 Task: Find connections with filter location Igatpuri with filter topic #socialentrepreneurshipwith filter profile language Spanish with filter current company Bandhan Bank with filter school Ramakrishna Mission Vidyalaya with filter industry Natural Gas Distribution with filter service category Headshot Photography with filter keywords title Film Critic
Action: Mouse moved to (675, 96)
Screenshot: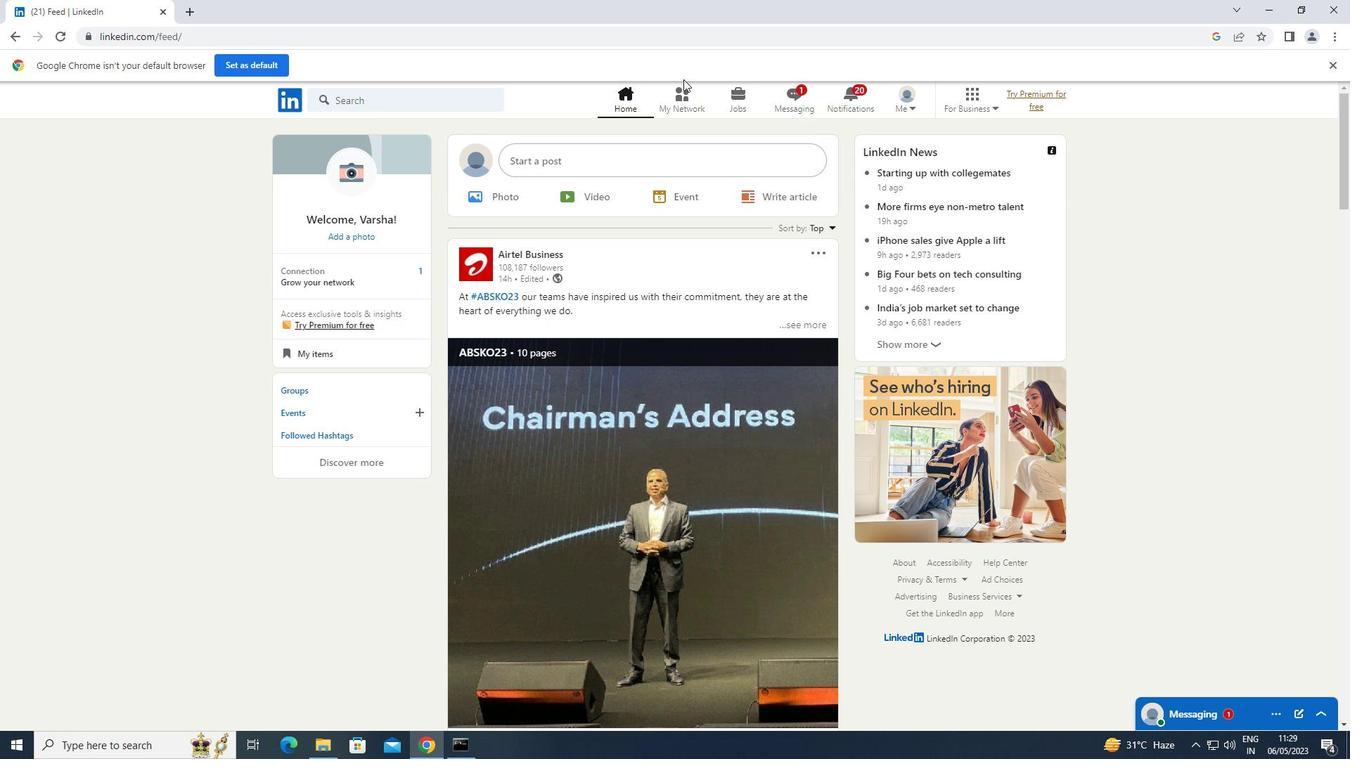 
Action: Mouse pressed left at (675, 96)
Screenshot: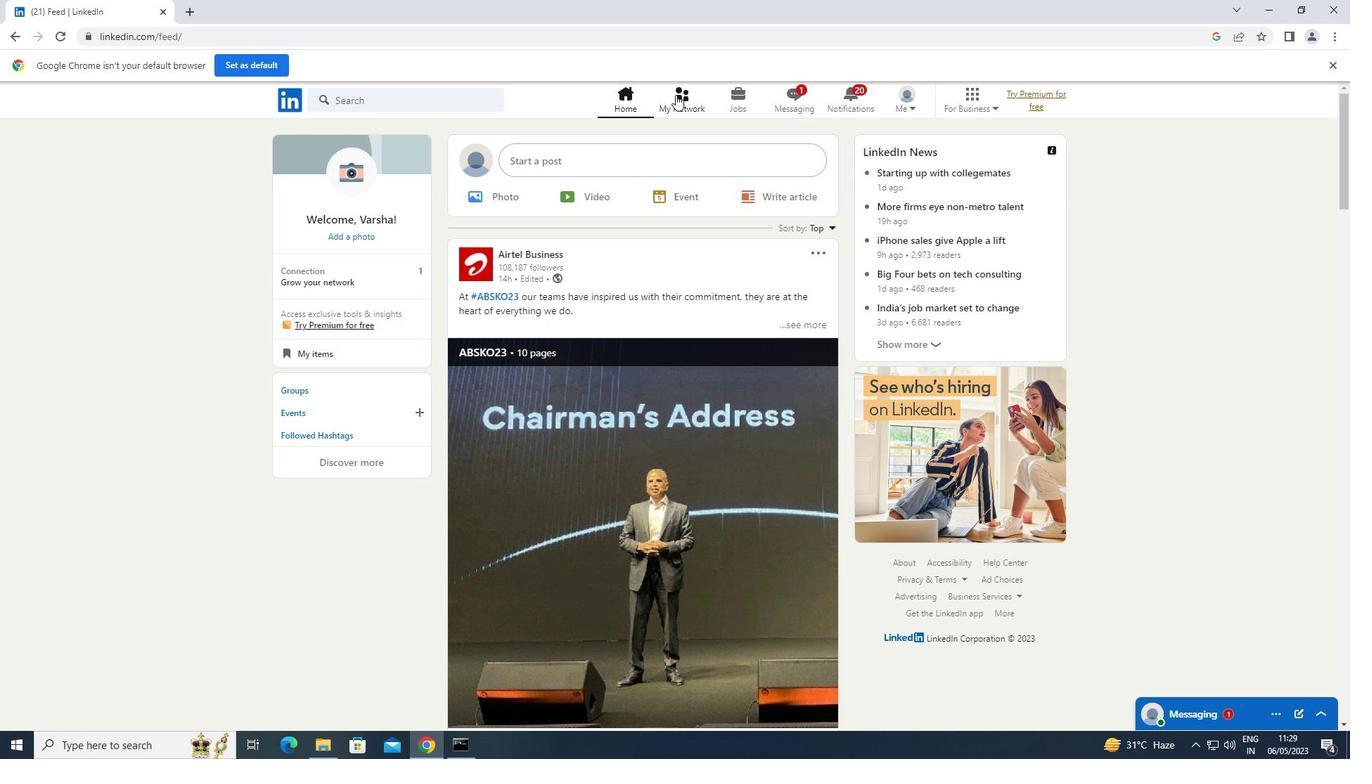 
Action: Mouse moved to (379, 177)
Screenshot: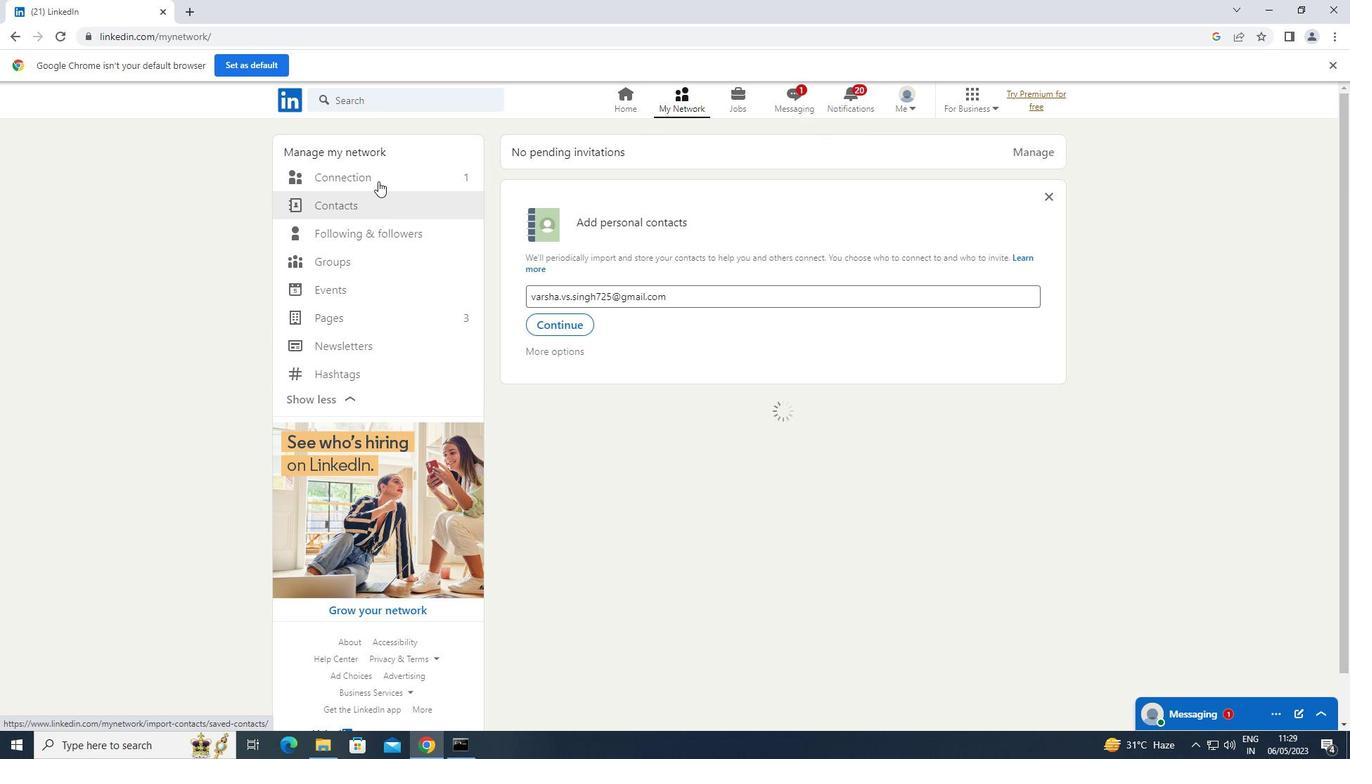
Action: Mouse pressed left at (379, 177)
Screenshot: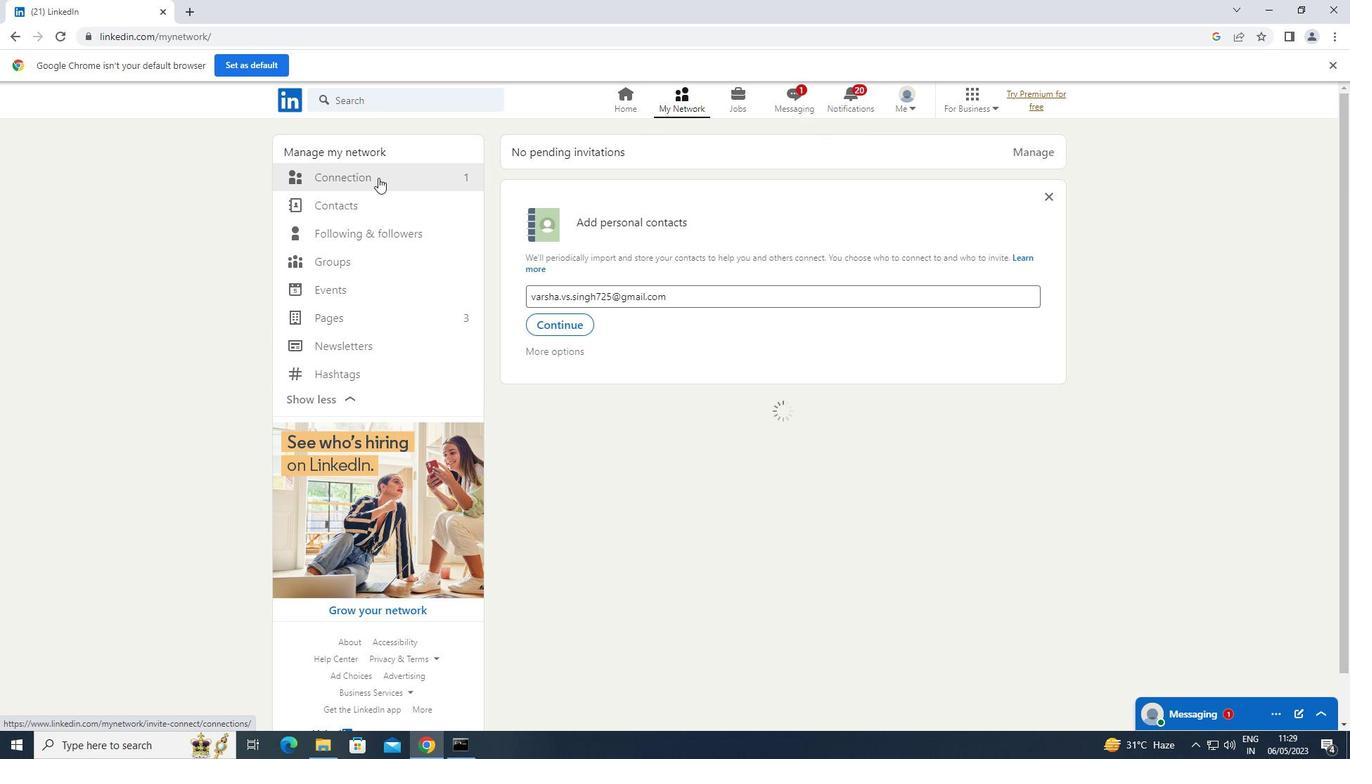 
Action: Mouse moved to (787, 177)
Screenshot: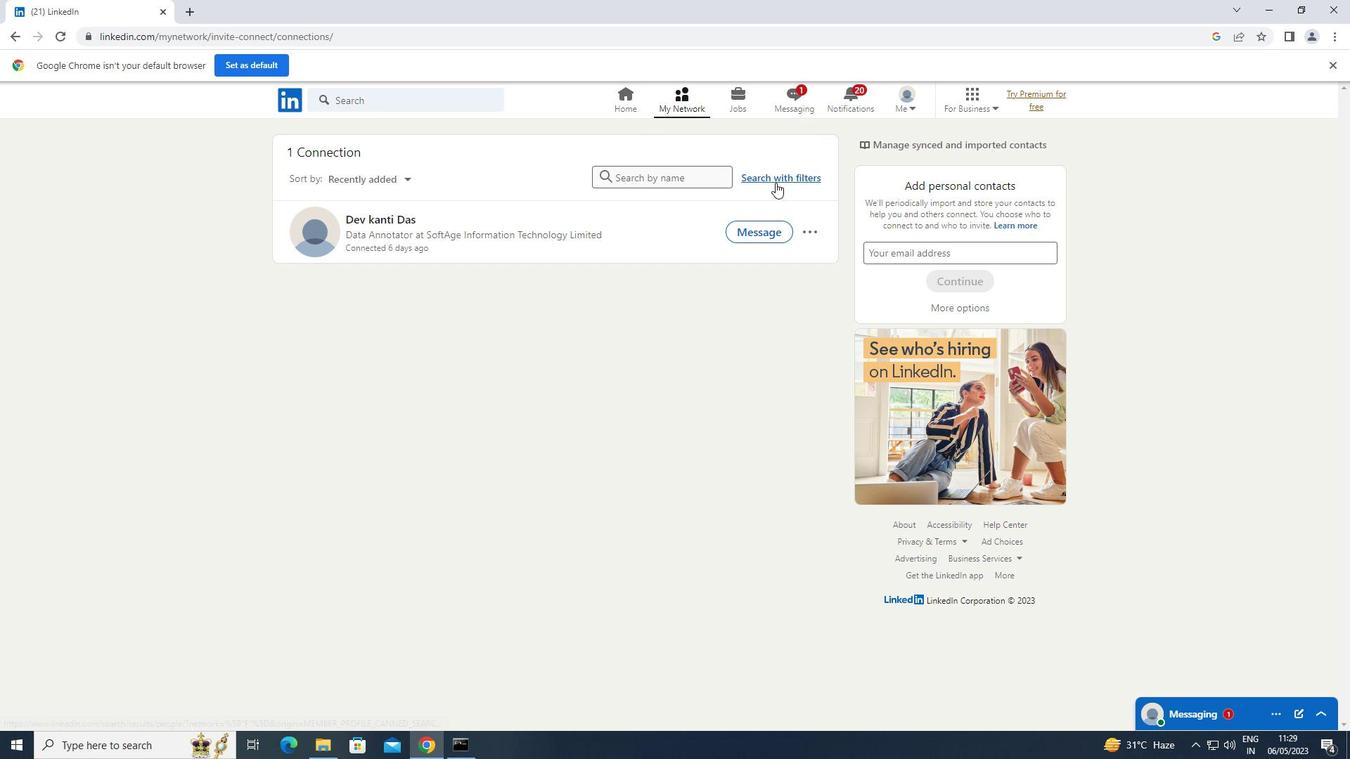 
Action: Mouse pressed left at (787, 177)
Screenshot: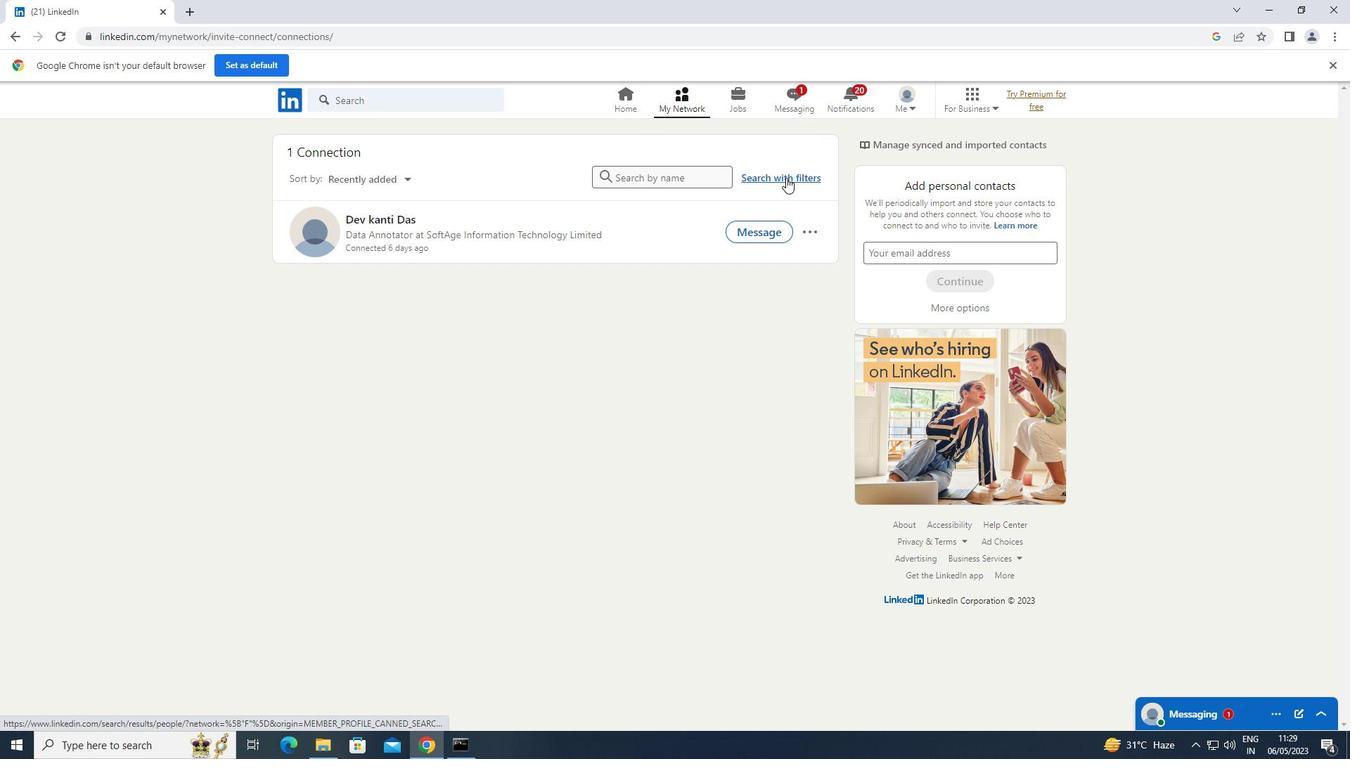 
Action: Mouse moved to (718, 138)
Screenshot: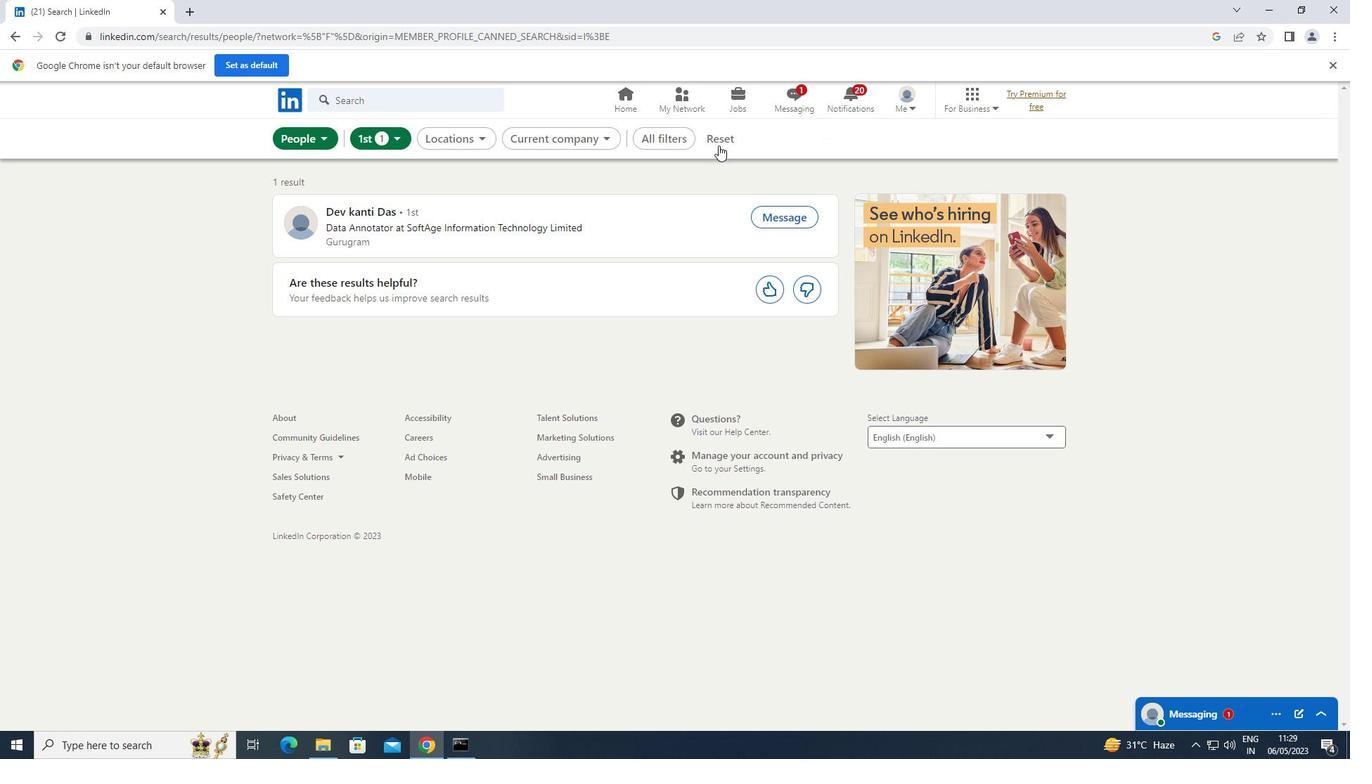 
Action: Mouse pressed left at (718, 138)
Screenshot: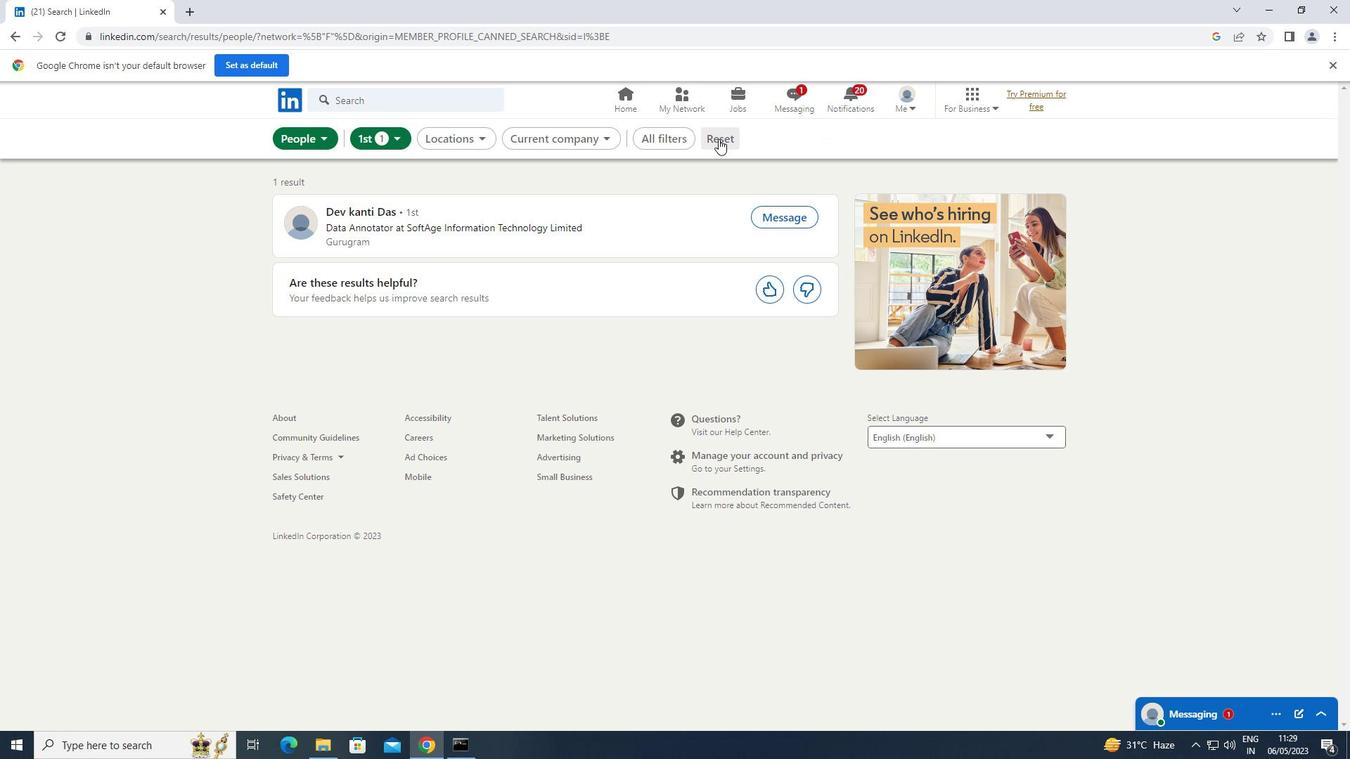 
Action: Mouse moved to (689, 138)
Screenshot: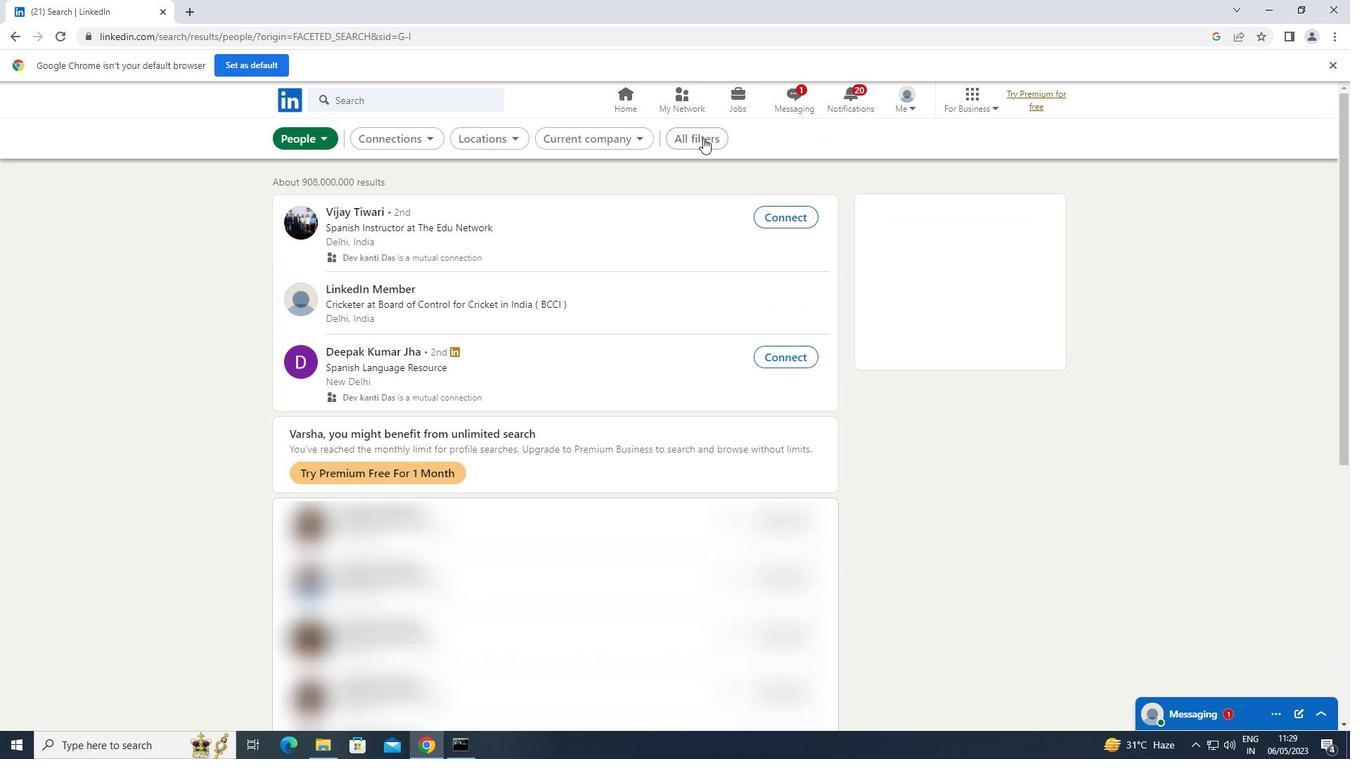
Action: Mouse pressed left at (689, 138)
Screenshot: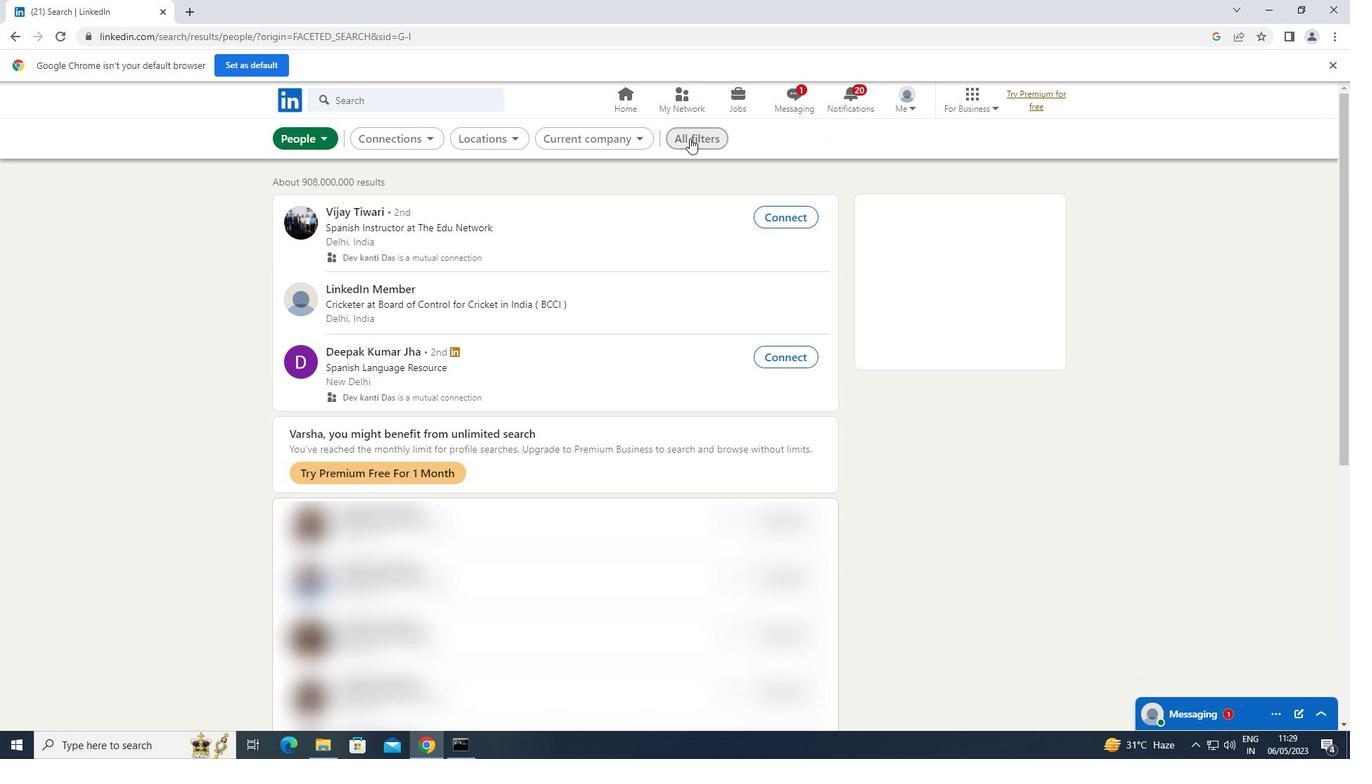 
Action: Mouse moved to (1145, 445)
Screenshot: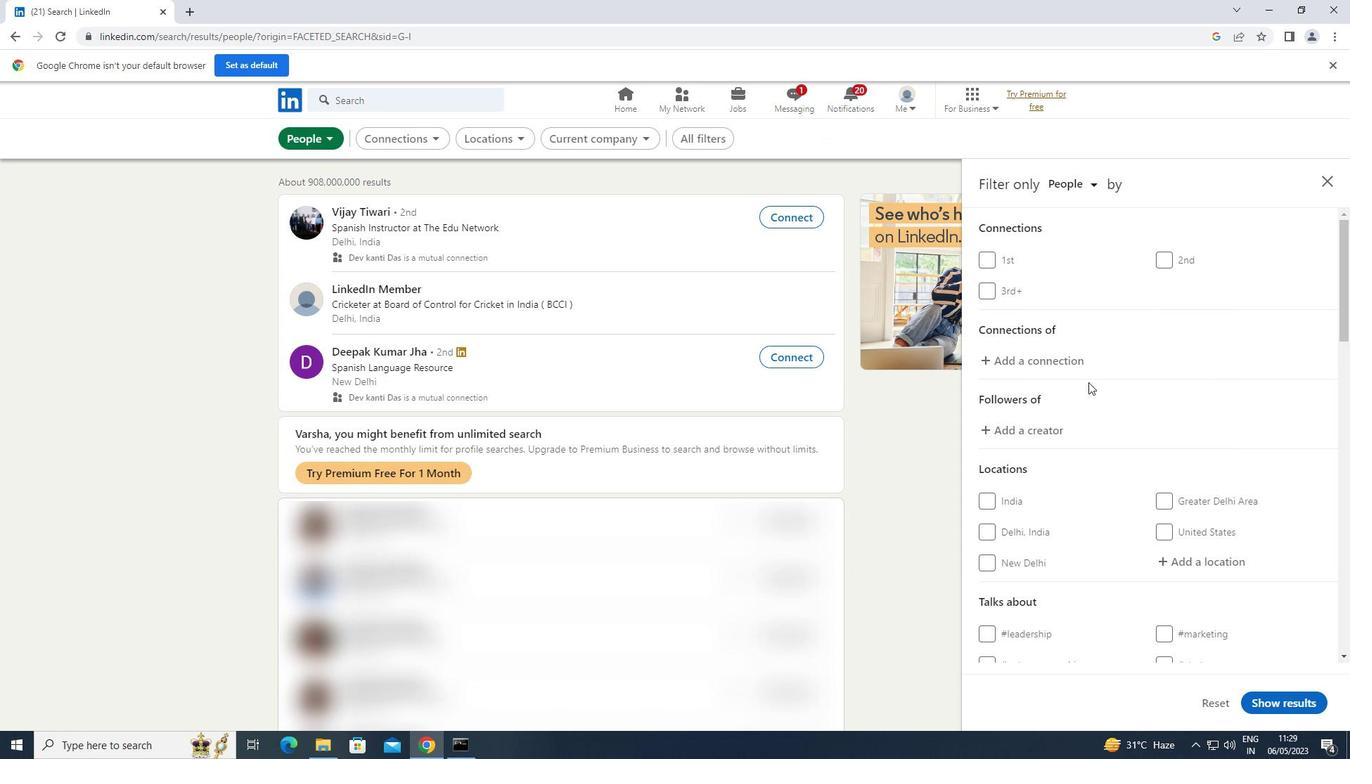 
Action: Mouse scrolled (1145, 445) with delta (0, 0)
Screenshot: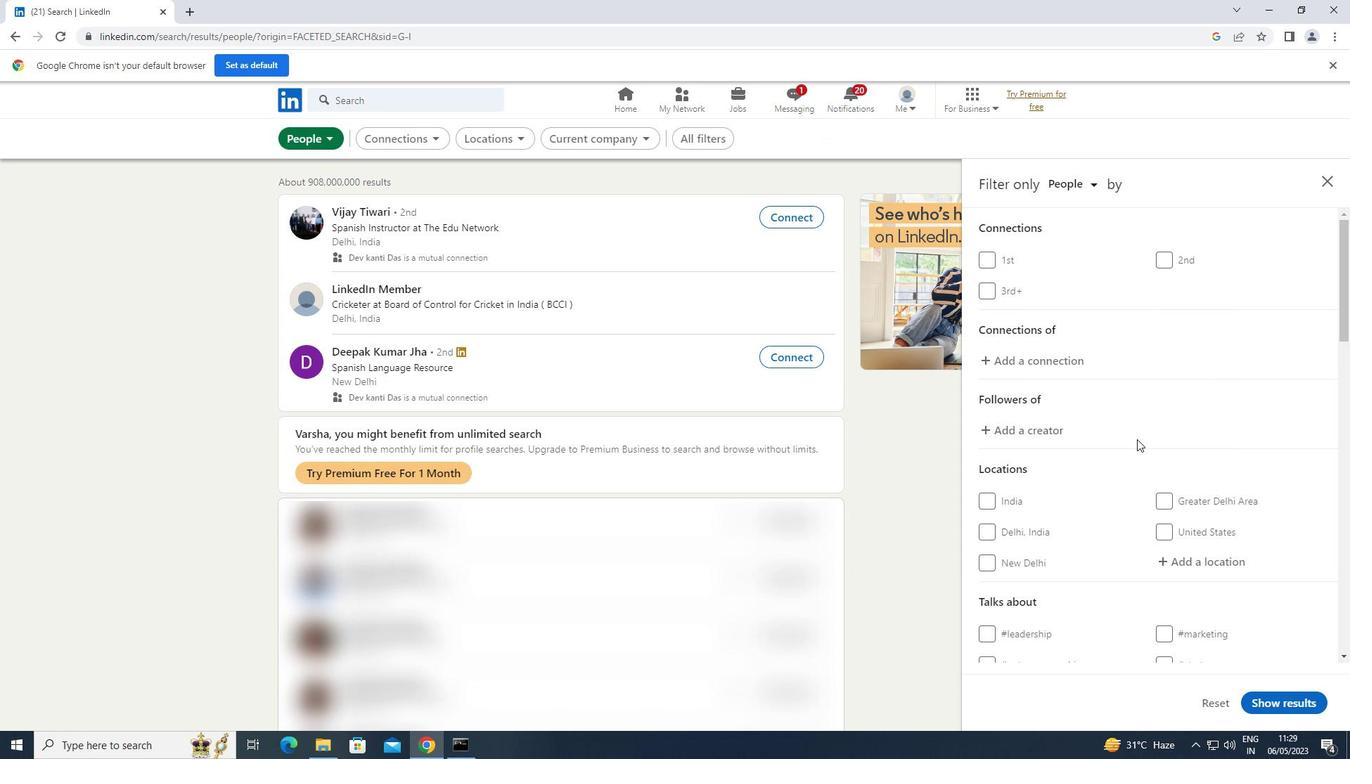 
Action: Mouse scrolled (1145, 445) with delta (0, 0)
Screenshot: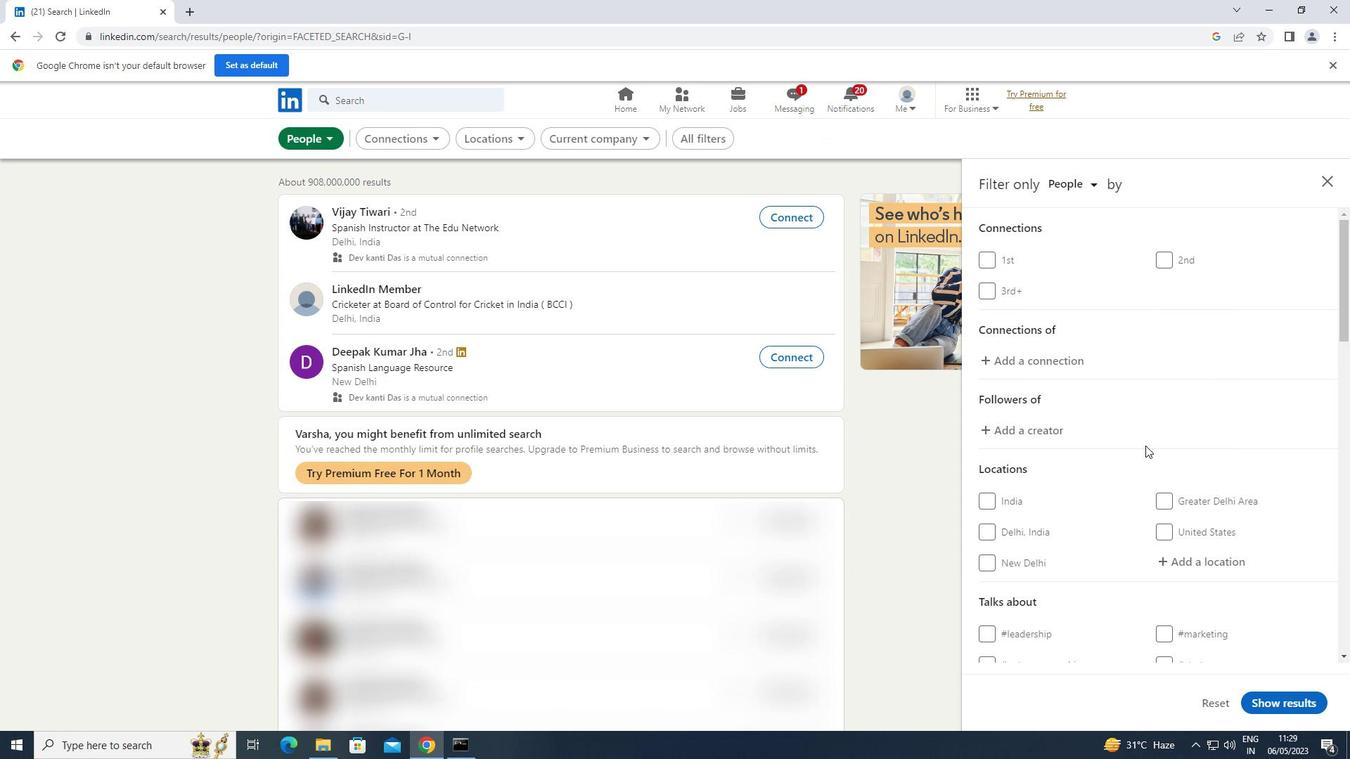 
Action: Mouse scrolled (1145, 445) with delta (0, 0)
Screenshot: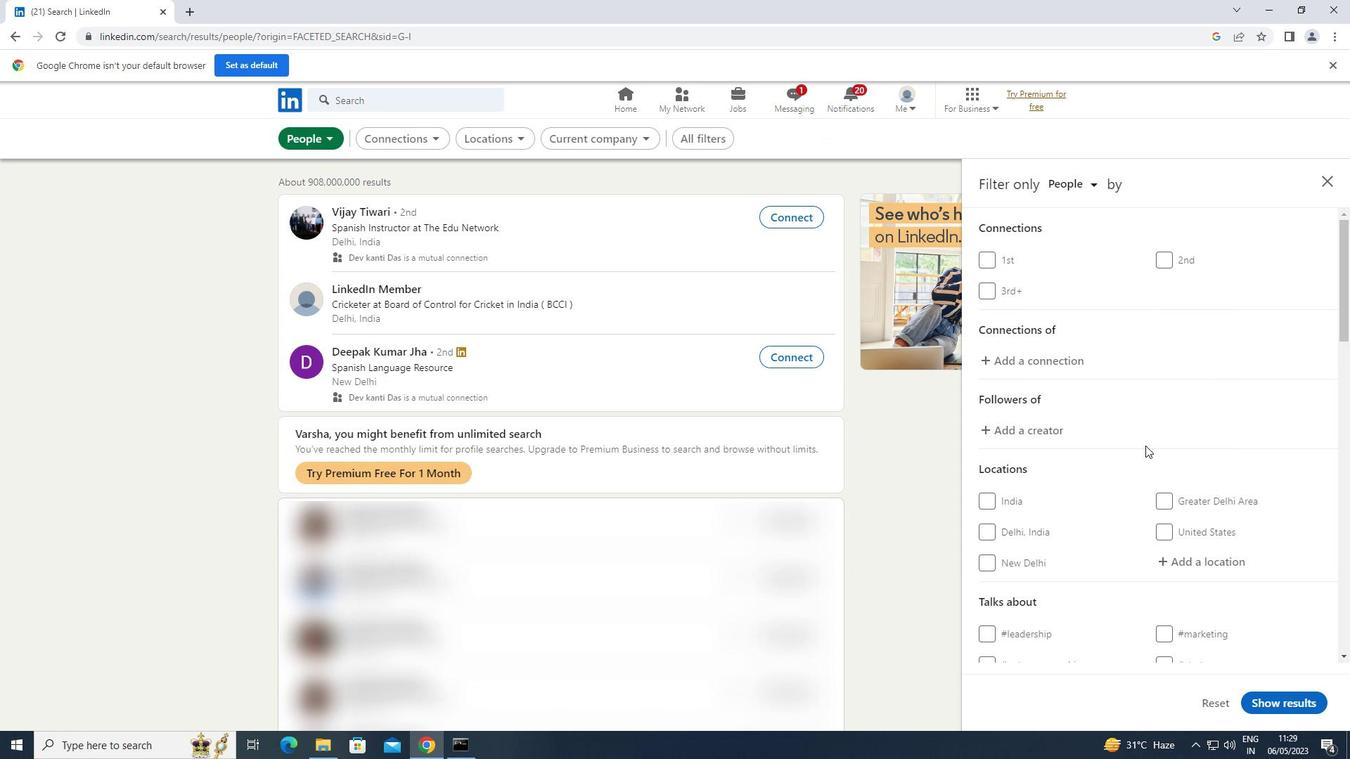 
Action: Mouse moved to (1209, 351)
Screenshot: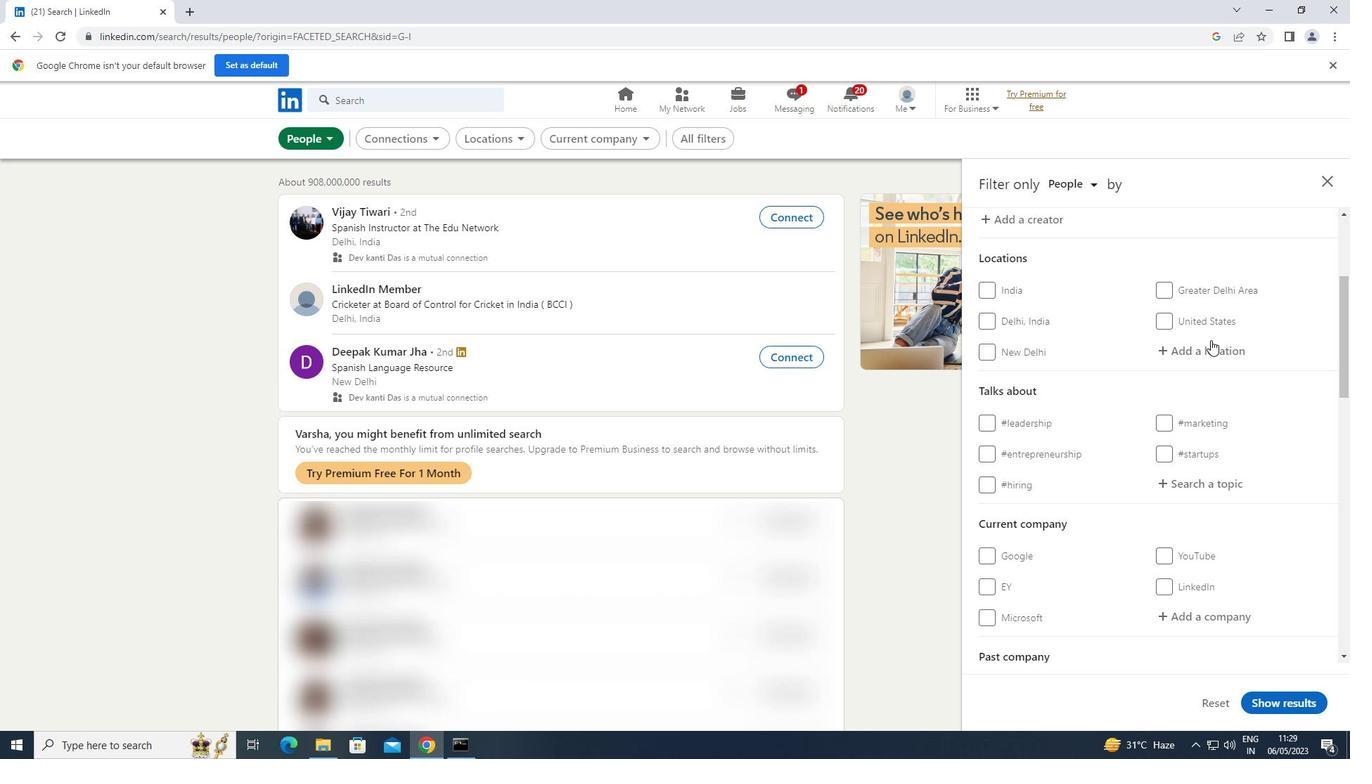 
Action: Mouse pressed left at (1209, 351)
Screenshot: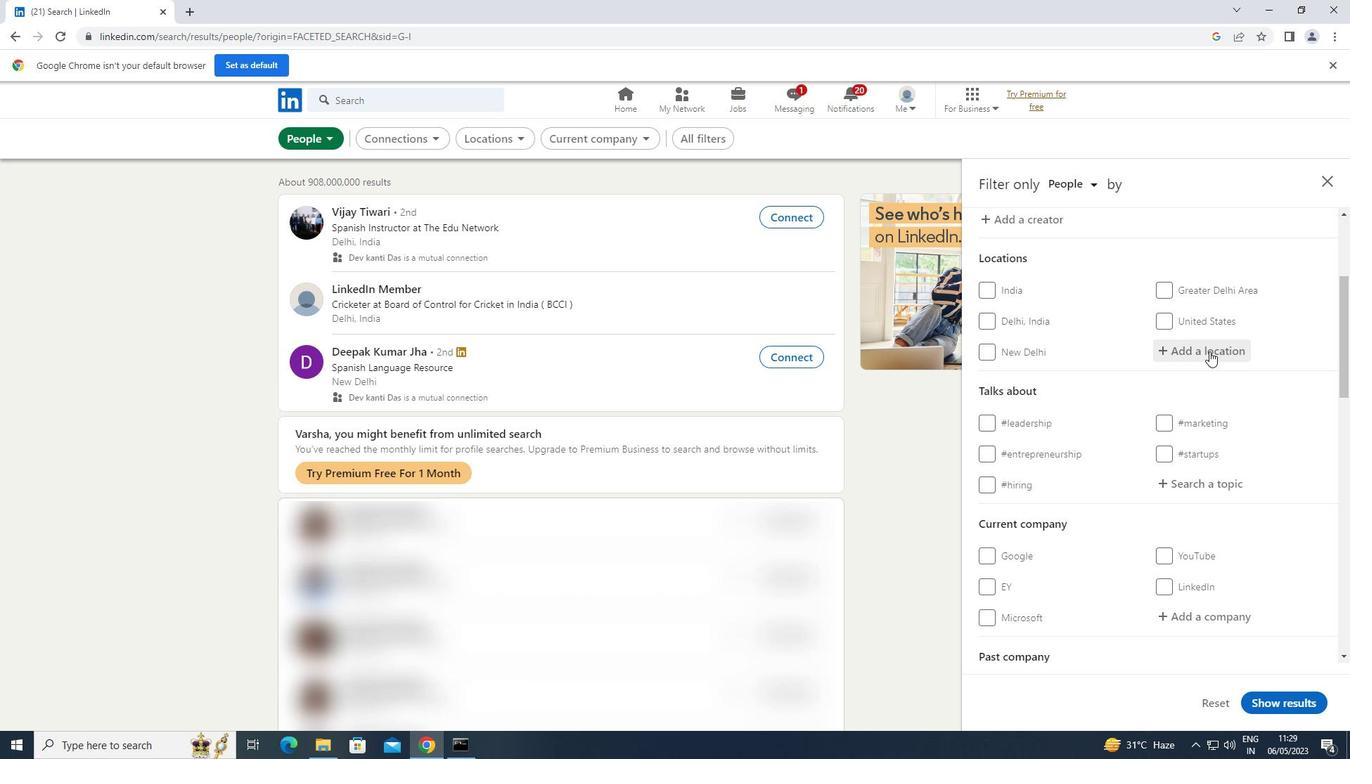 
Action: Key pressed <Key.shift>IGATPURI
Screenshot: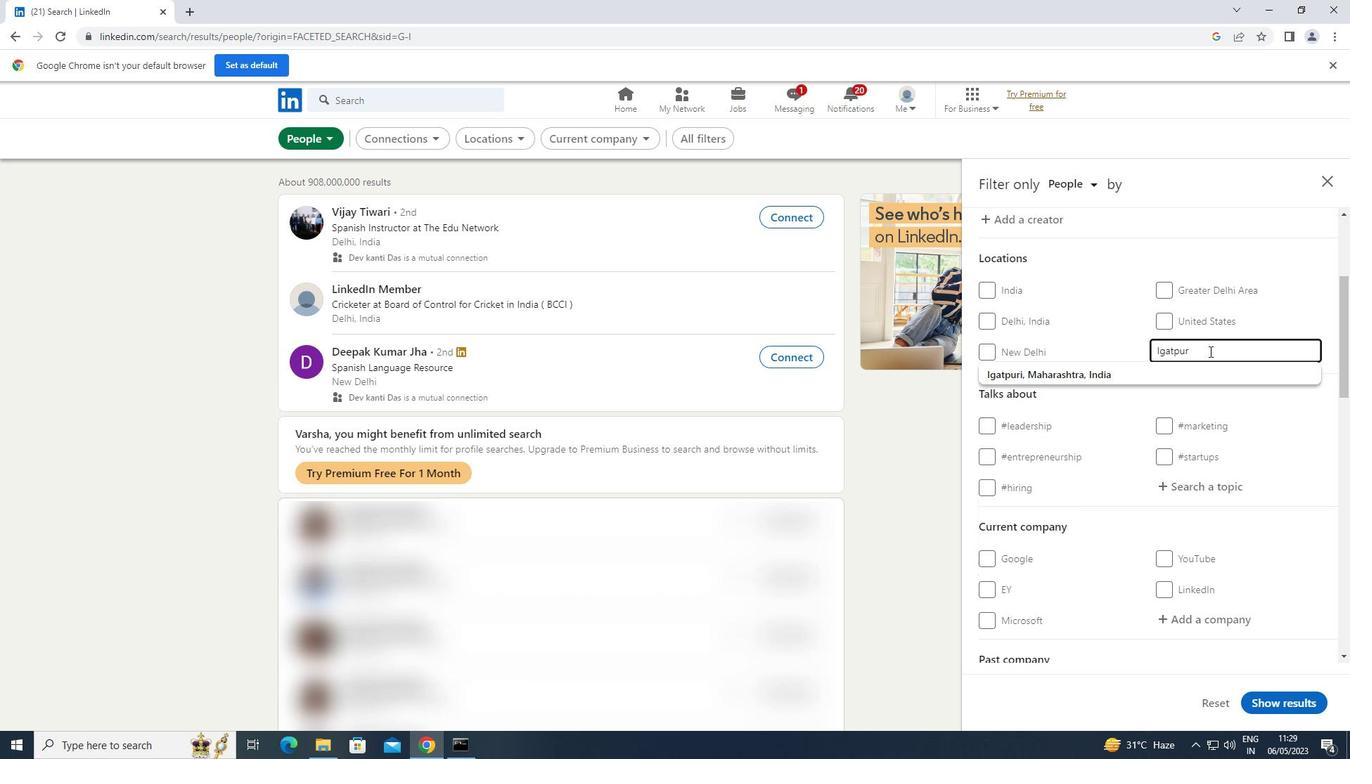 
Action: Mouse moved to (1186, 483)
Screenshot: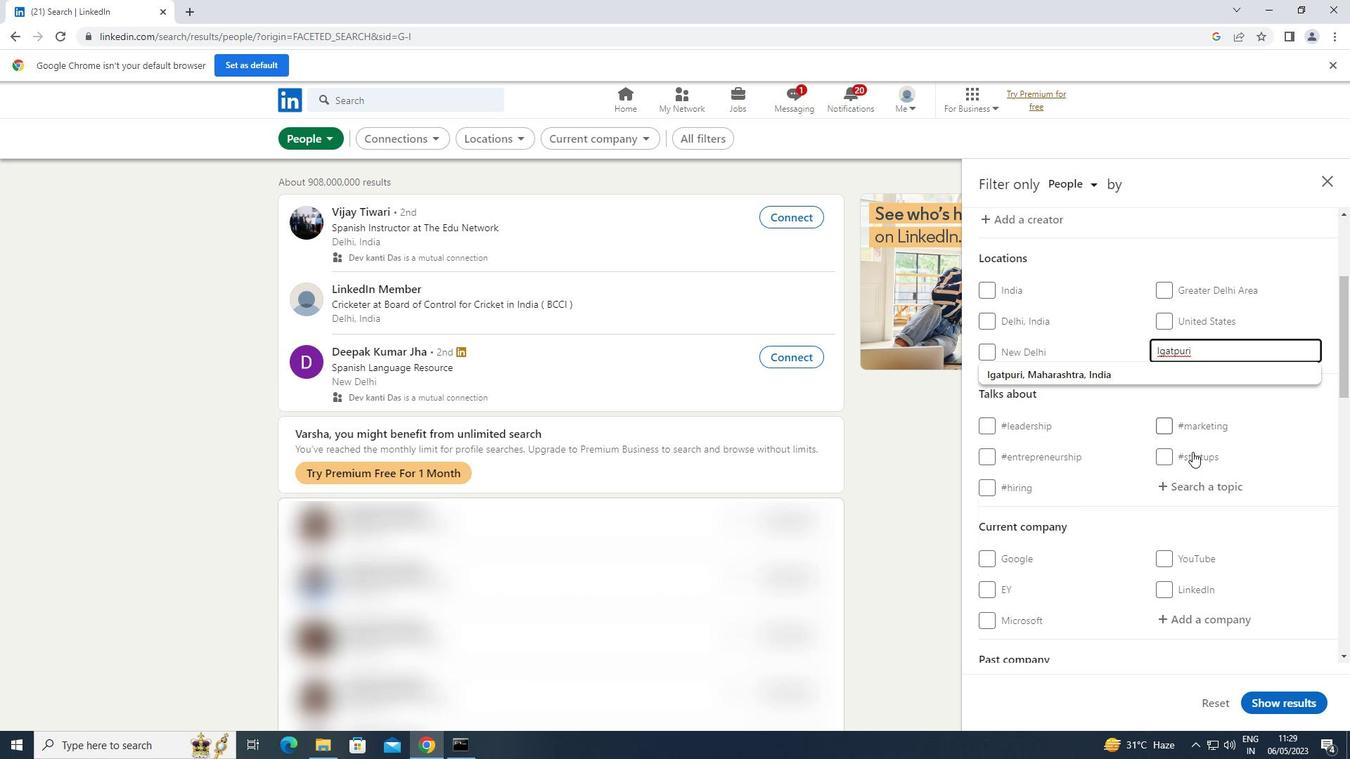 
Action: Mouse pressed left at (1186, 483)
Screenshot: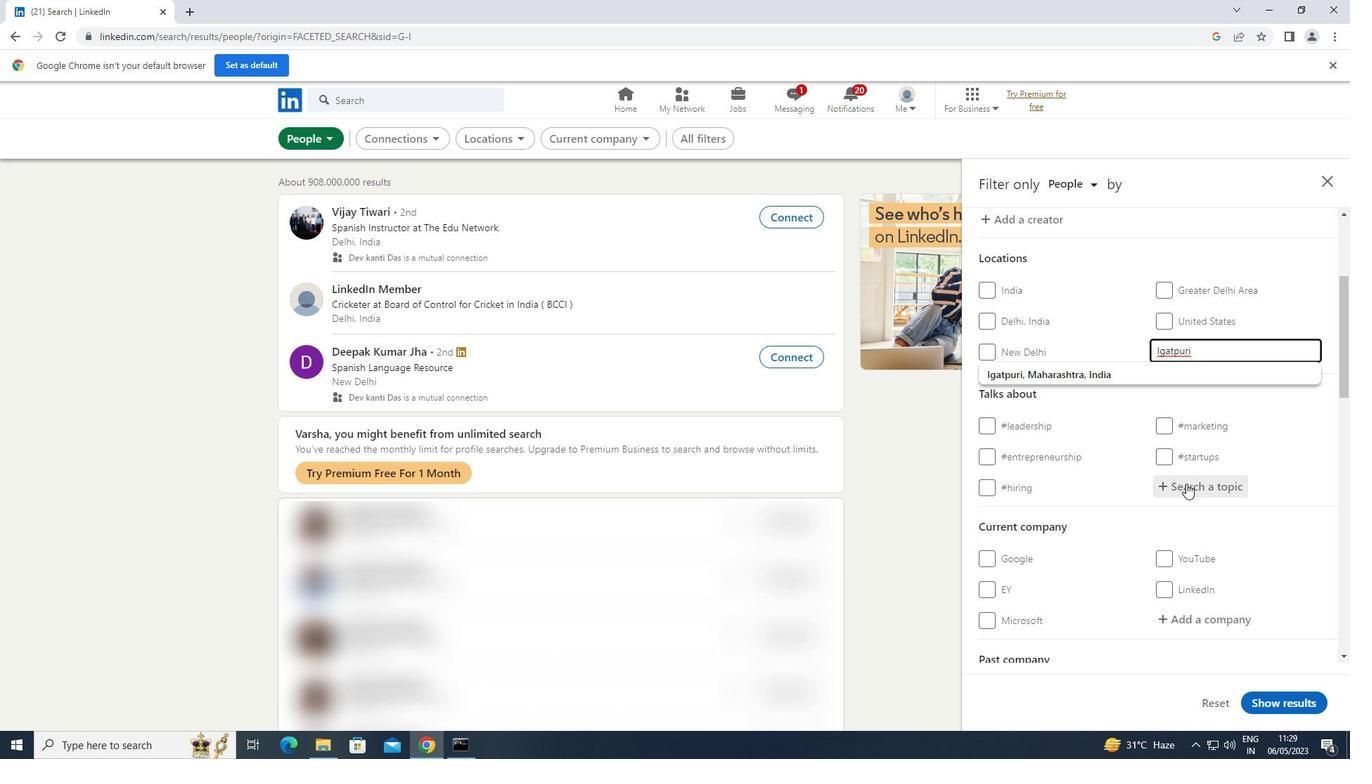 
Action: Key pressed SOCIALENTRE
Screenshot: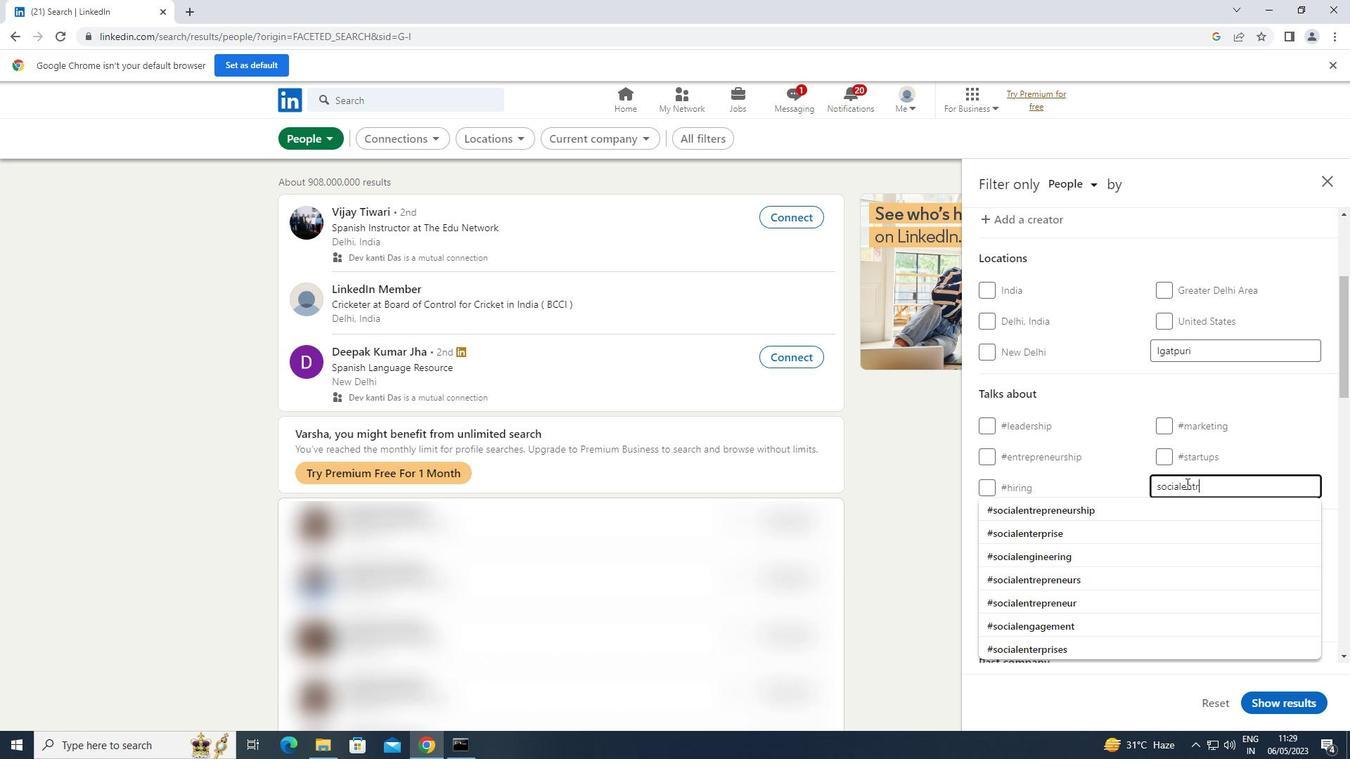 
Action: Mouse moved to (1117, 500)
Screenshot: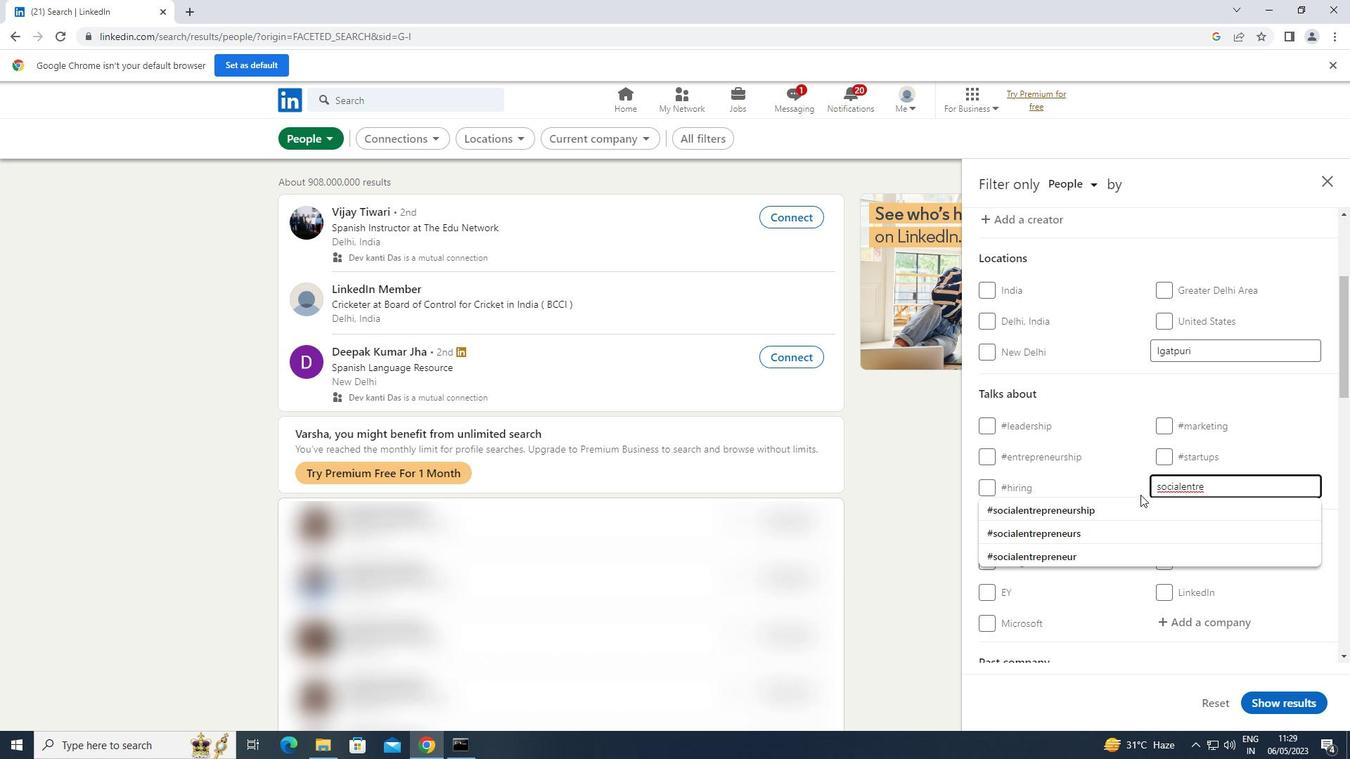 
Action: Mouse pressed left at (1117, 500)
Screenshot: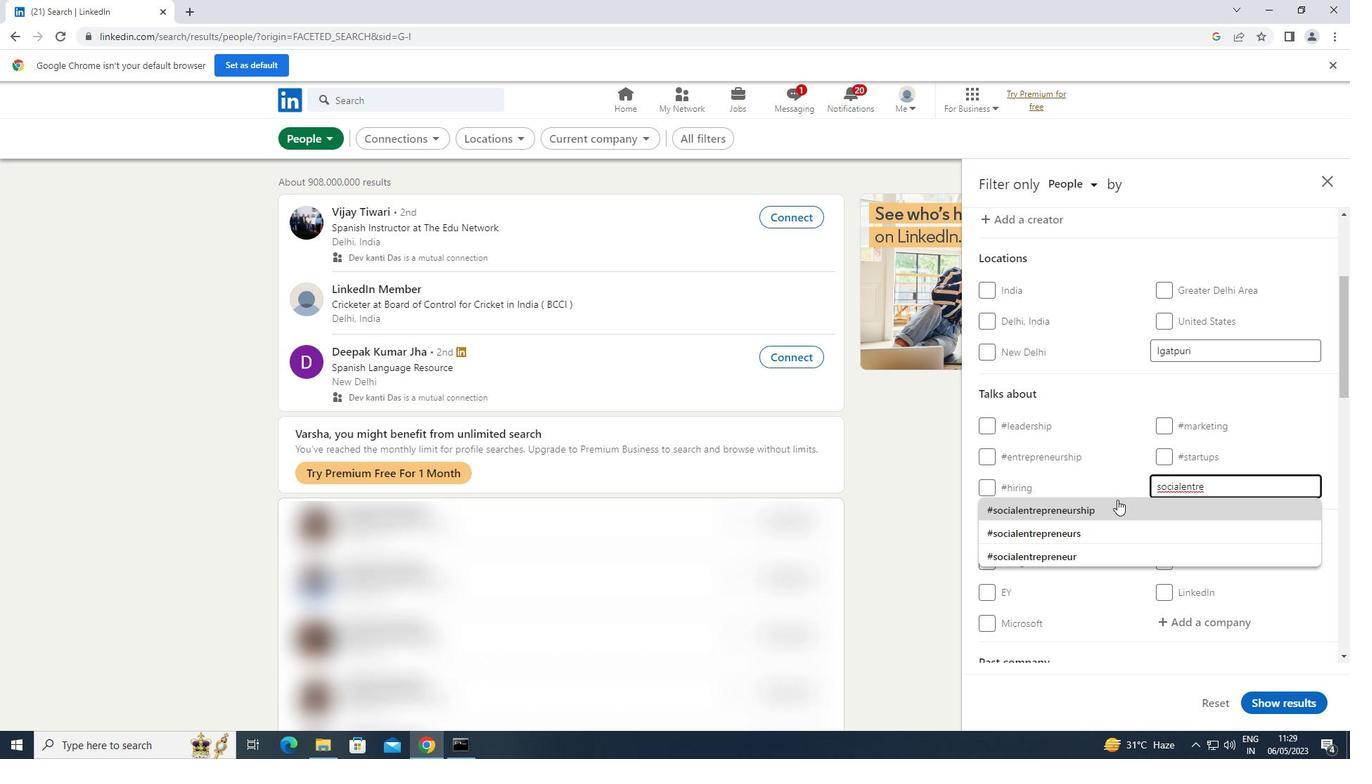 
Action: Mouse moved to (1117, 500)
Screenshot: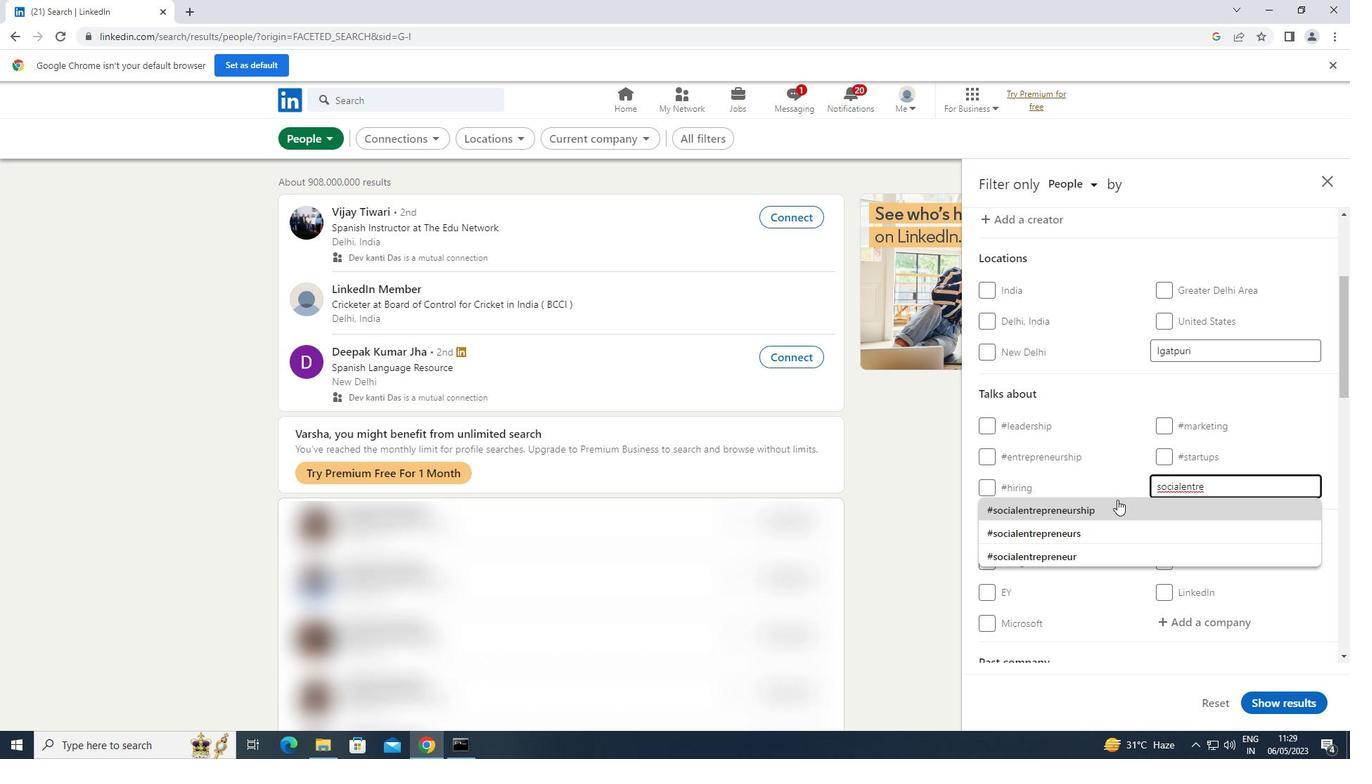
Action: Mouse scrolled (1117, 499) with delta (0, 0)
Screenshot: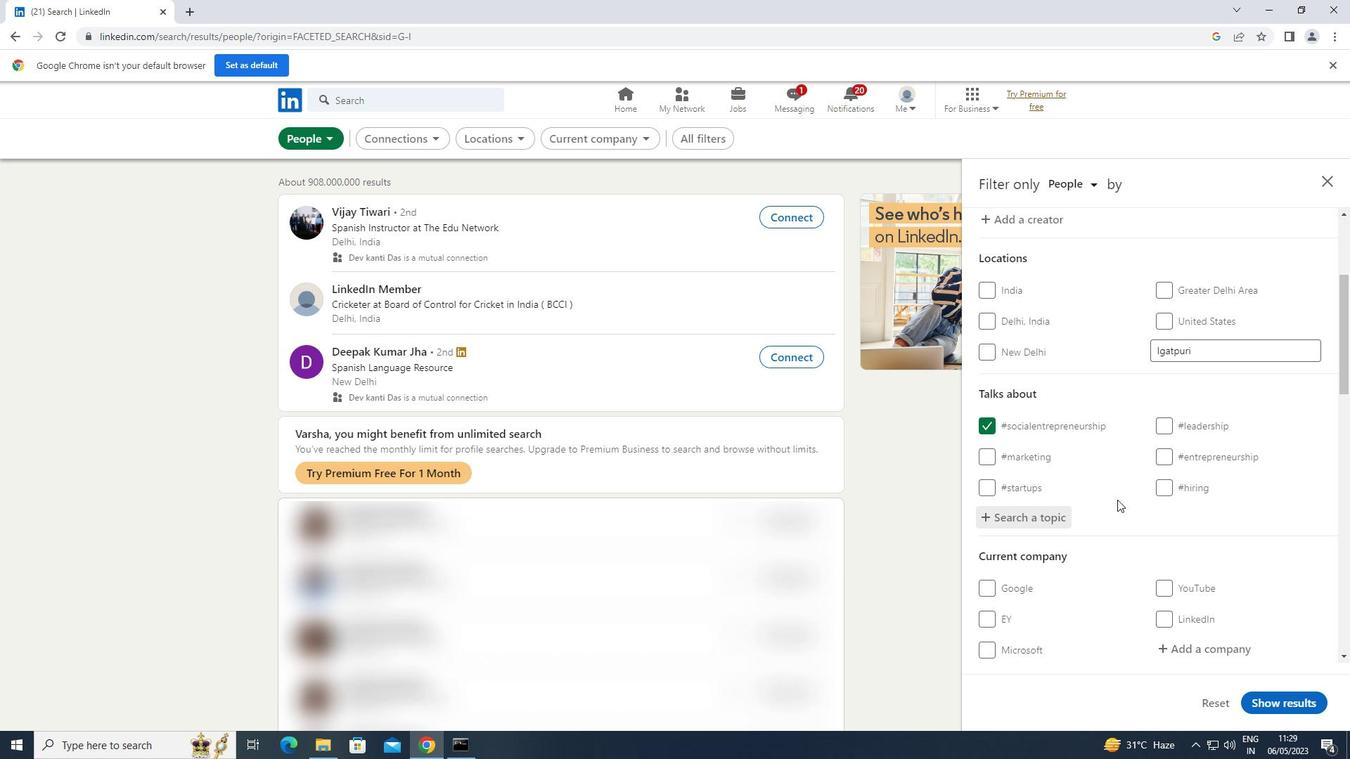 
Action: Mouse scrolled (1117, 499) with delta (0, 0)
Screenshot: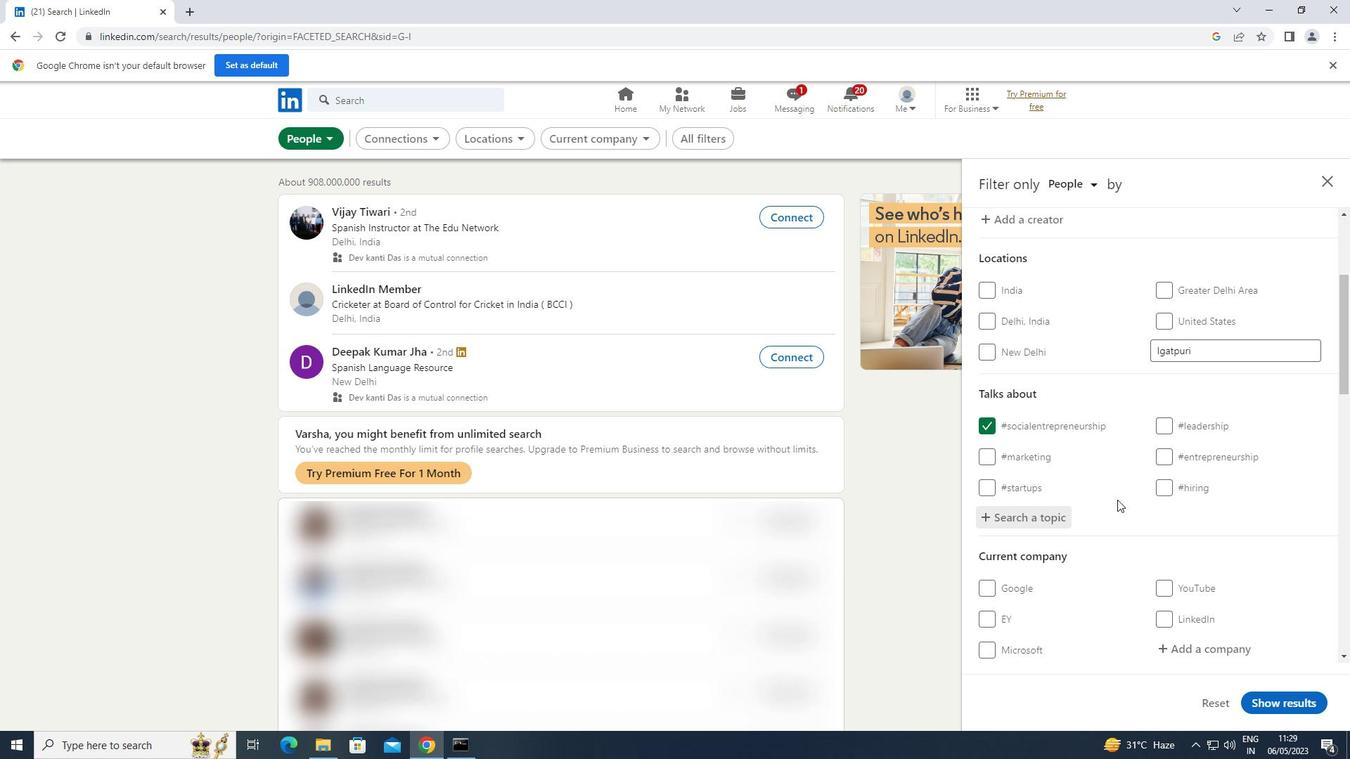 
Action: Mouse scrolled (1117, 499) with delta (0, 0)
Screenshot: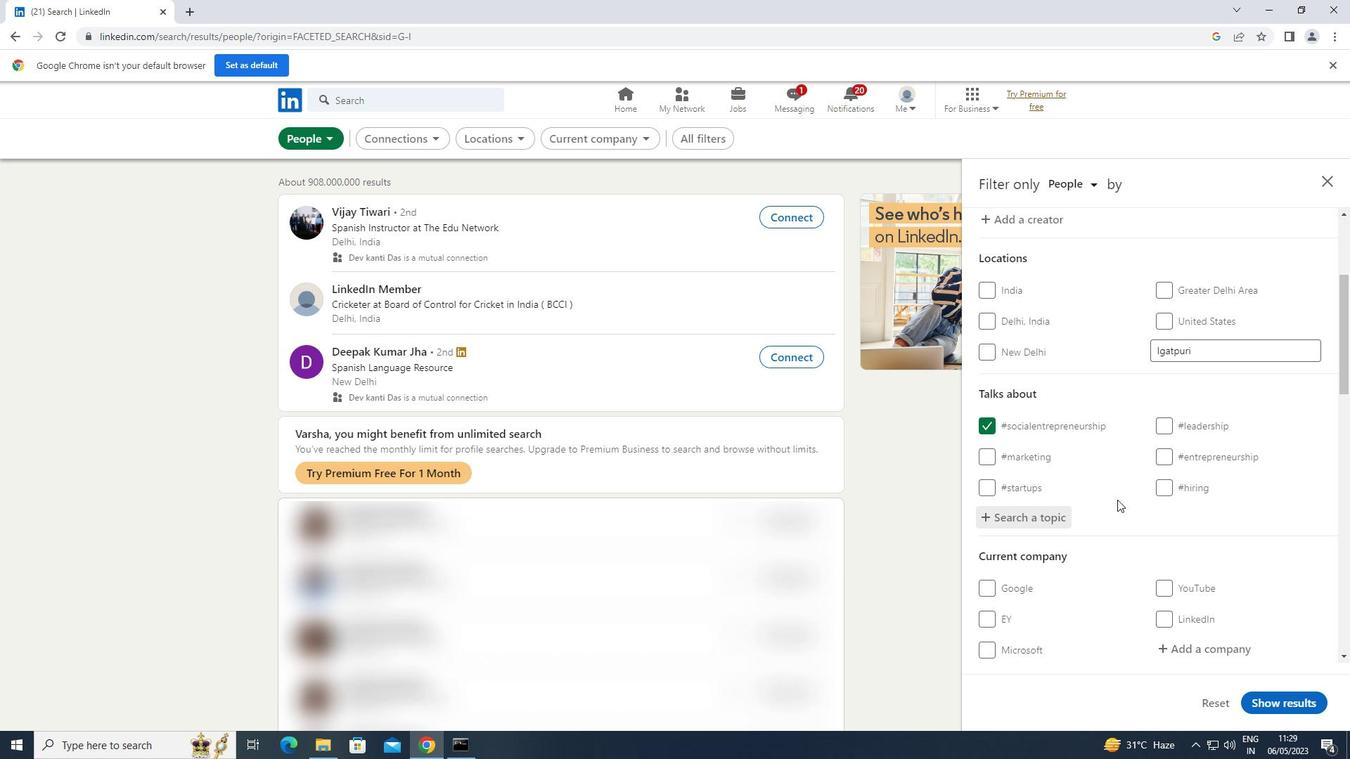 
Action: Mouse scrolled (1117, 499) with delta (0, 0)
Screenshot: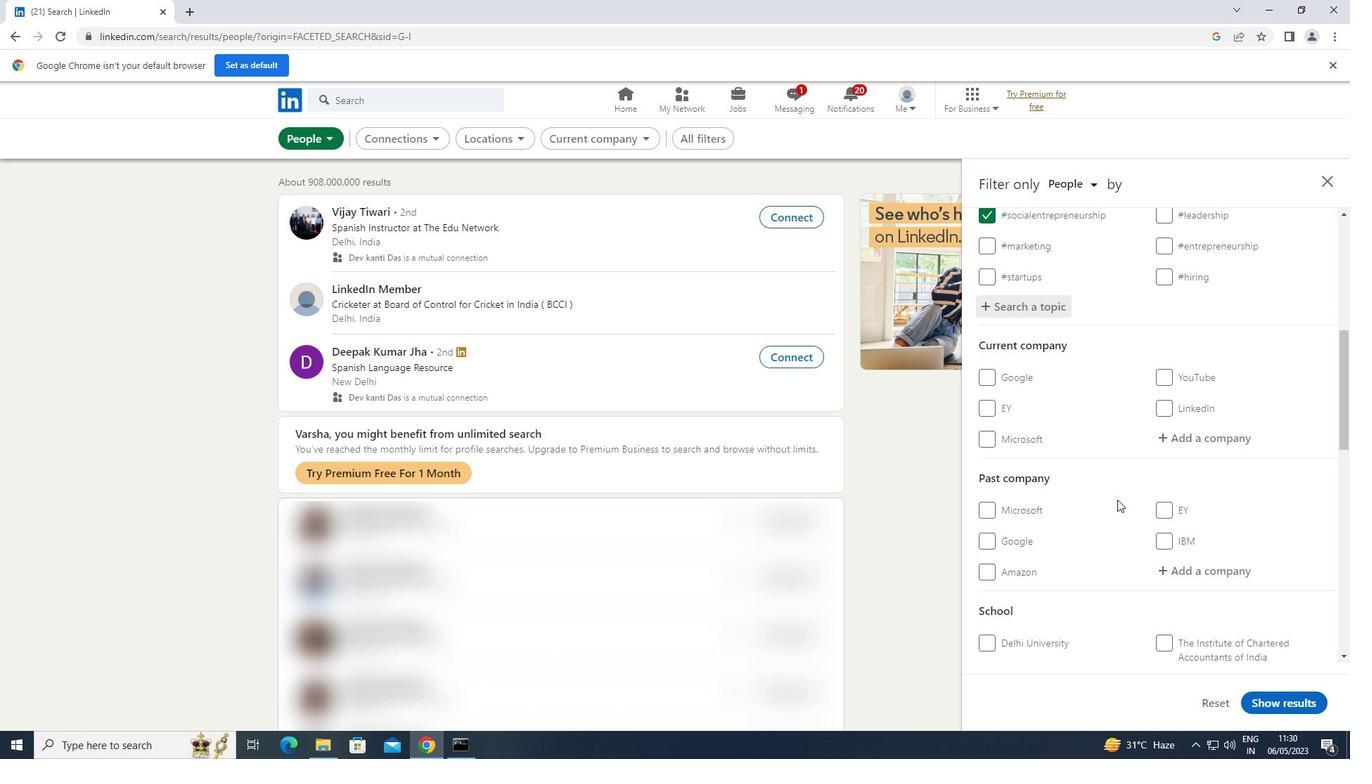 
Action: Mouse scrolled (1117, 499) with delta (0, 0)
Screenshot: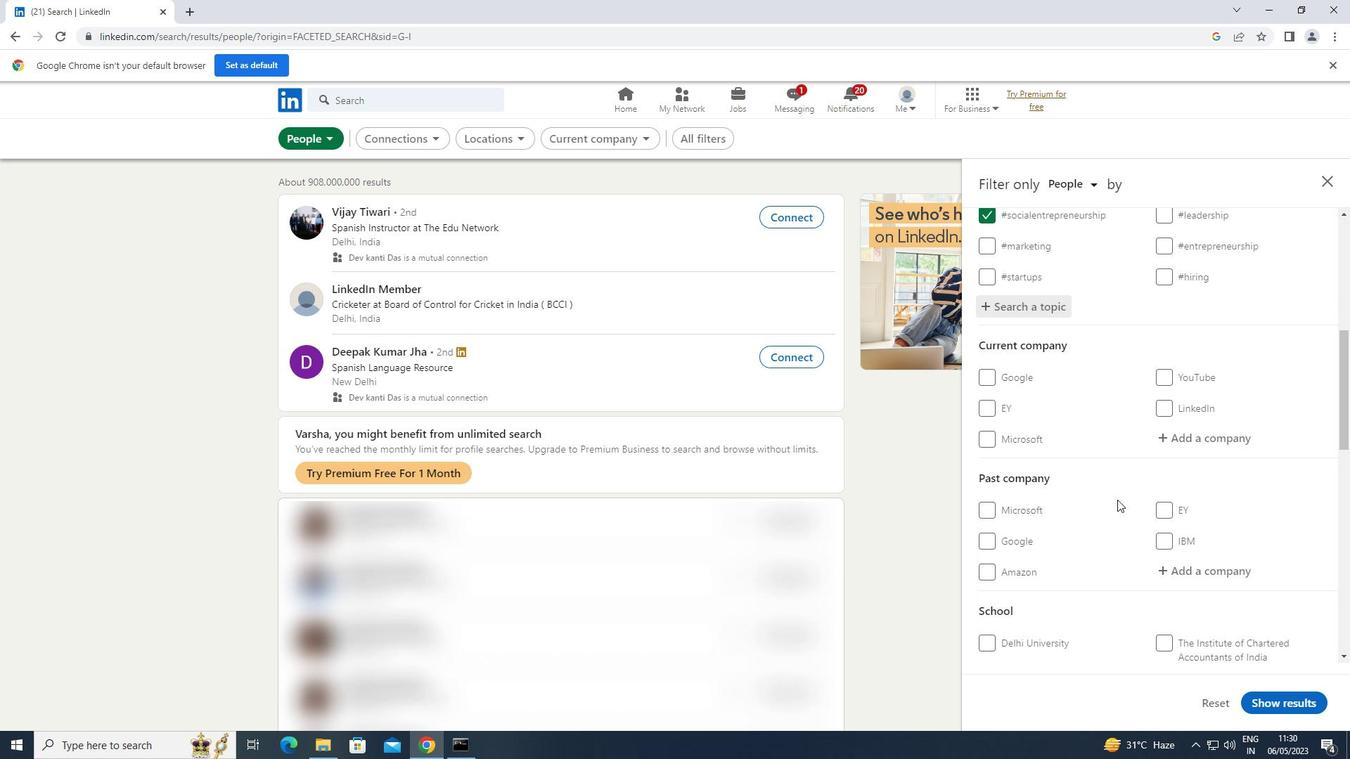 
Action: Mouse scrolled (1117, 499) with delta (0, 0)
Screenshot: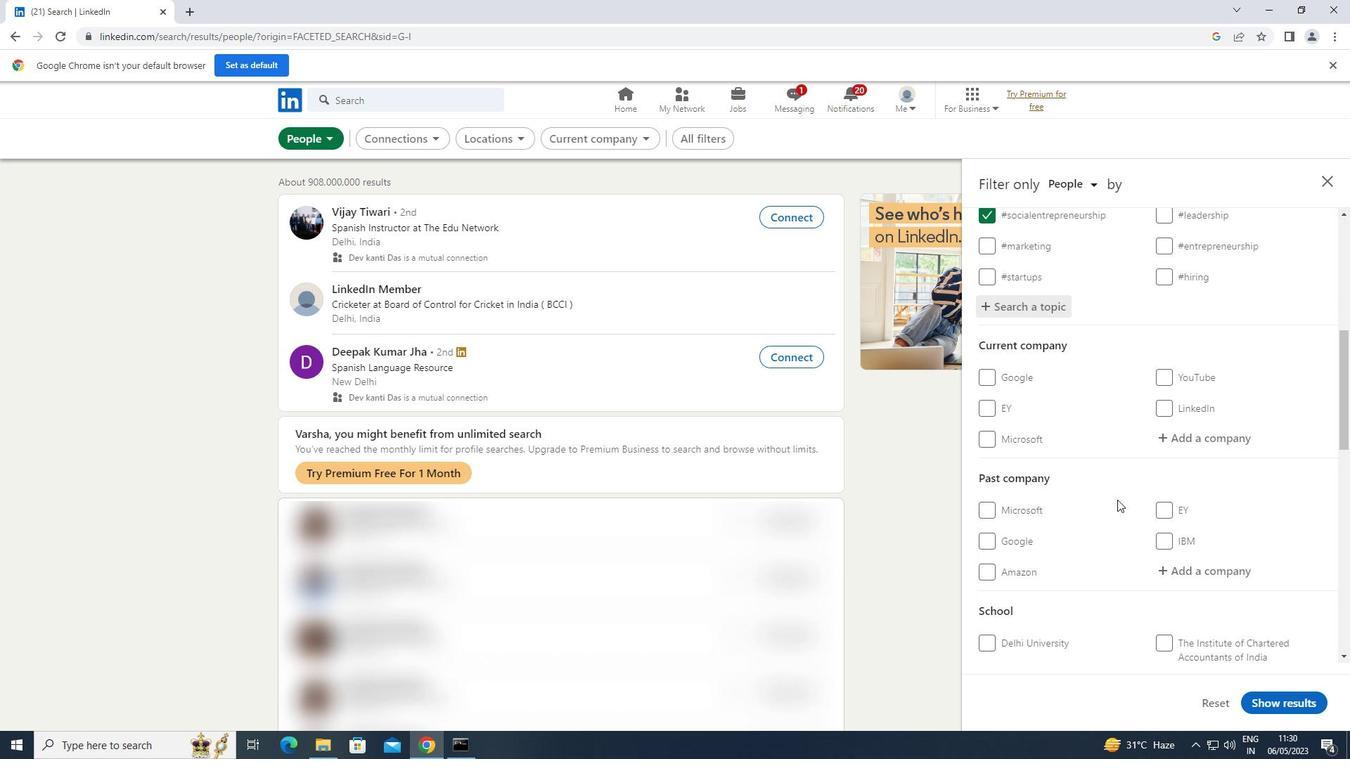 
Action: Mouse scrolled (1117, 499) with delta (0, 0)
Screenshot: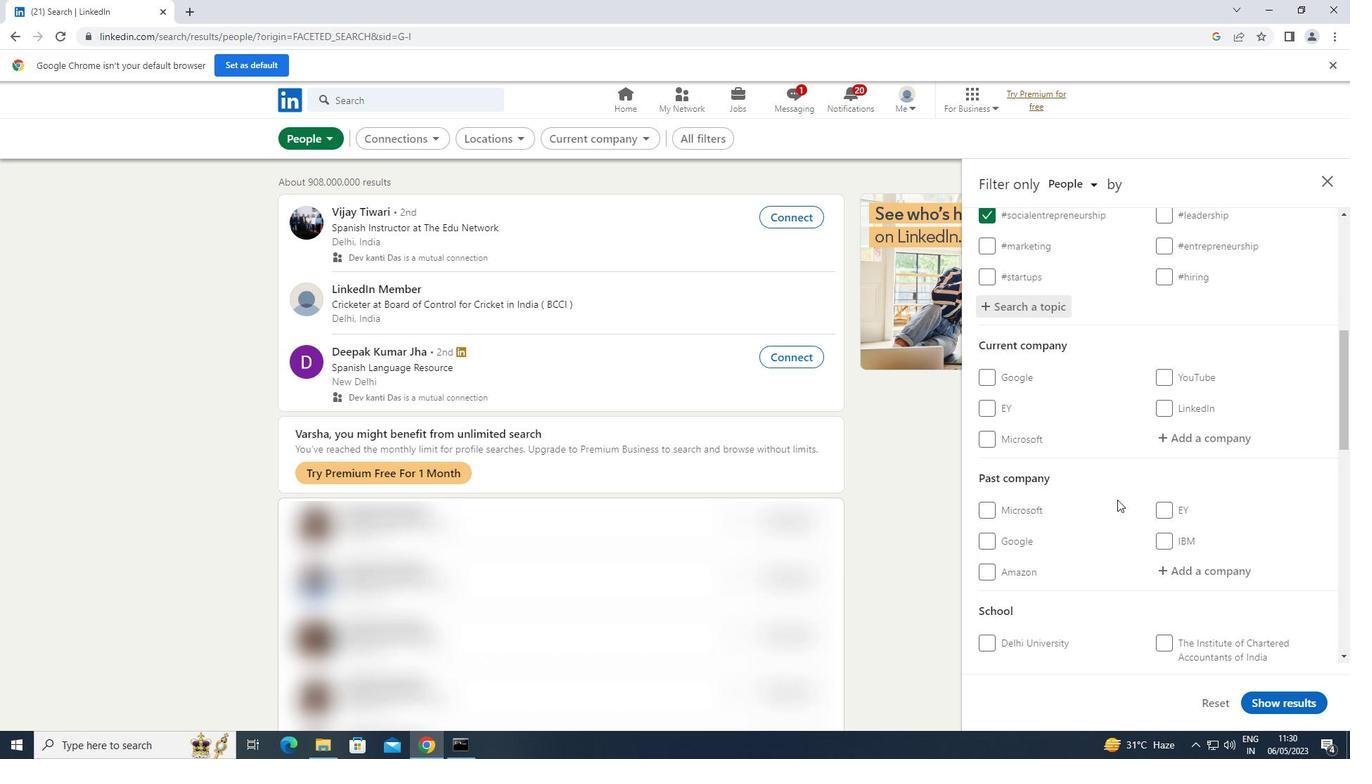 
Action: Mouse scrolled (1117, 499) with delta (0, 0)
Screenshot: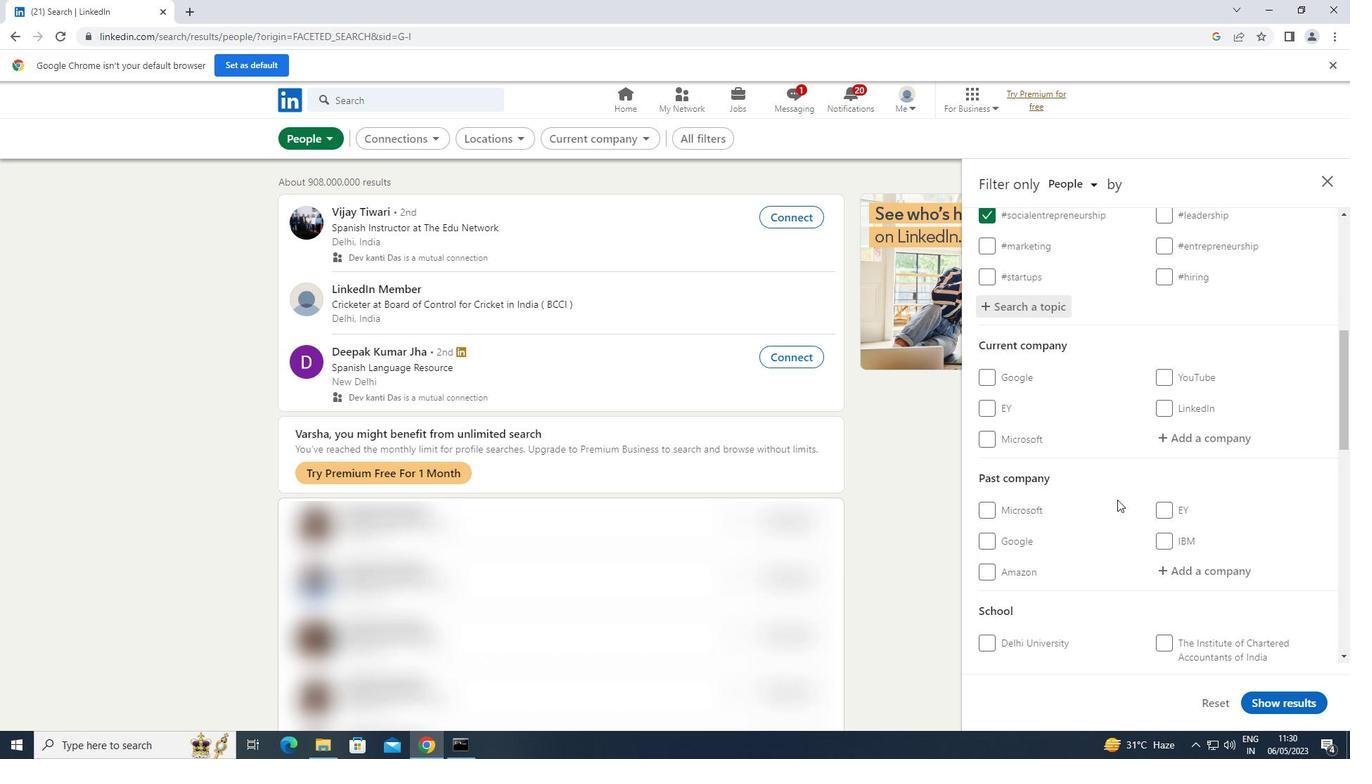 
Action: Mouse scrolled (1117, 499) with delta (0, 0)
Screenshot: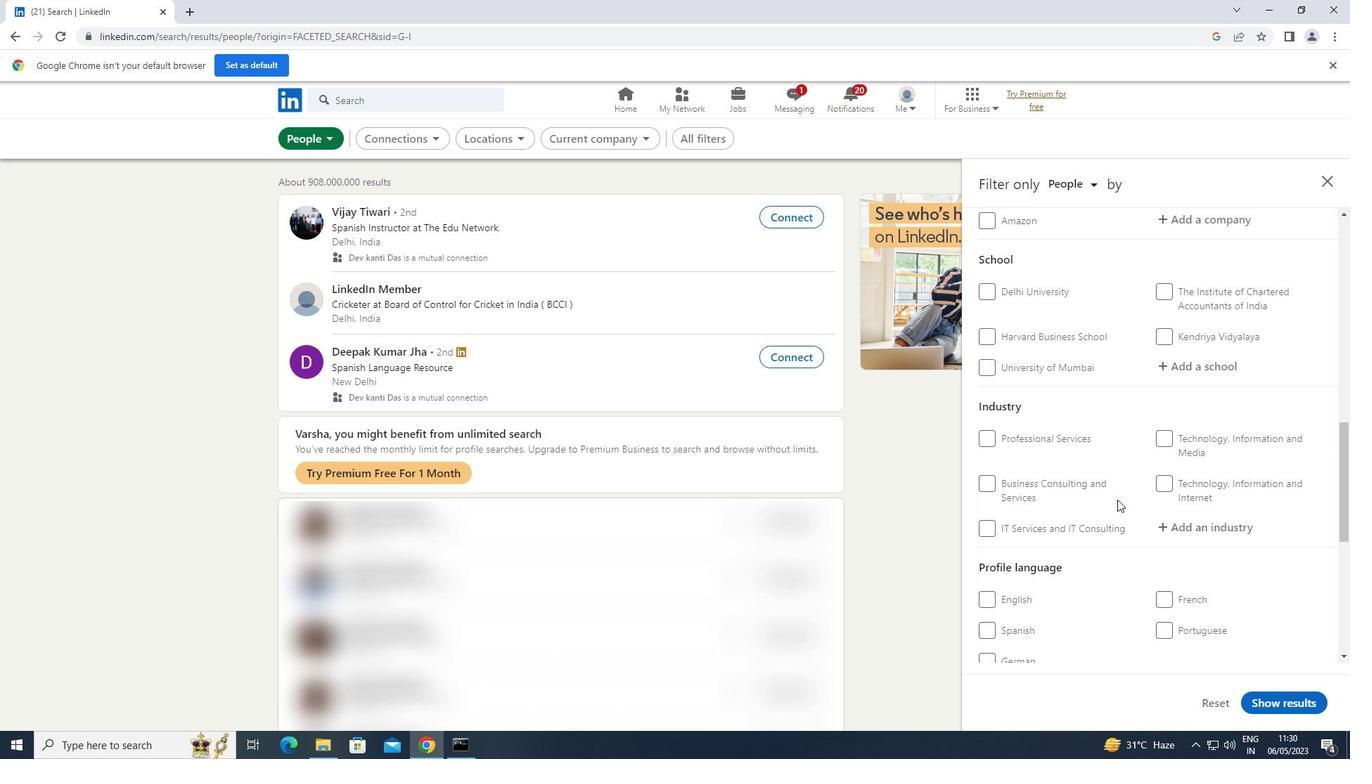 
Action: Mouse scrolled (1117, 499) with delta (0, 0)
Screenshot: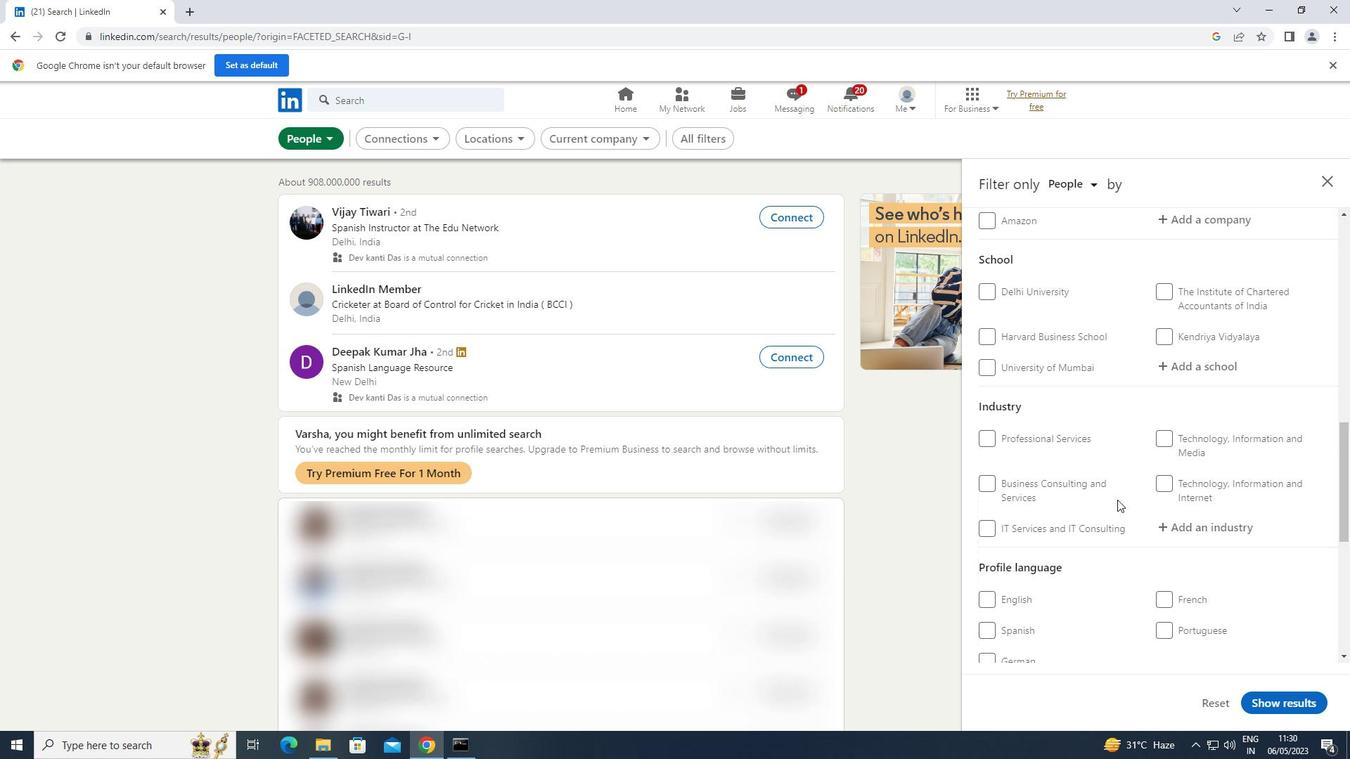 
Action: Mouse scrolled (1117, 499) with delta (0, 0)
Screenshot: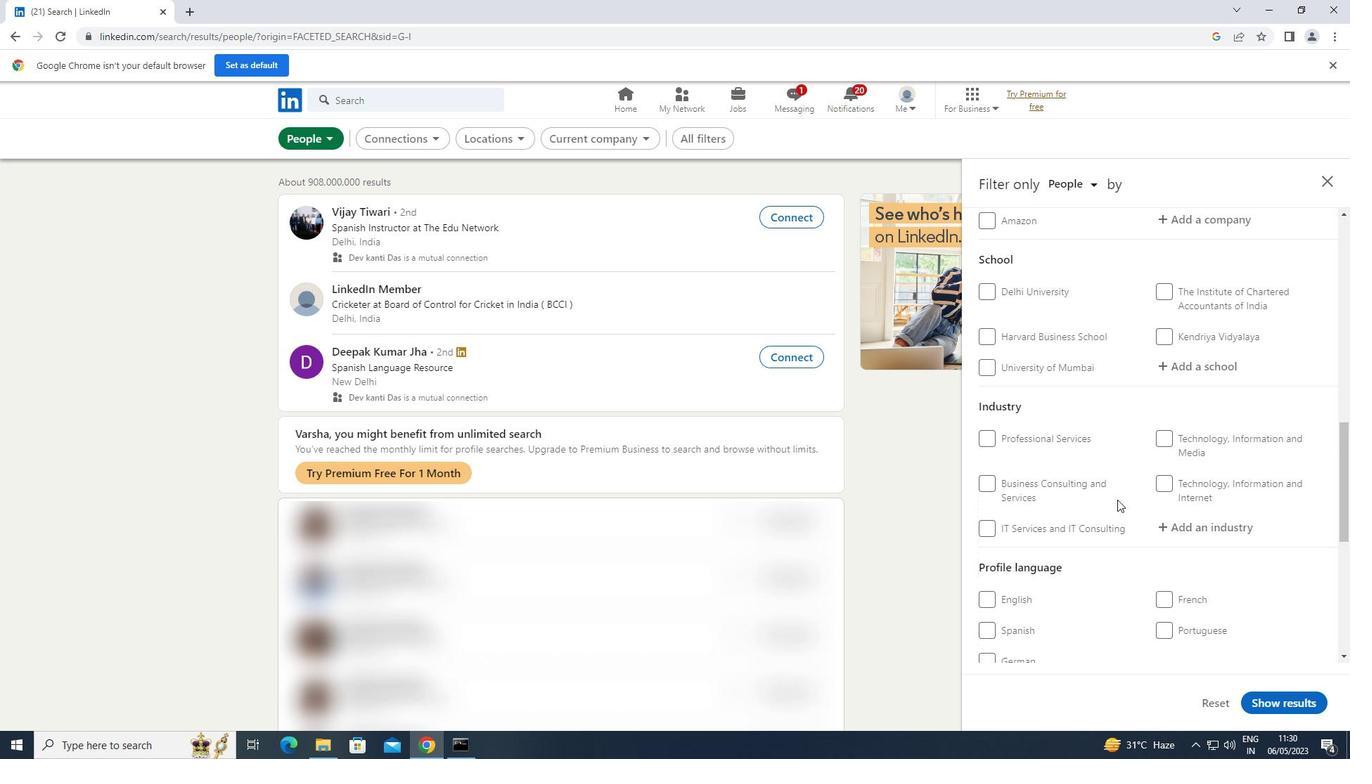 
Action: Mouse moved to (982, 419)
Screenshot: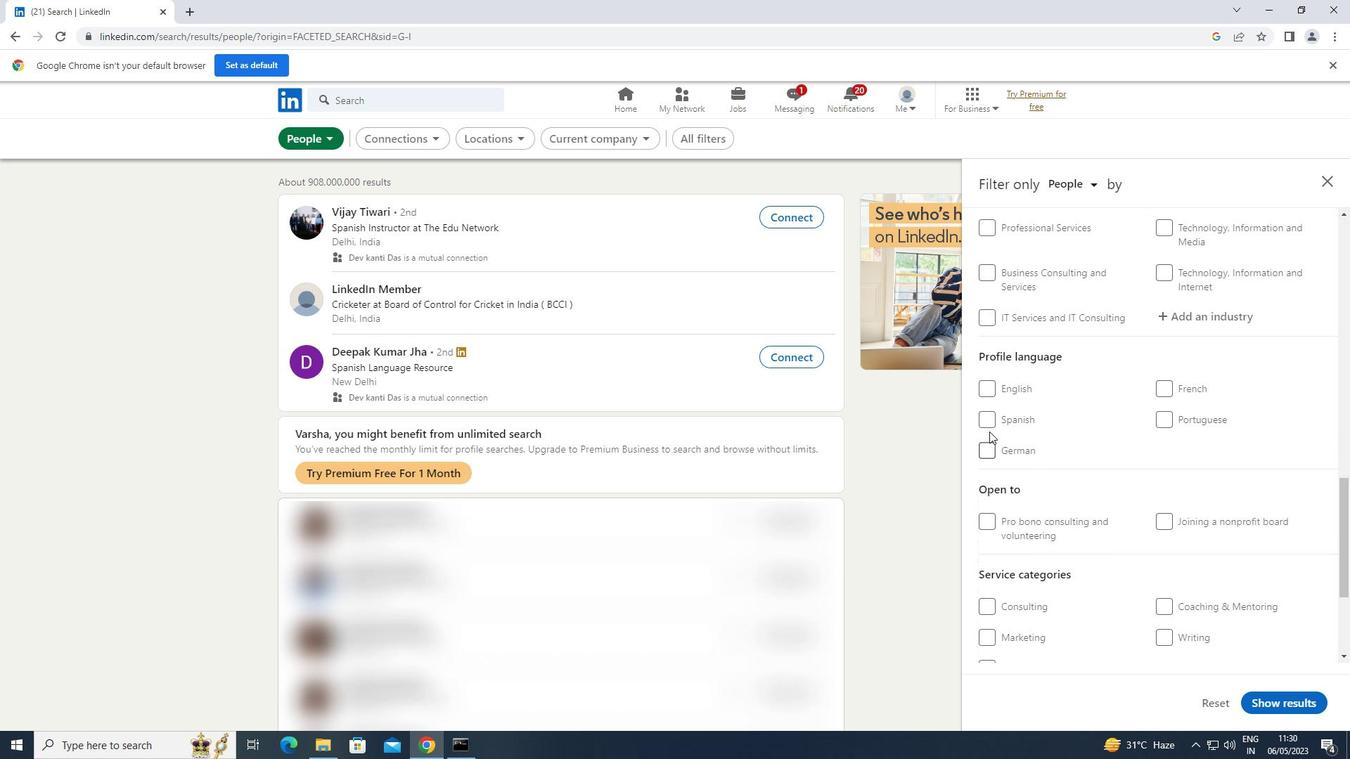 
Action: Mouse pressed left at (982, 419)
Screenshot: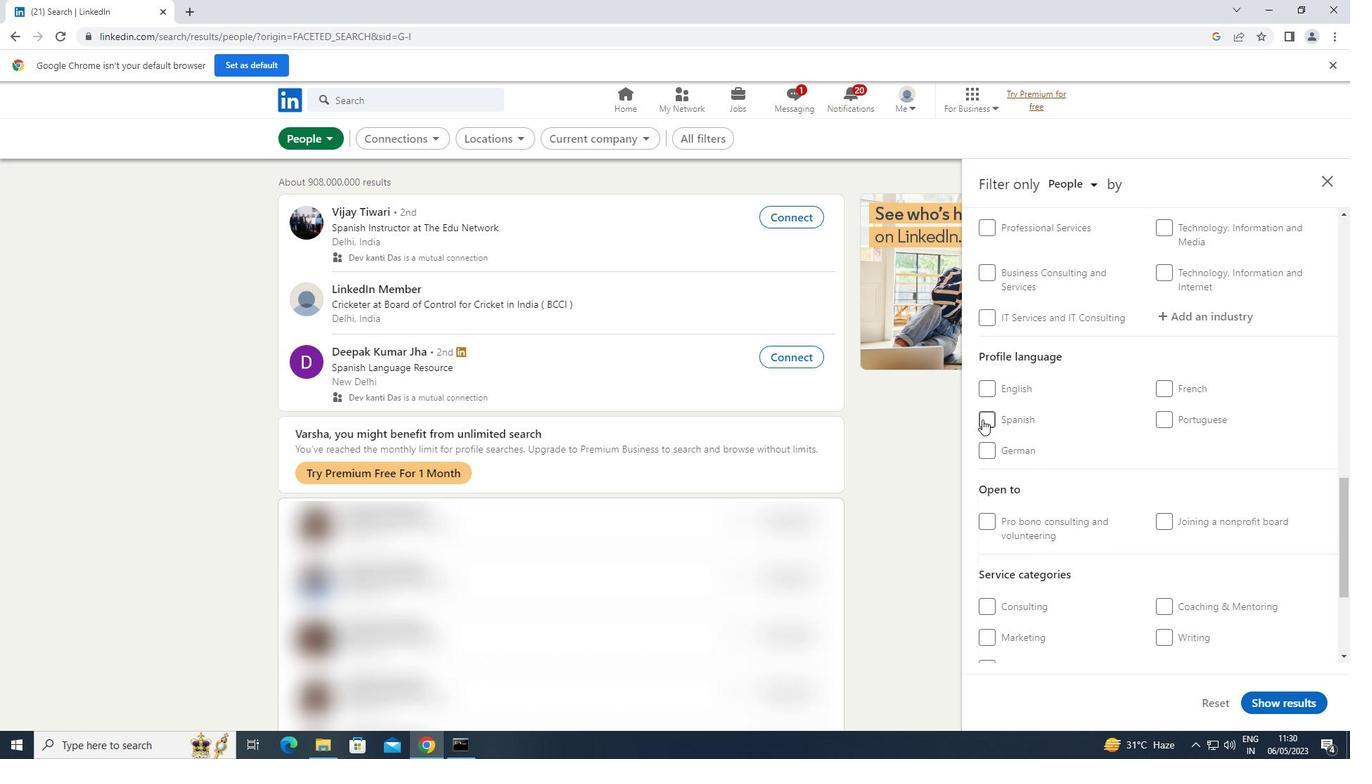 
Action: Mouse moved to (988, 436)
Screenshot: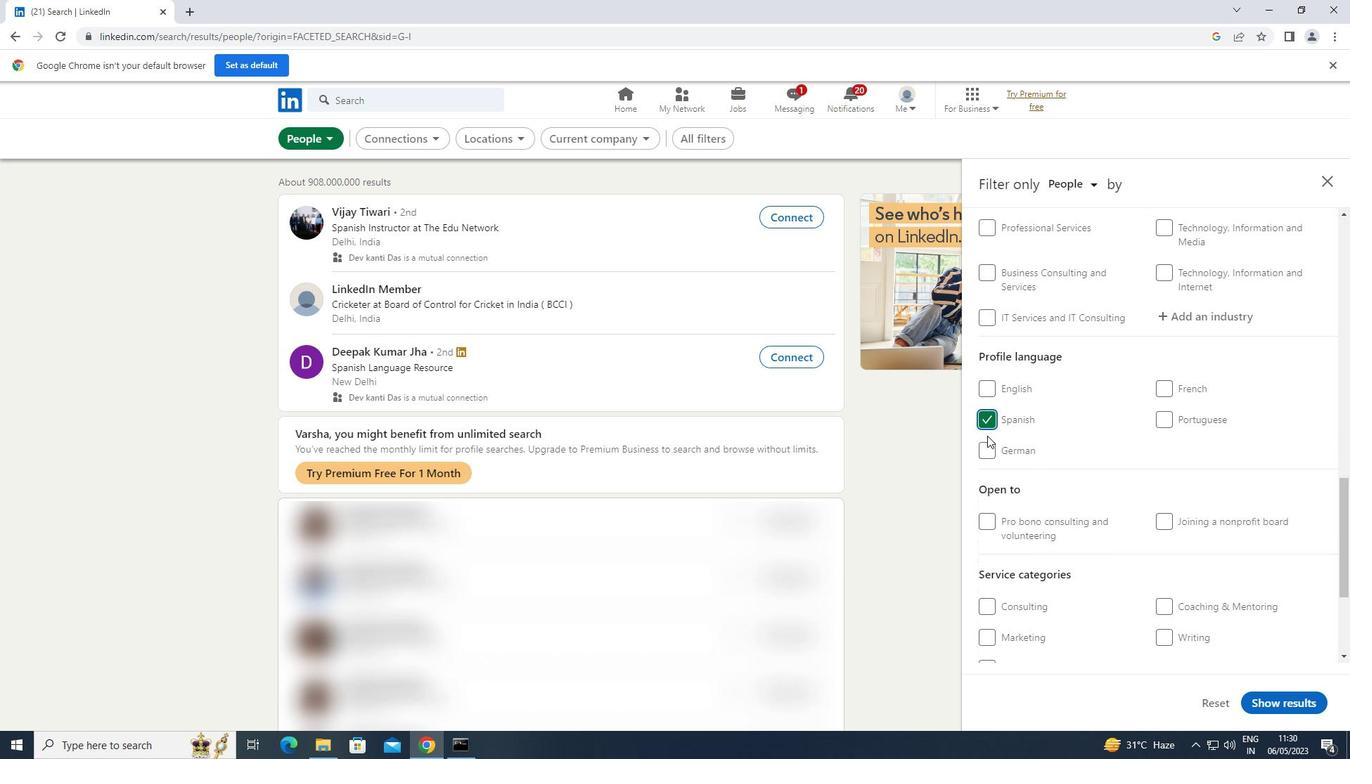 
Action: Mouse scrolled (988, 436) with delta (0, 0)
Screenshot: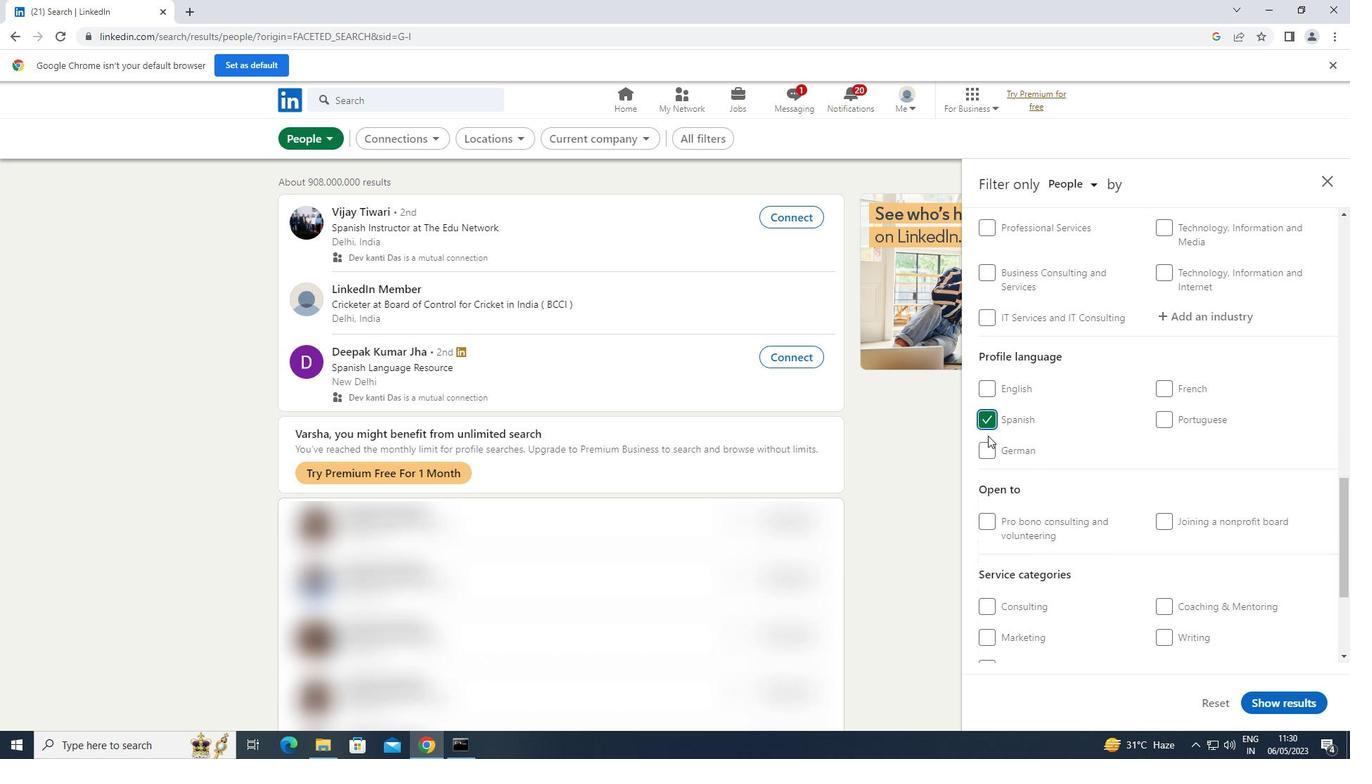
Action: Mouse scrolled (988, 436) with delta (0, 0)
Screenshot: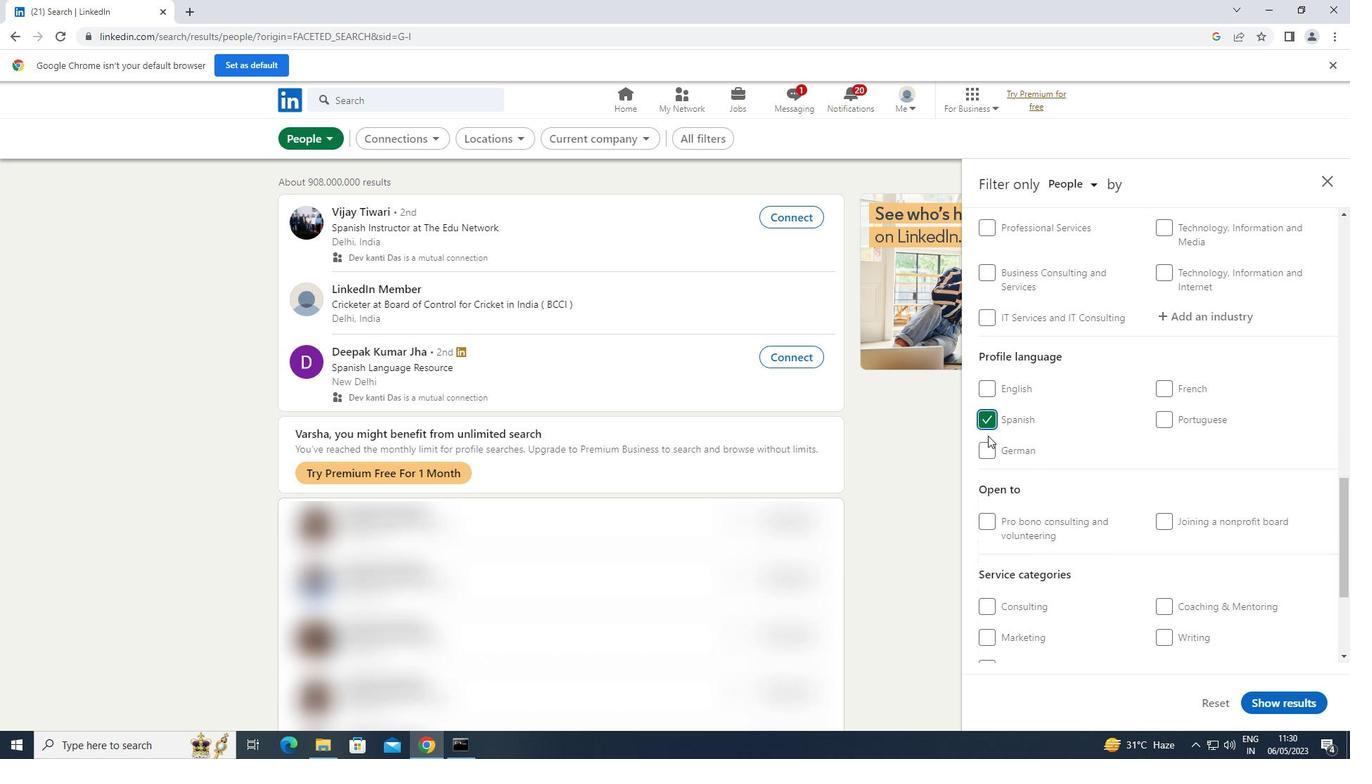 
Action: Mouse scrolled (988, 436) with delta (0, 0)
Screenshot: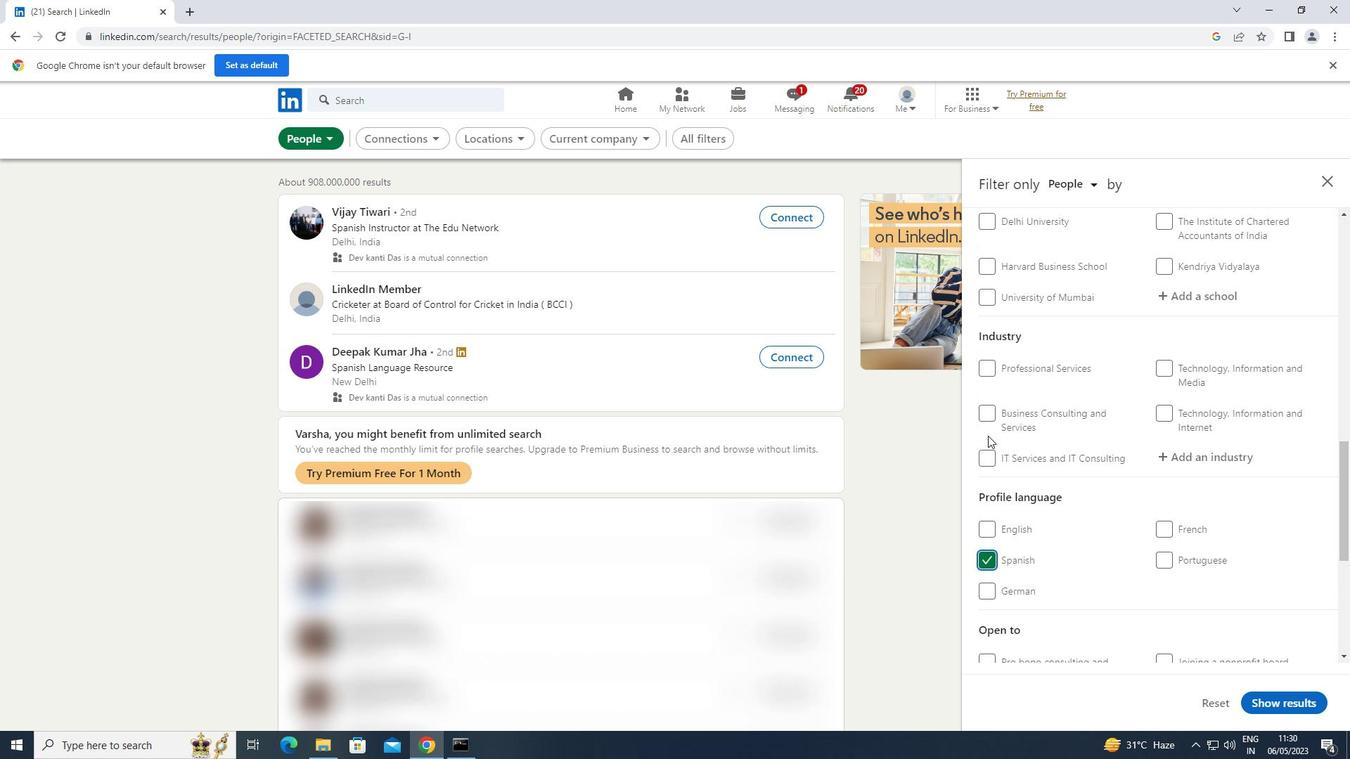 
Action: Mouse scrolled (988, 436) with delta (0, 0)
Screenshot: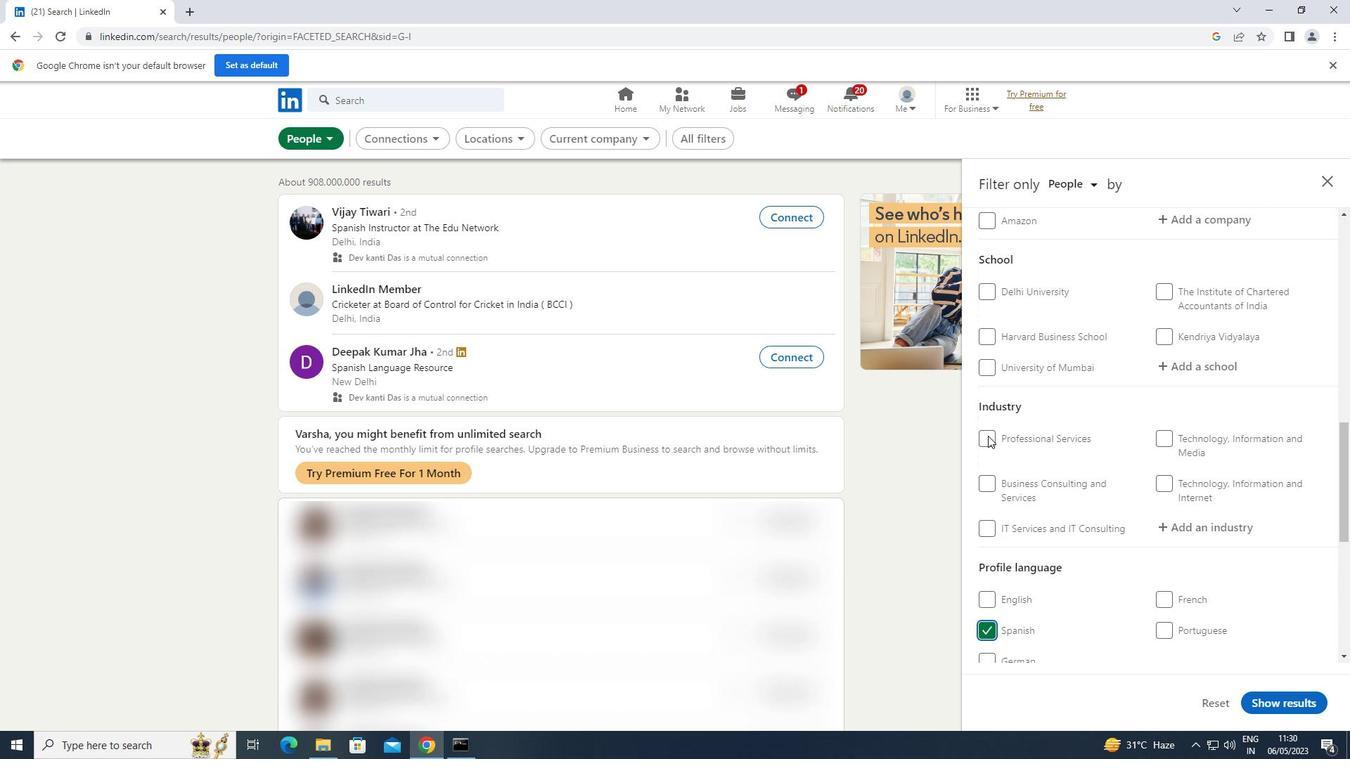 
Action: Mouse scrolled (988, 436) with delta (0, 0)
Screenshot: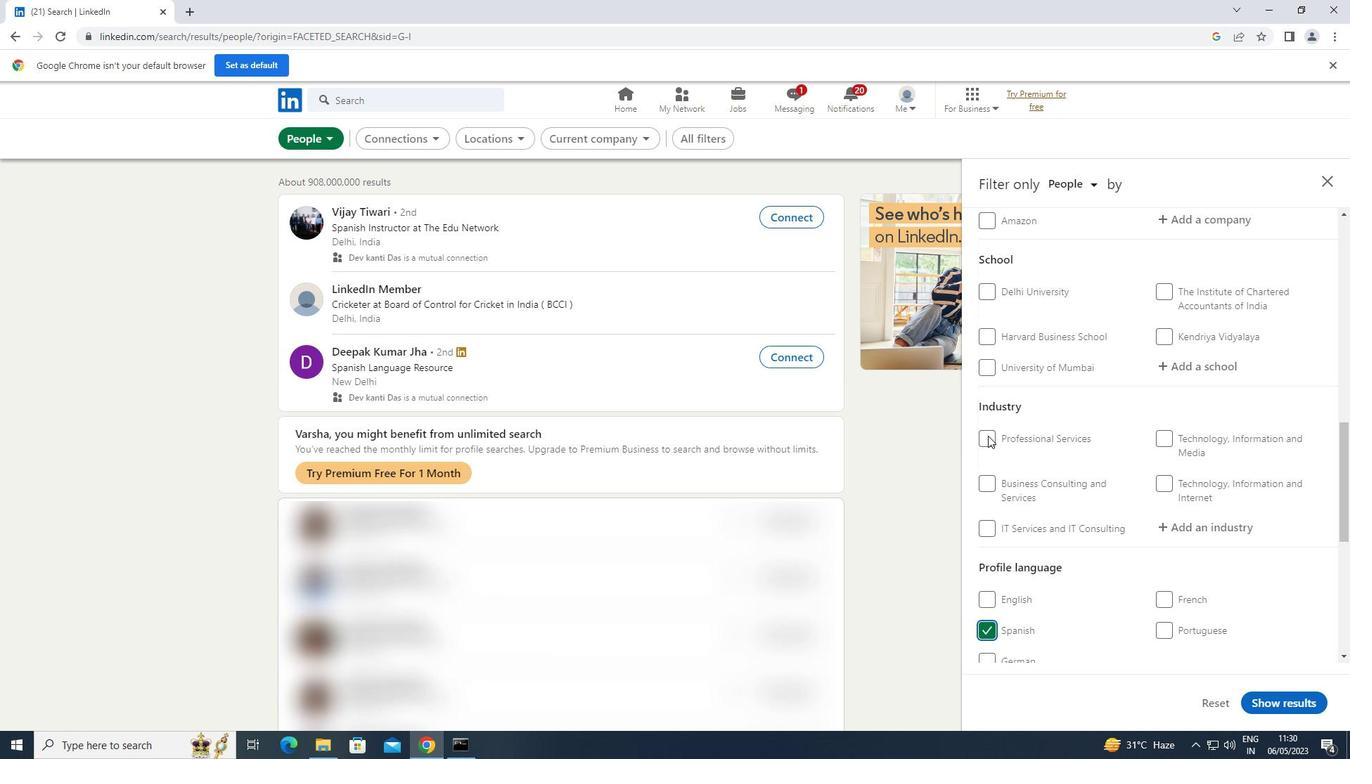 
Action: Mouse scrolled (988, 436) with delta (0, 0)
Screenshot: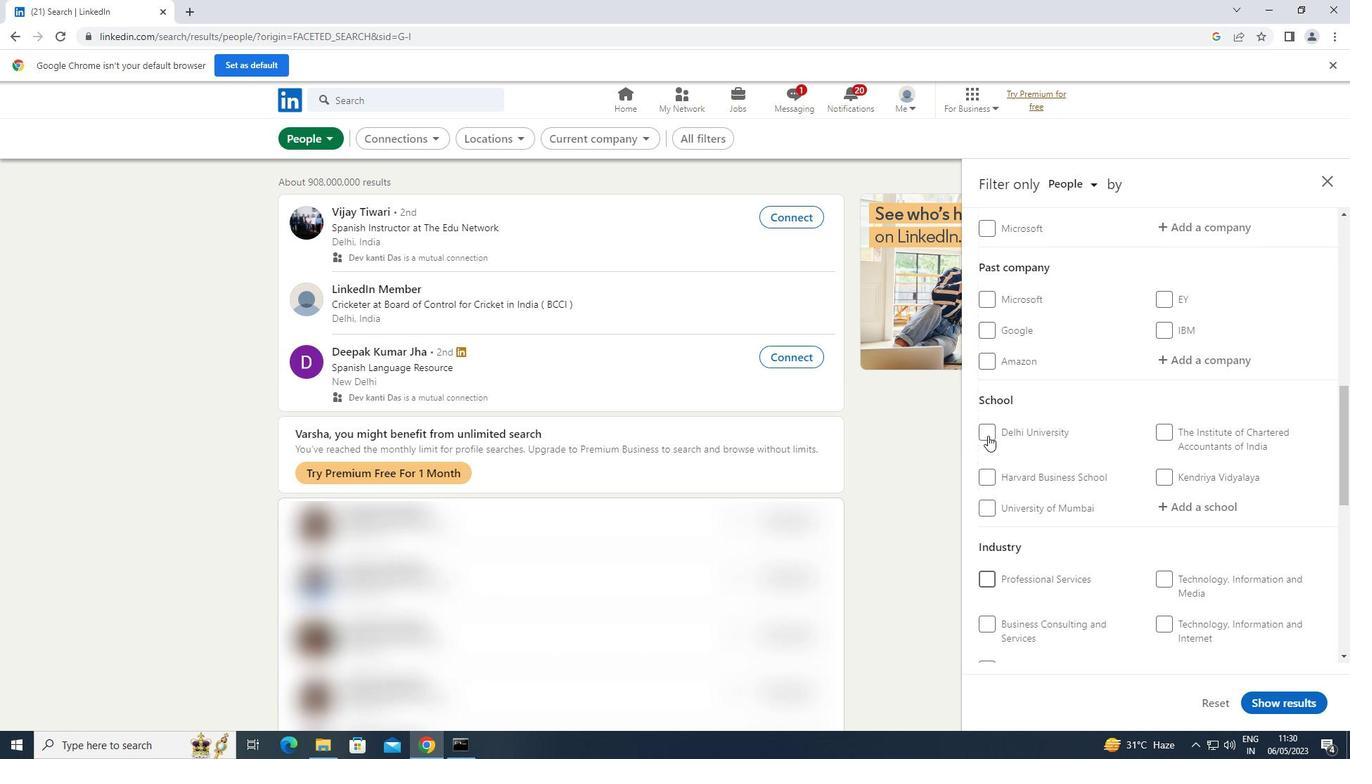 
Action: Mouse scrolled (988, 436) with delta (0, 0)
Screenshot: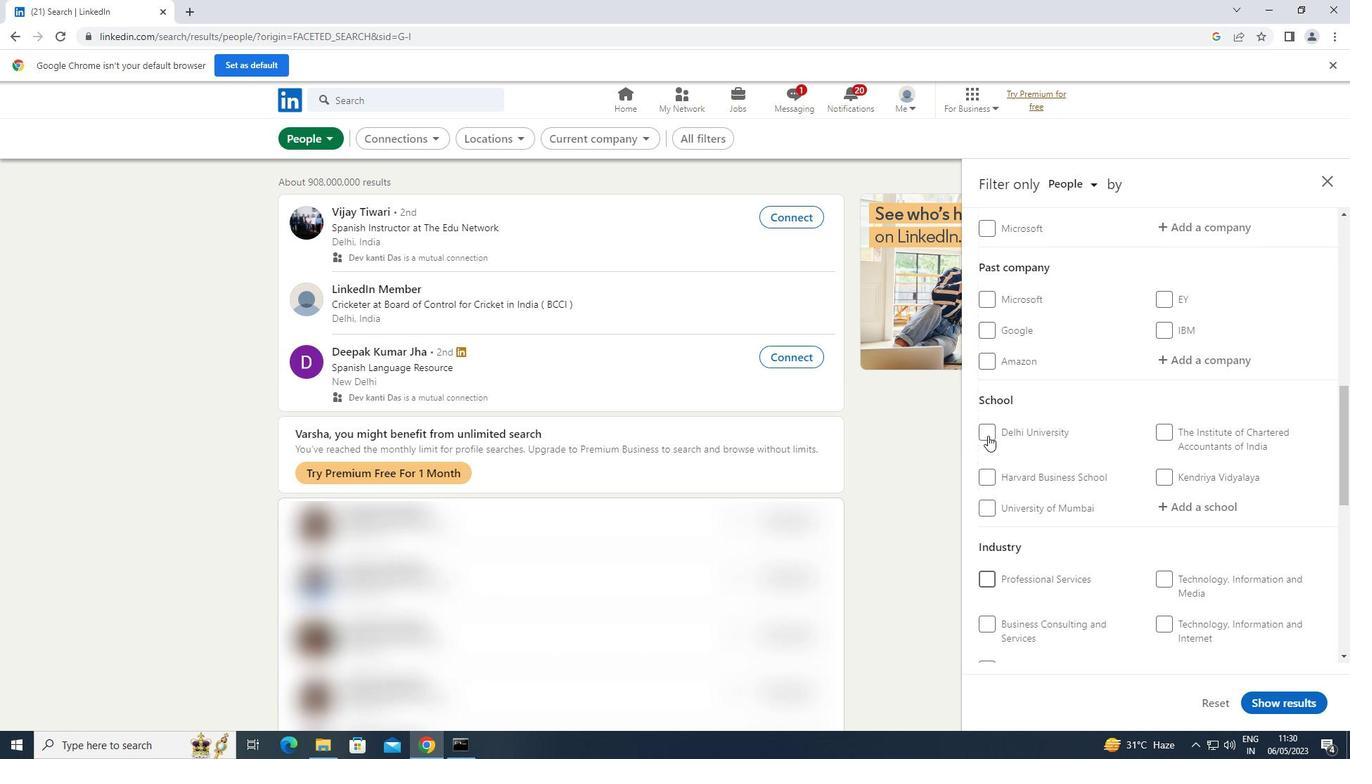 
Action: Mouse moved to (1232, 366)
Screenshot: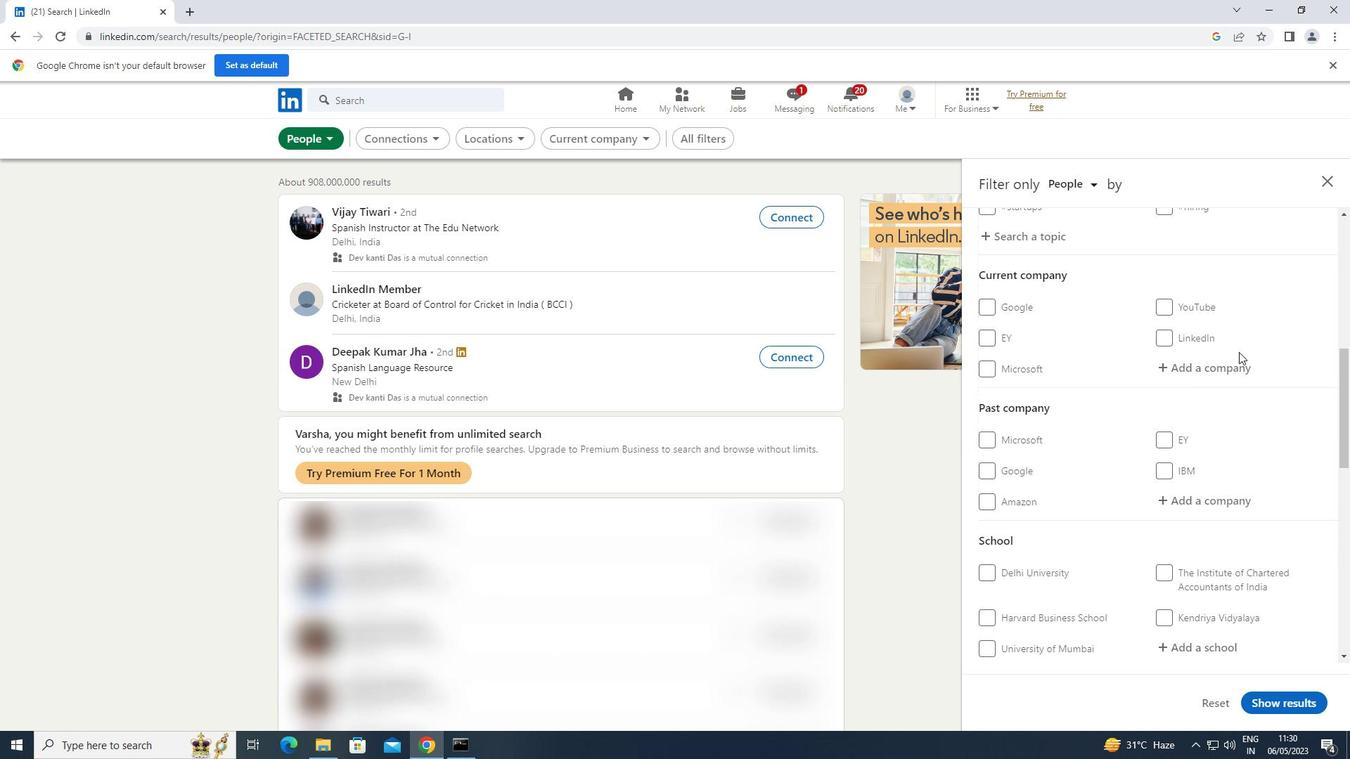 
Action: Mouse pressed left at (1232, 366)
Screenshot: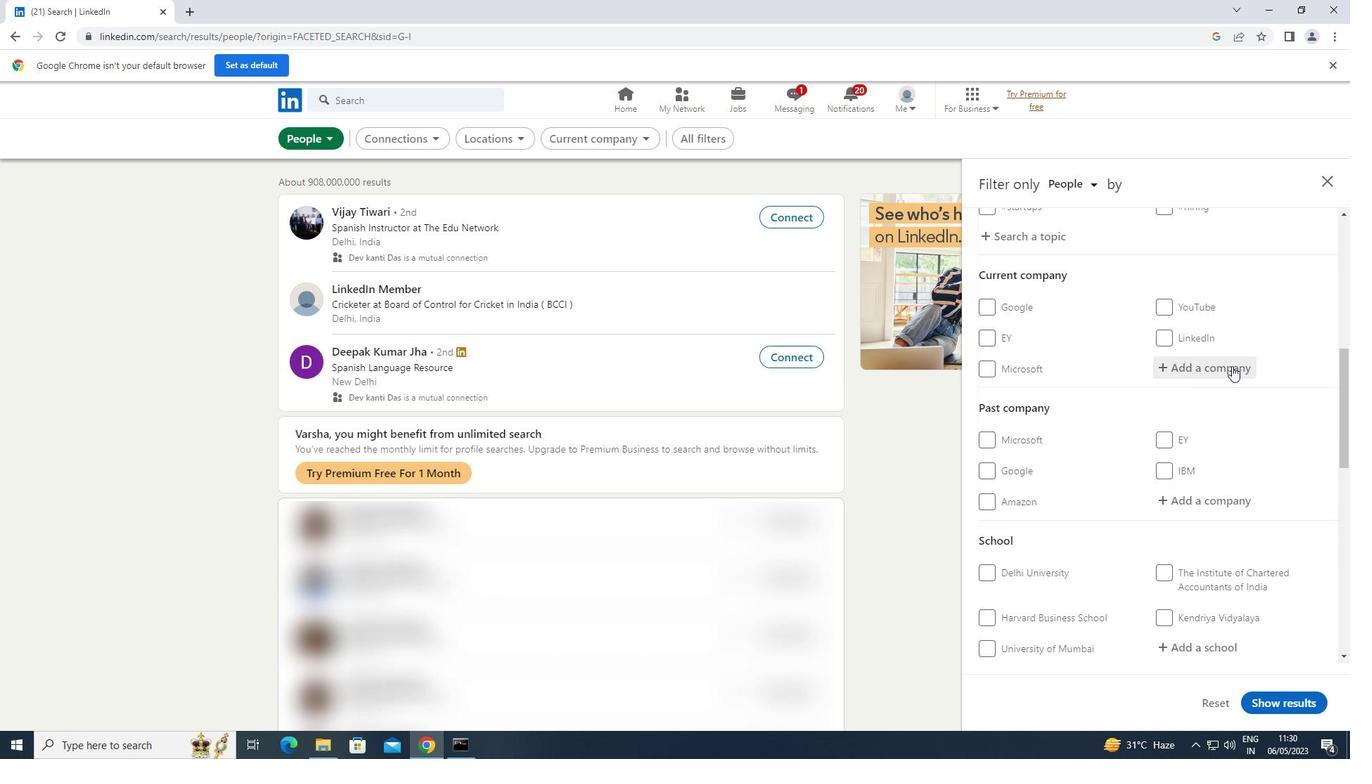 
Action: Key pressed <Key.shift>BANDHAN
Screenshot: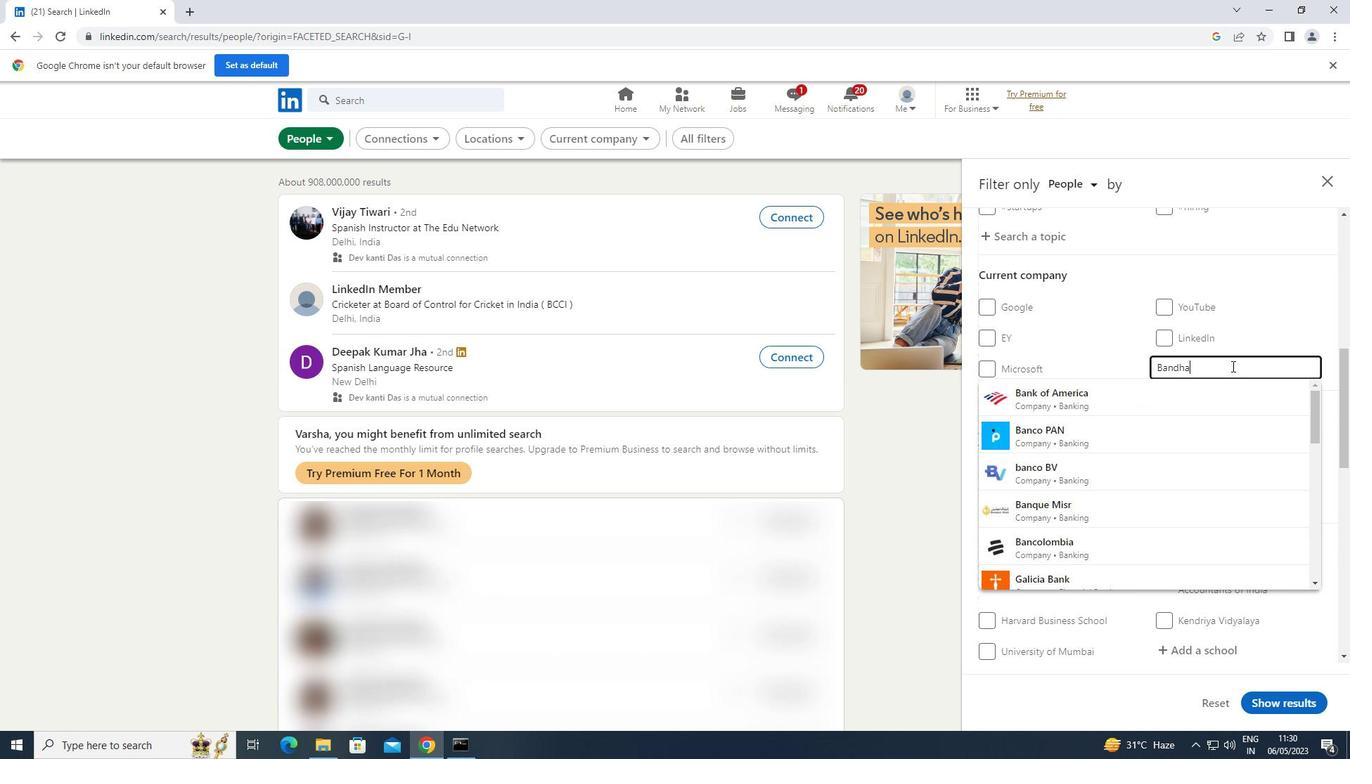 
Action: Mouse moved to (1136, 398)
Screenshot: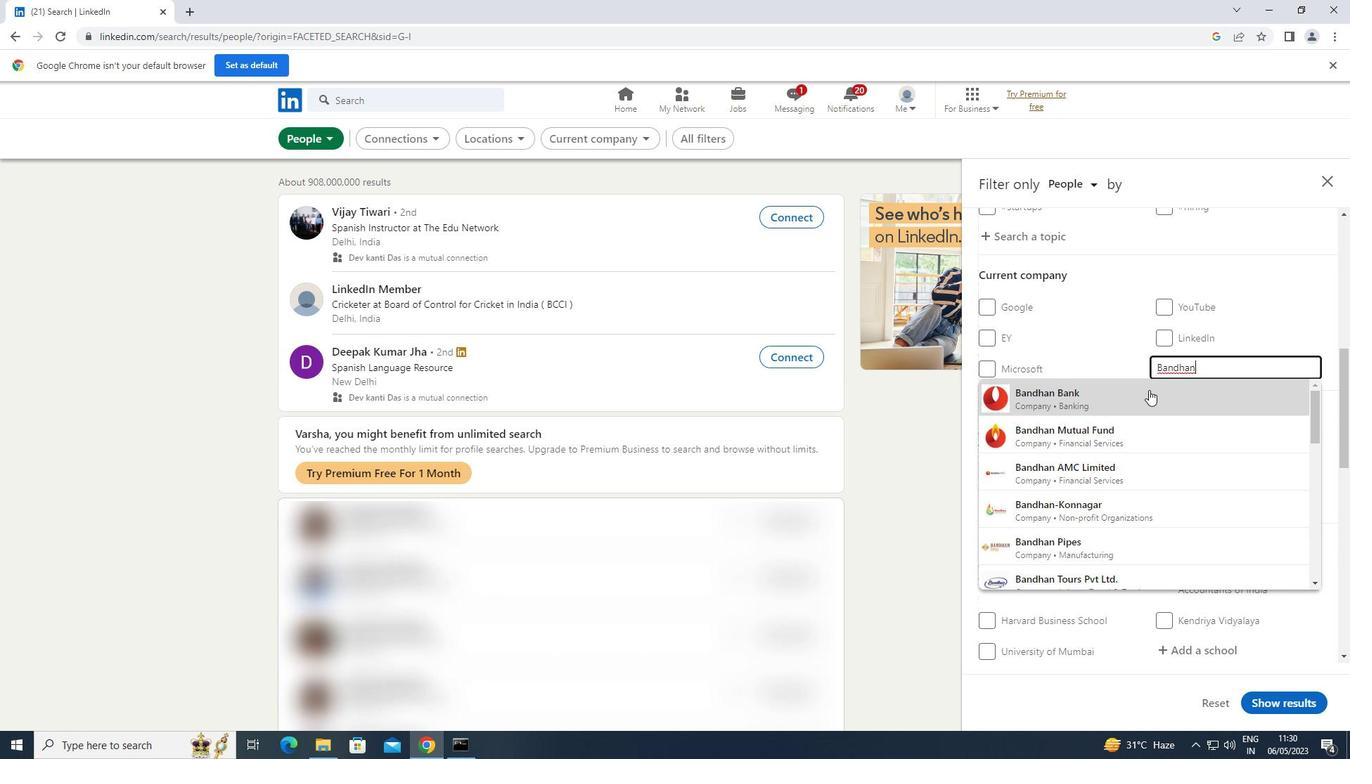 
Action: Mouse pressed left at (1136, 398)
Screenshot: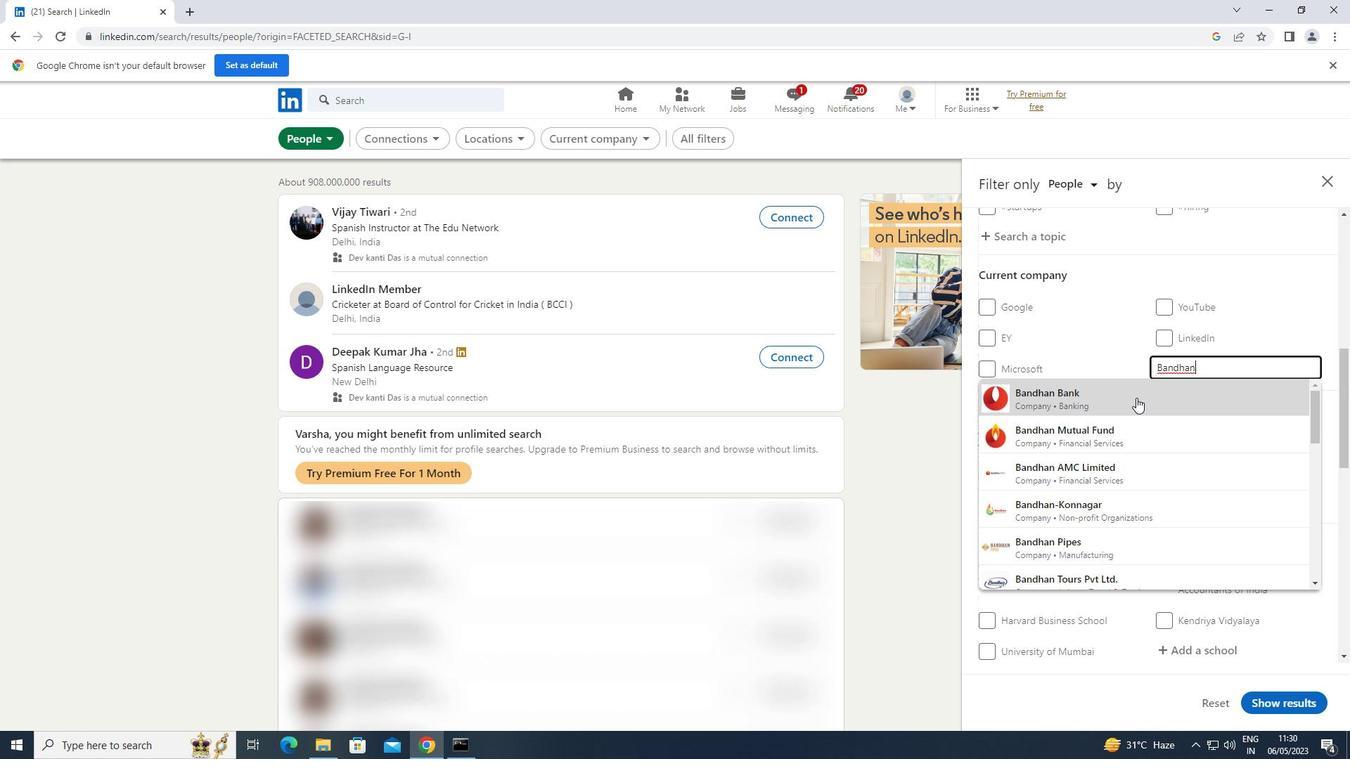 
Action: Mouse scrolled (1136, 397) with delta (0, 0)
Screenshot: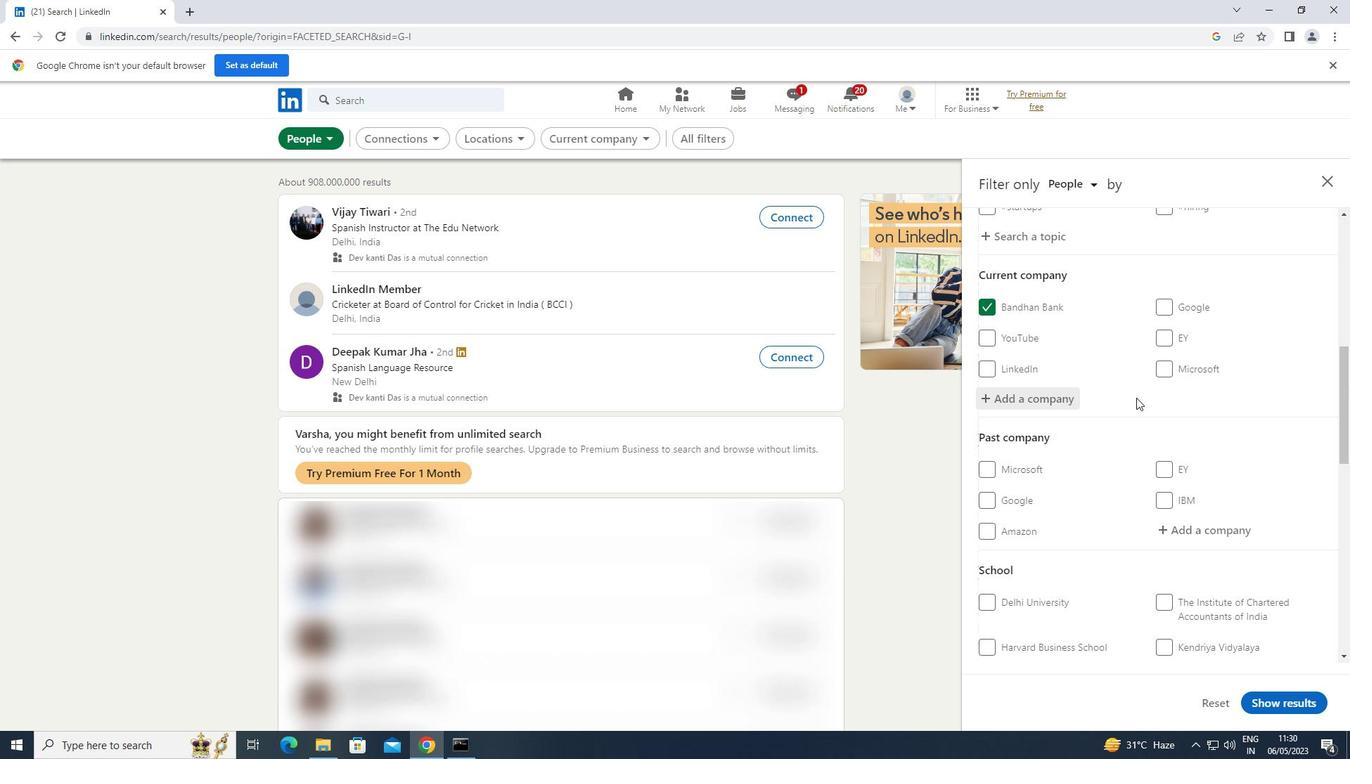 
Action: Mouse scrolled (1136, 397) with delta (0, 0)
Screenshot: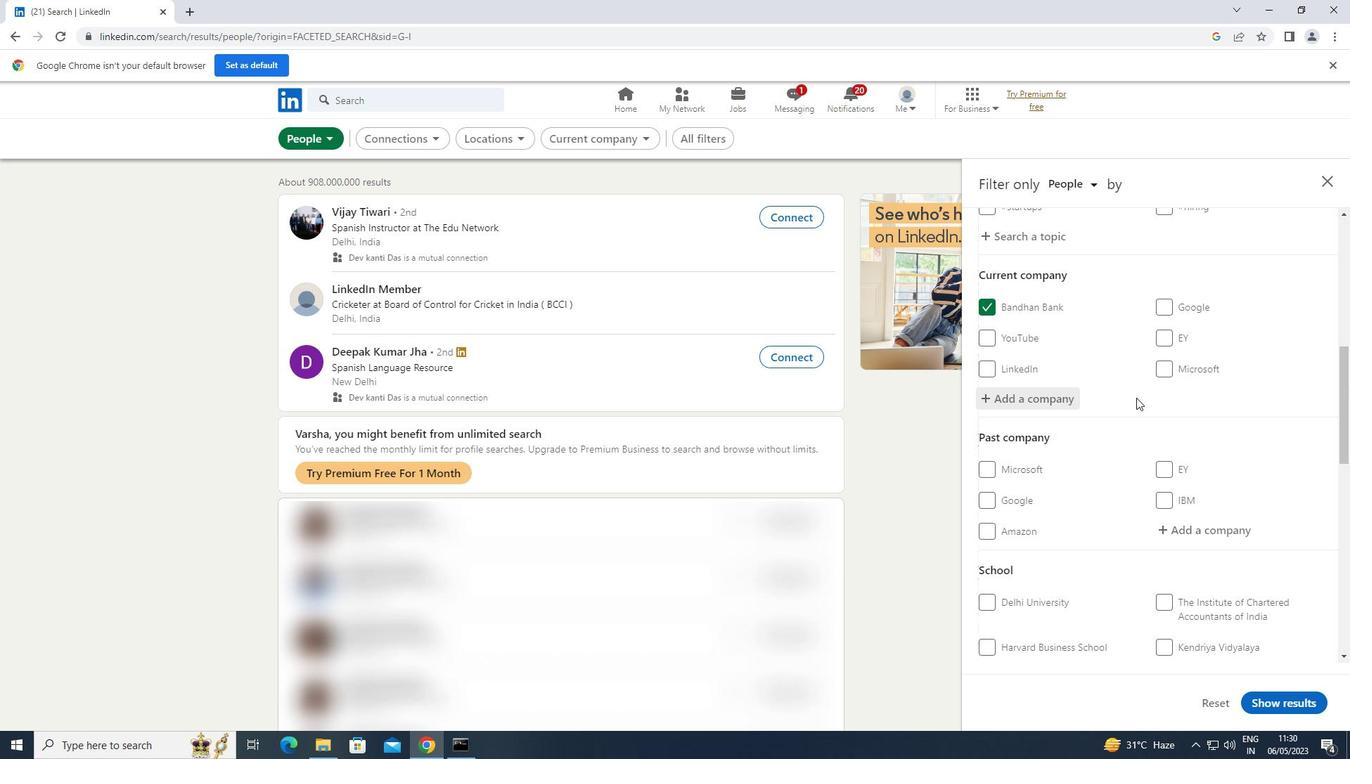 
Action: Mouse scrolled (1136, 397) with delta (0, 0)
Screenshot: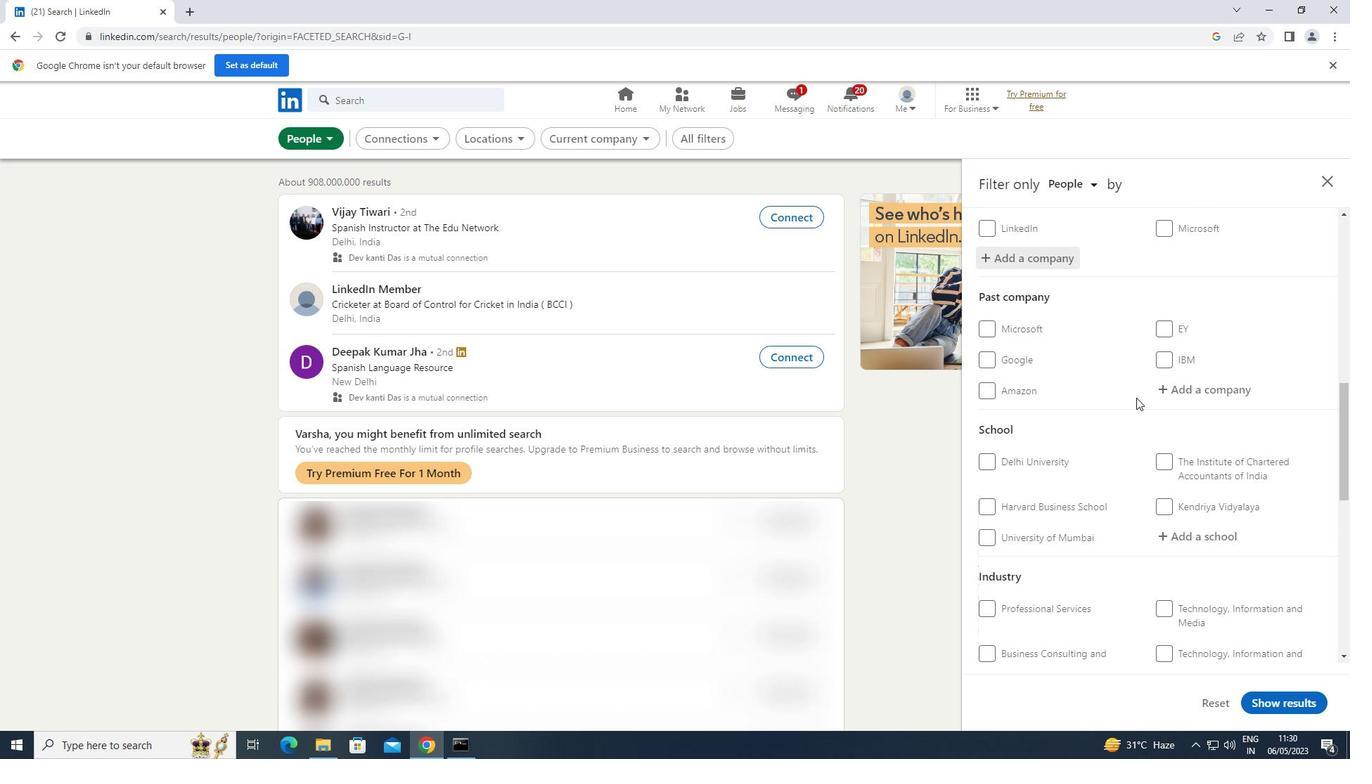 
Action: Mouse moved to (1171, 462)
Screenshot: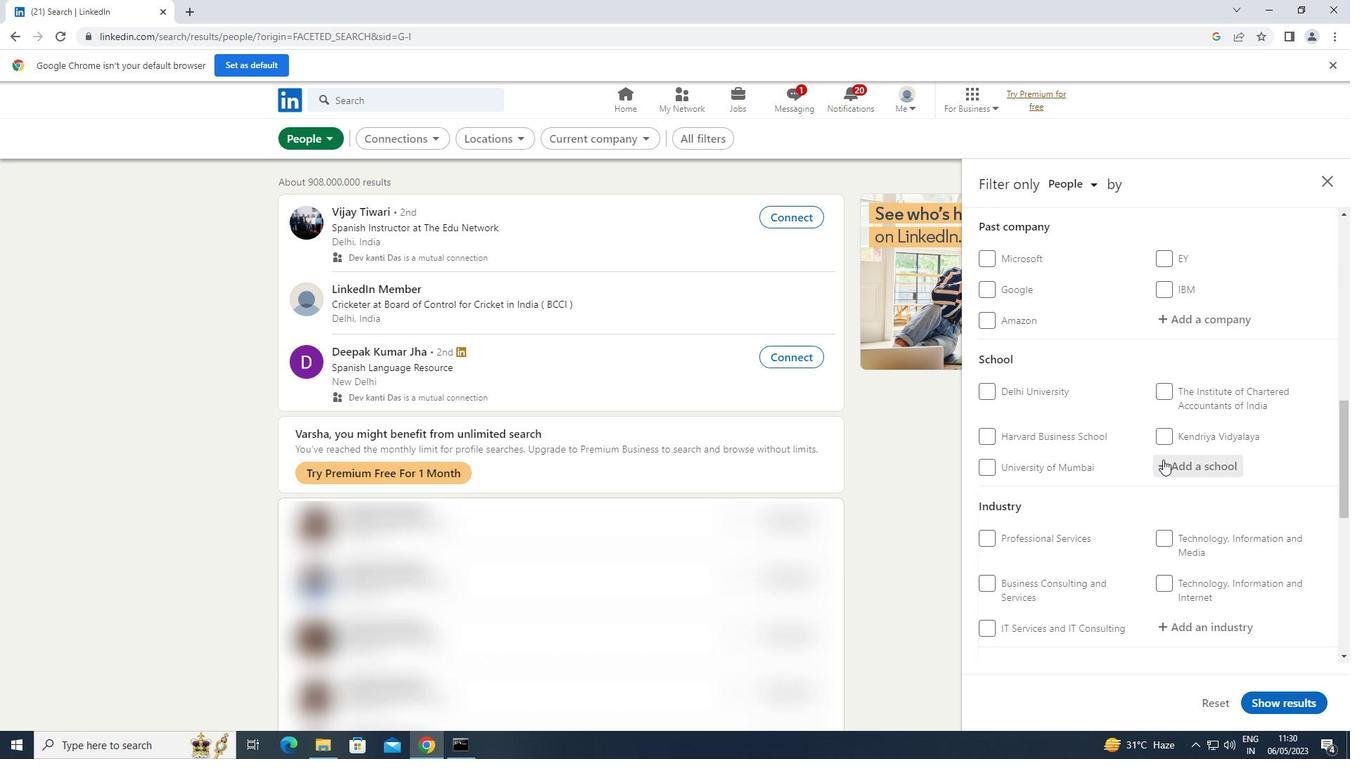 
Action: Mouse pressed left at (1171, 462)
Screenshot: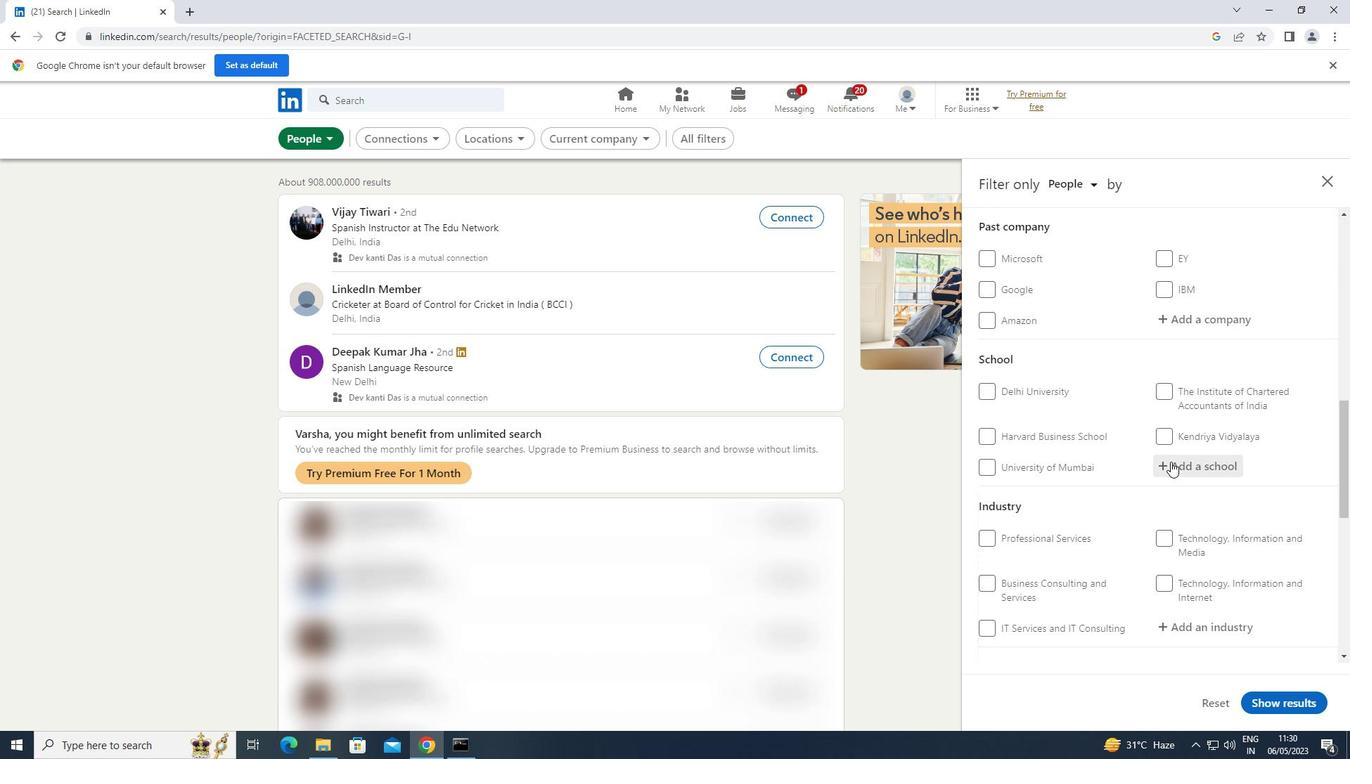 
Action: Key pressed <Key.shift>RAMAKRISHNA
Screenshot: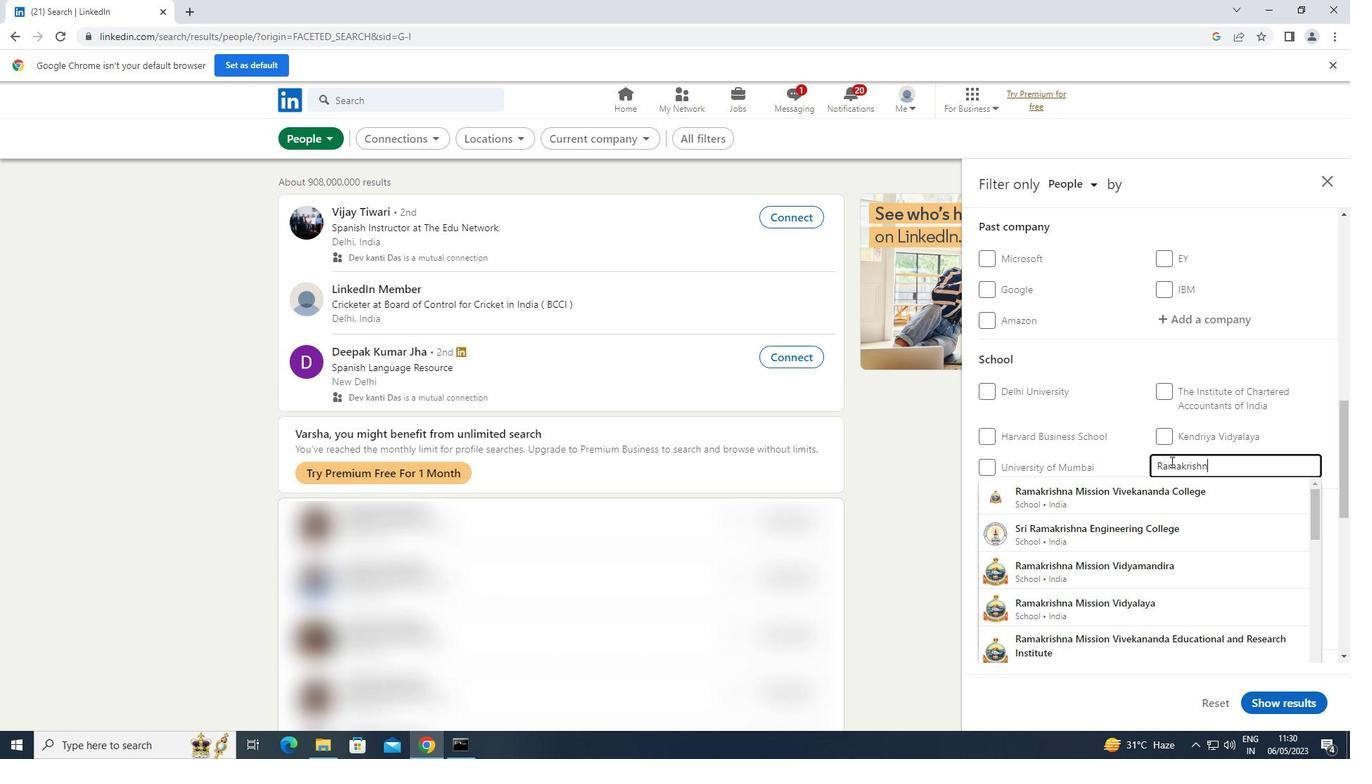 
Action: Mouse moved to (1123, 567)
Screenshot: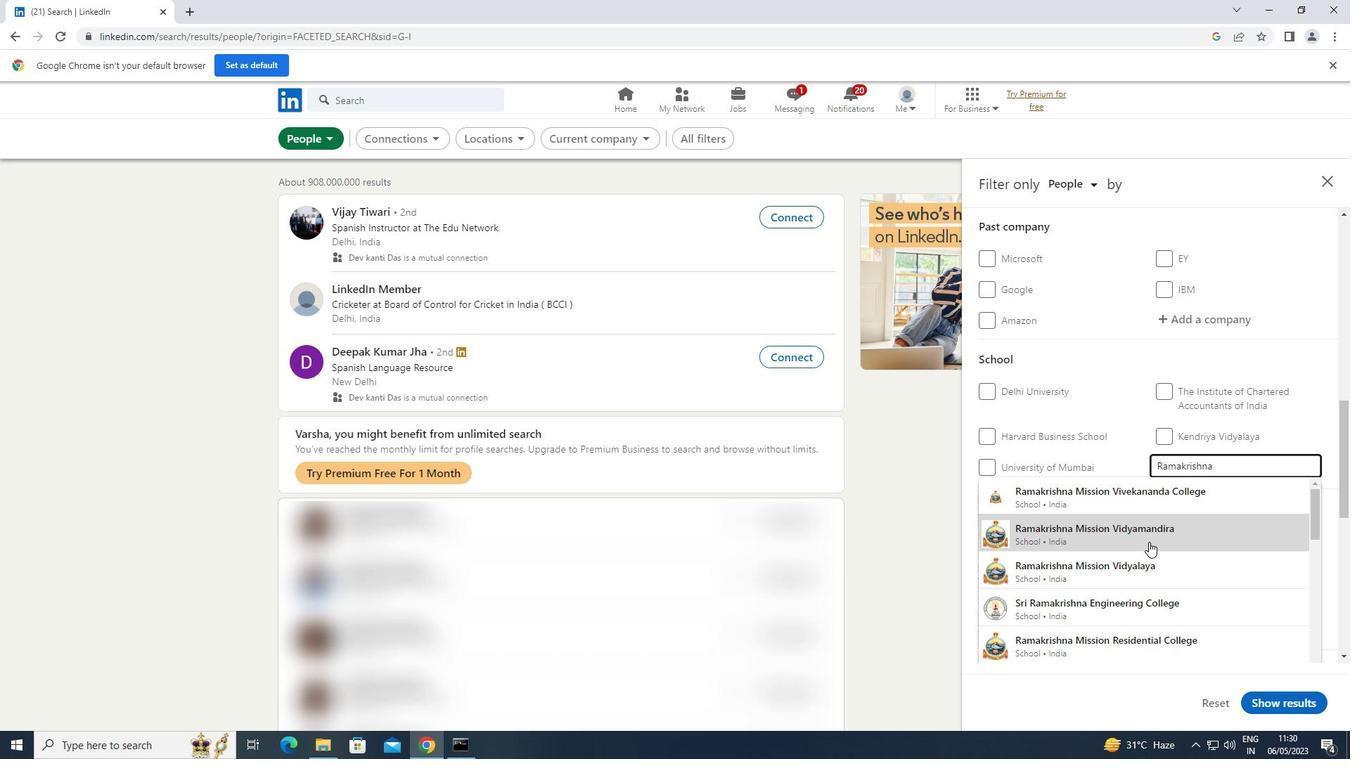 
Action: Mouse pressed left at (1123, 567)
Screenshot: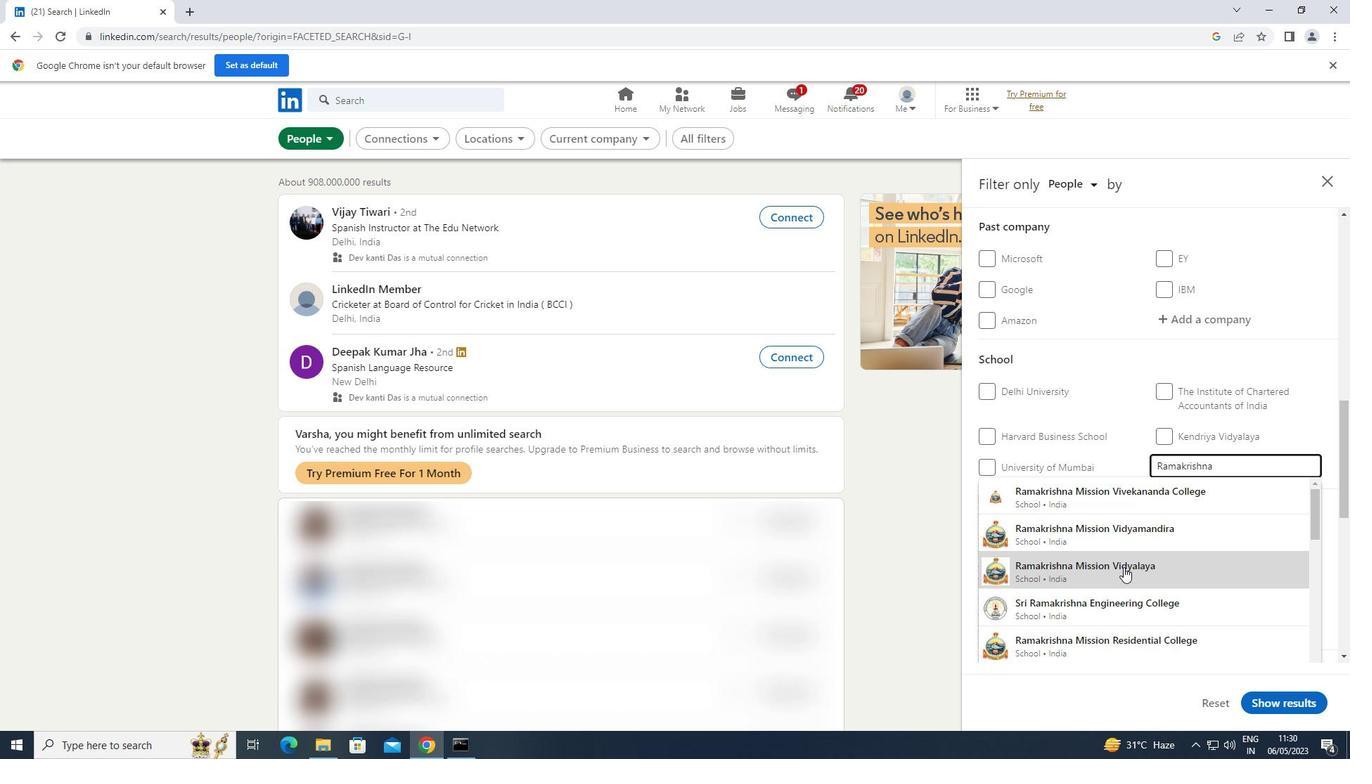 
Action: Mouse moved to (1128, 565)
Screenshot: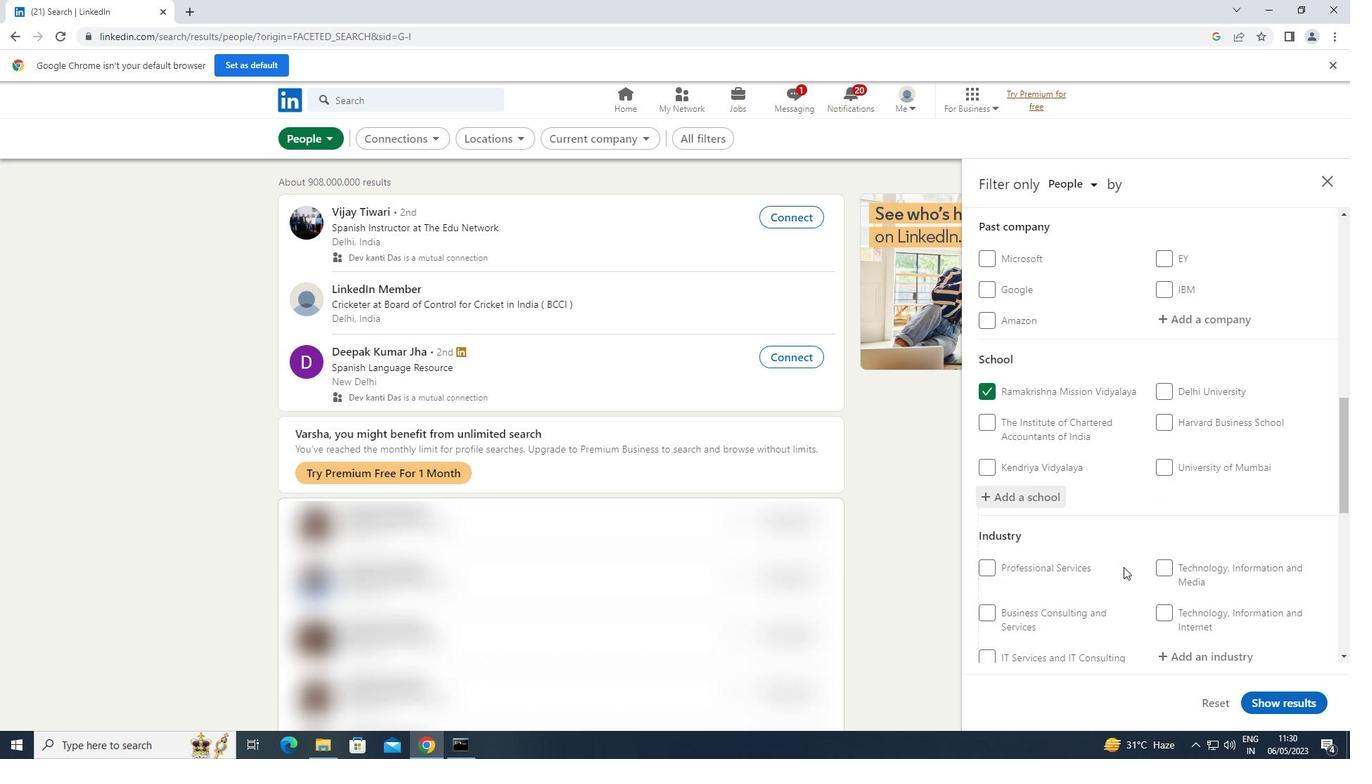 
Action: Mouse scrolled (1128, 564) with delta (0, 0)
Screenshot: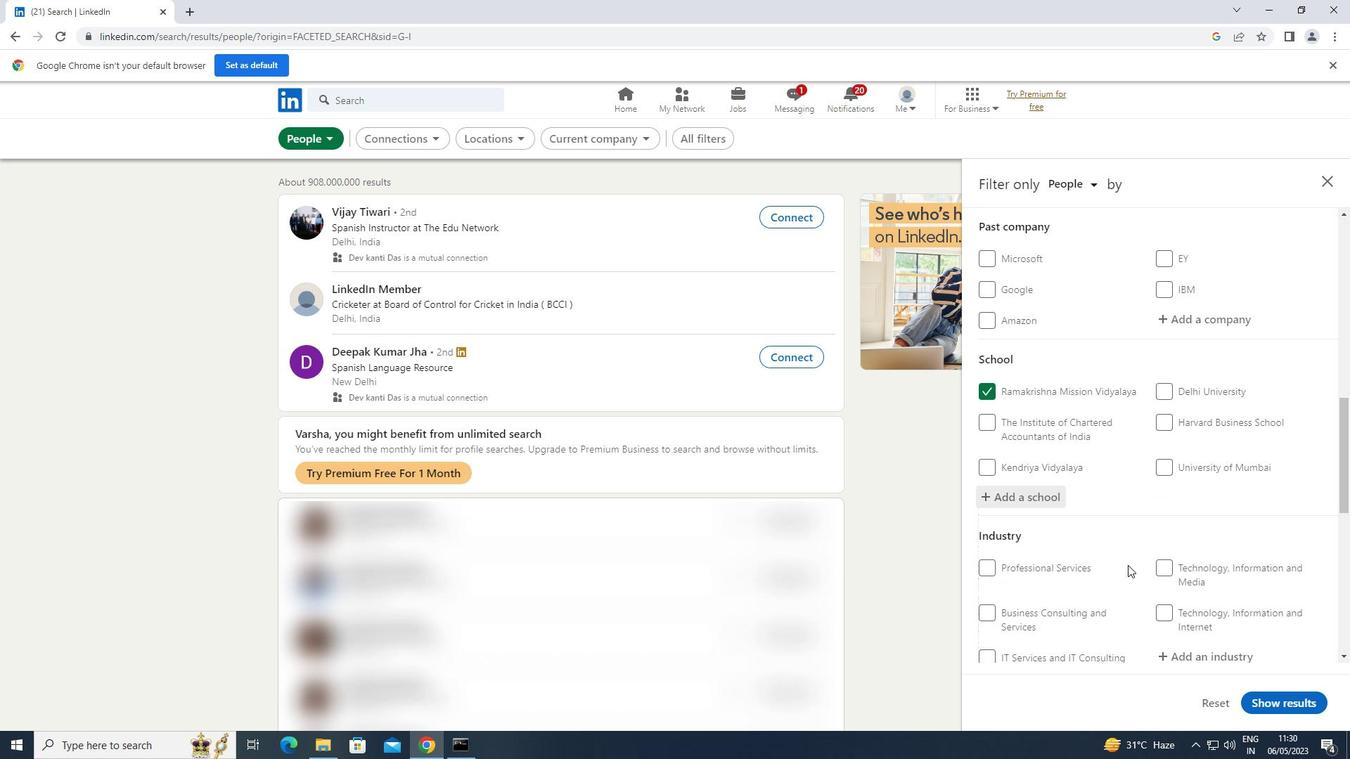 
Action: Mouse scrolled (1128, 564) with delta (0, 0)
Screenshot: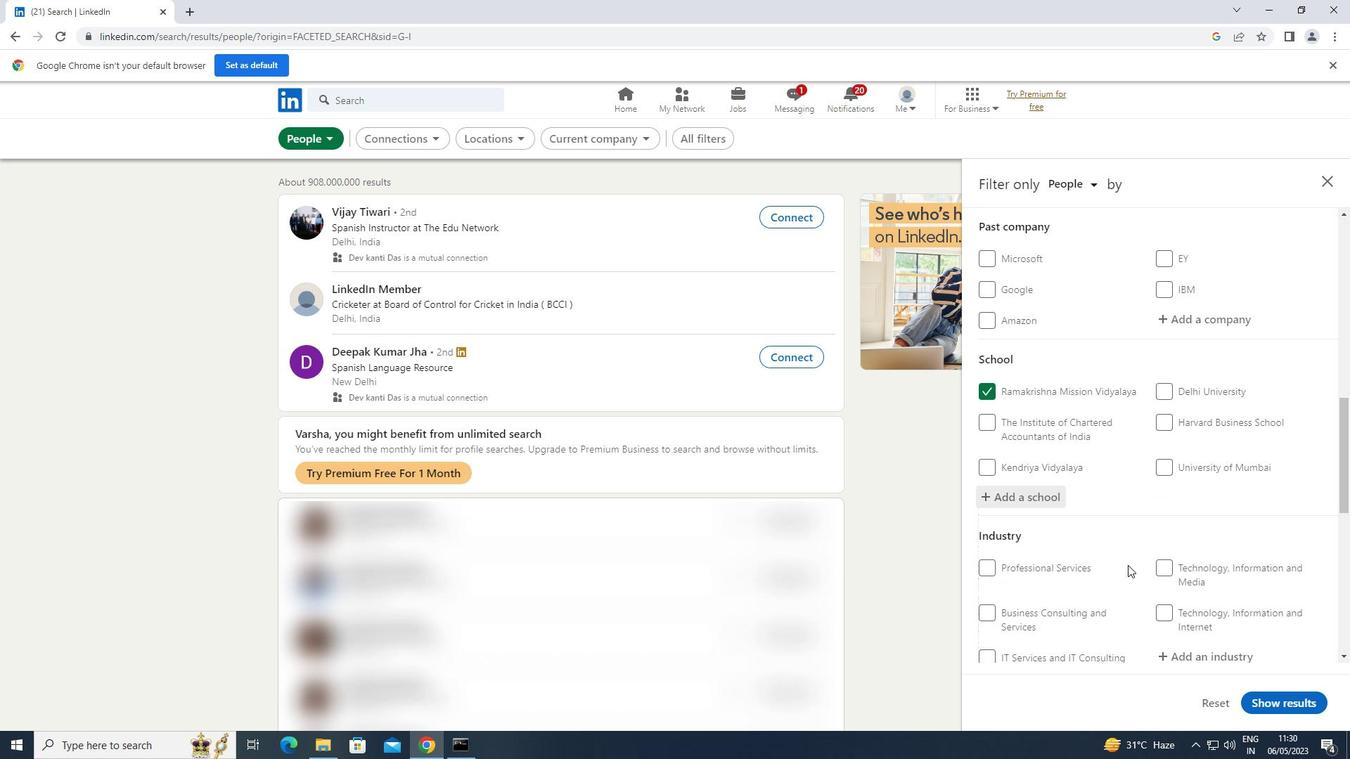 
Action: Mouse scrolled (1128, 564) with delta (0, 0)
Screenshot: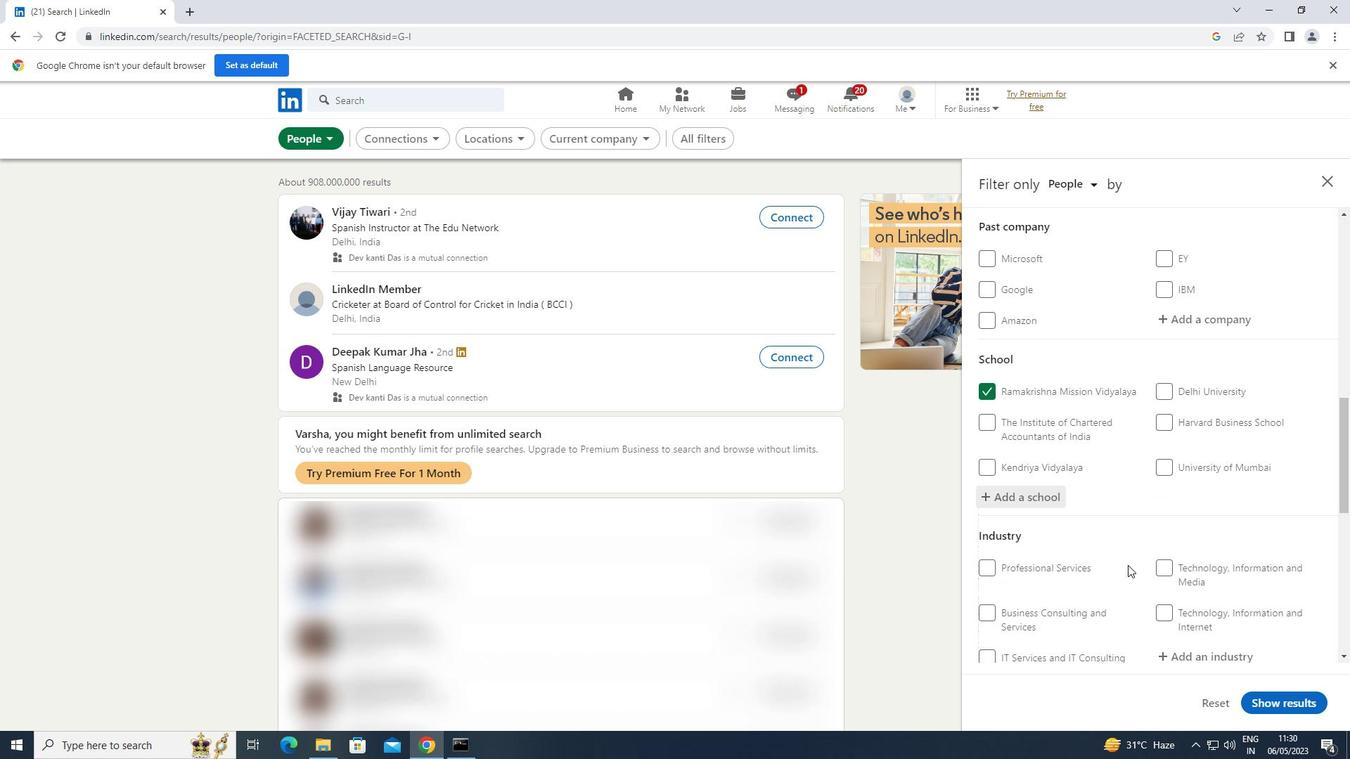 
Action: Mouse scrolled (1128, 564) with delta (0, 0)
Screenshot: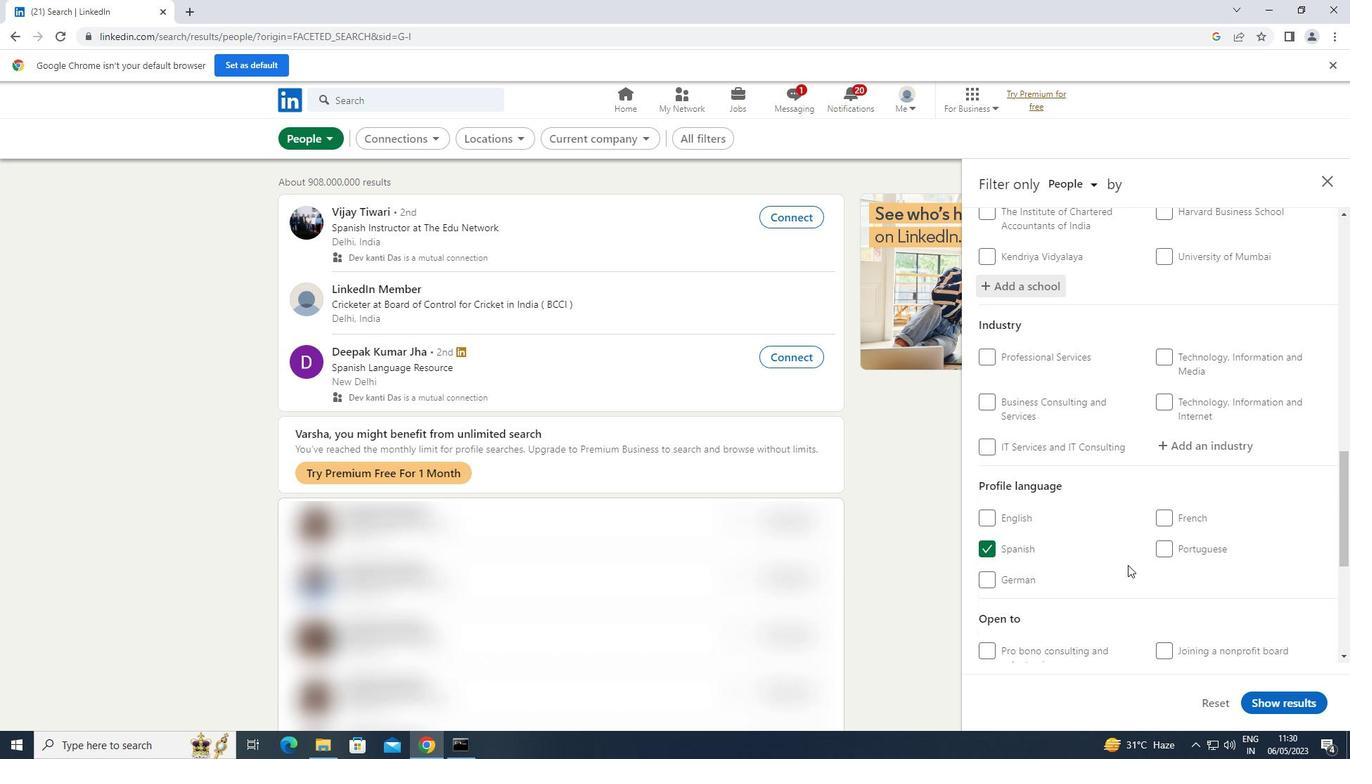 
Action: Mouse scrolled (1128, 564) with delta (0, 0)
Screenshot: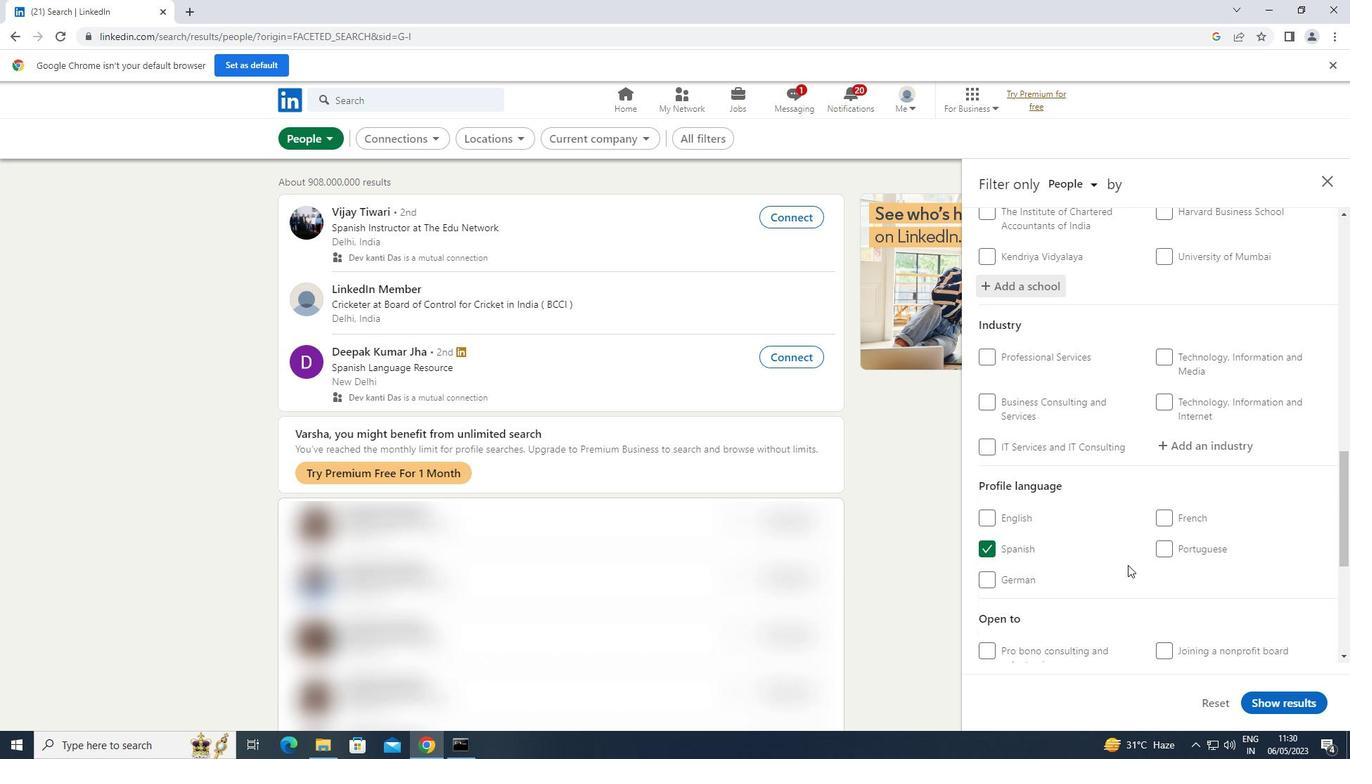 
Action: Mouse moved to (1218, 308)
Screenshot: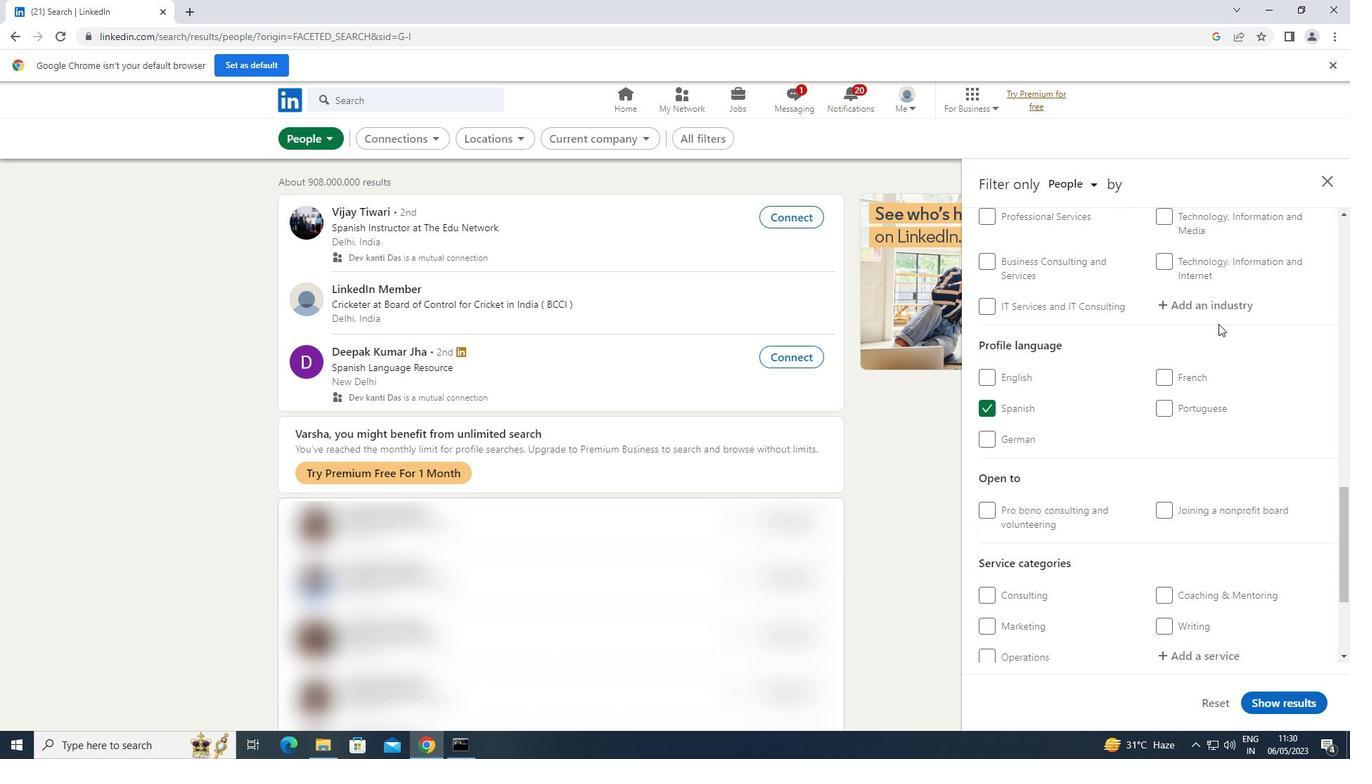 
Action: Mouse pressed left at (1218, 308)
Screenshot: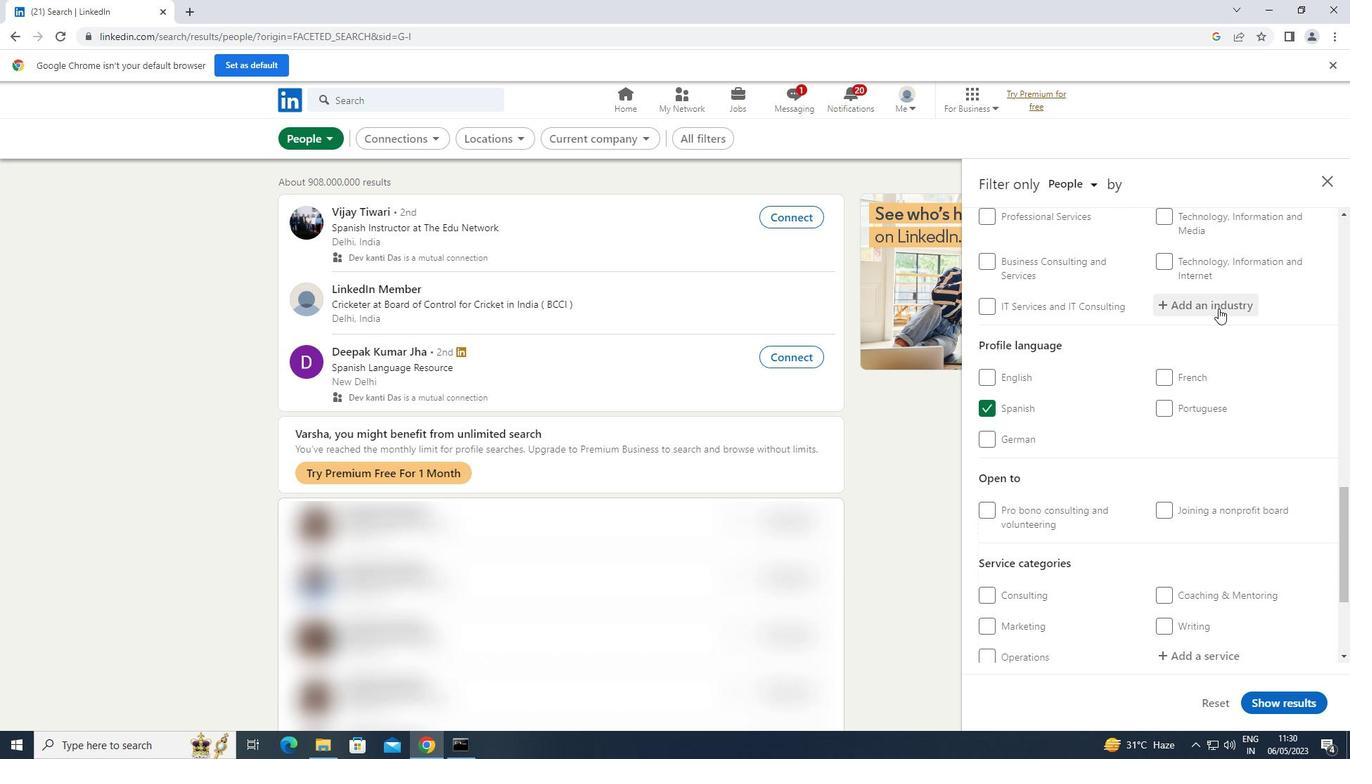 
Action: Key pressed <Key.shift>NATURAL
Screenshot: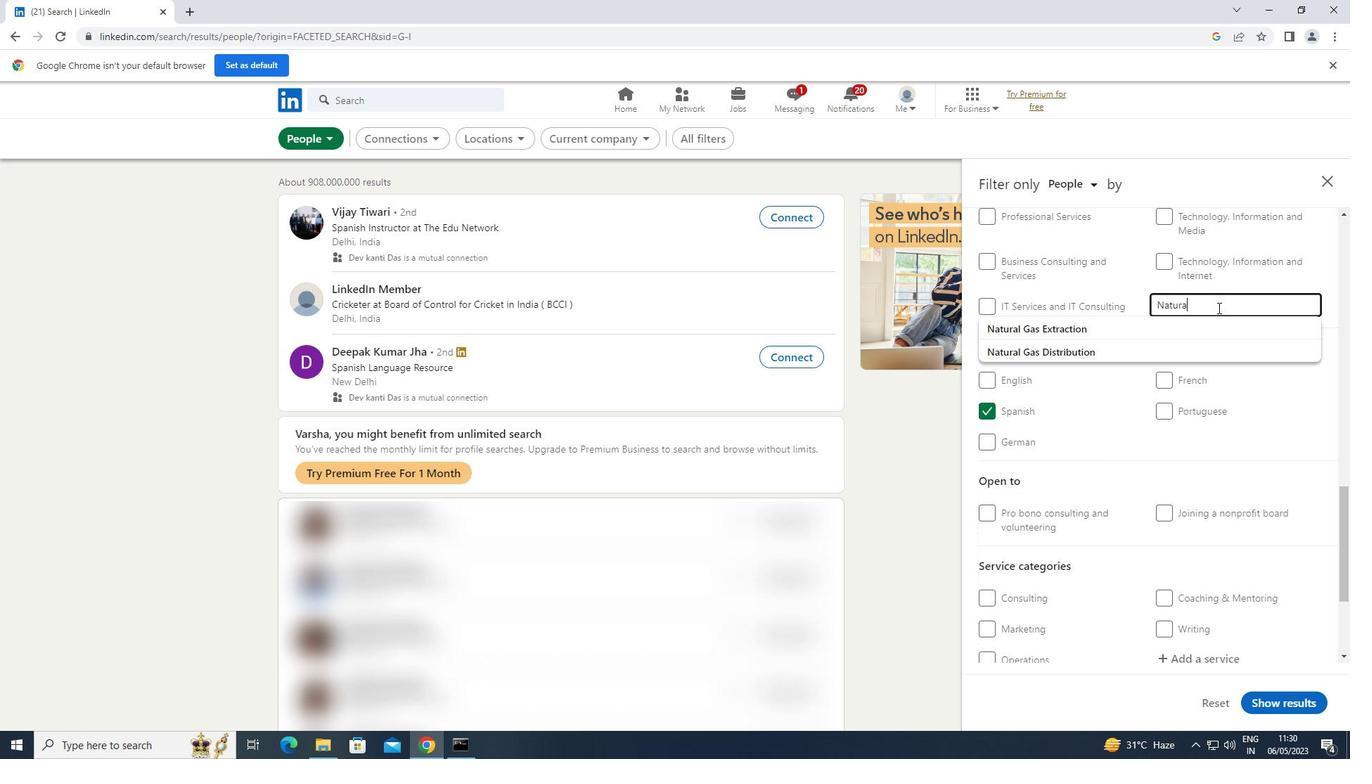 
Action: Mouse moved to (1143, 346)
Screenshot: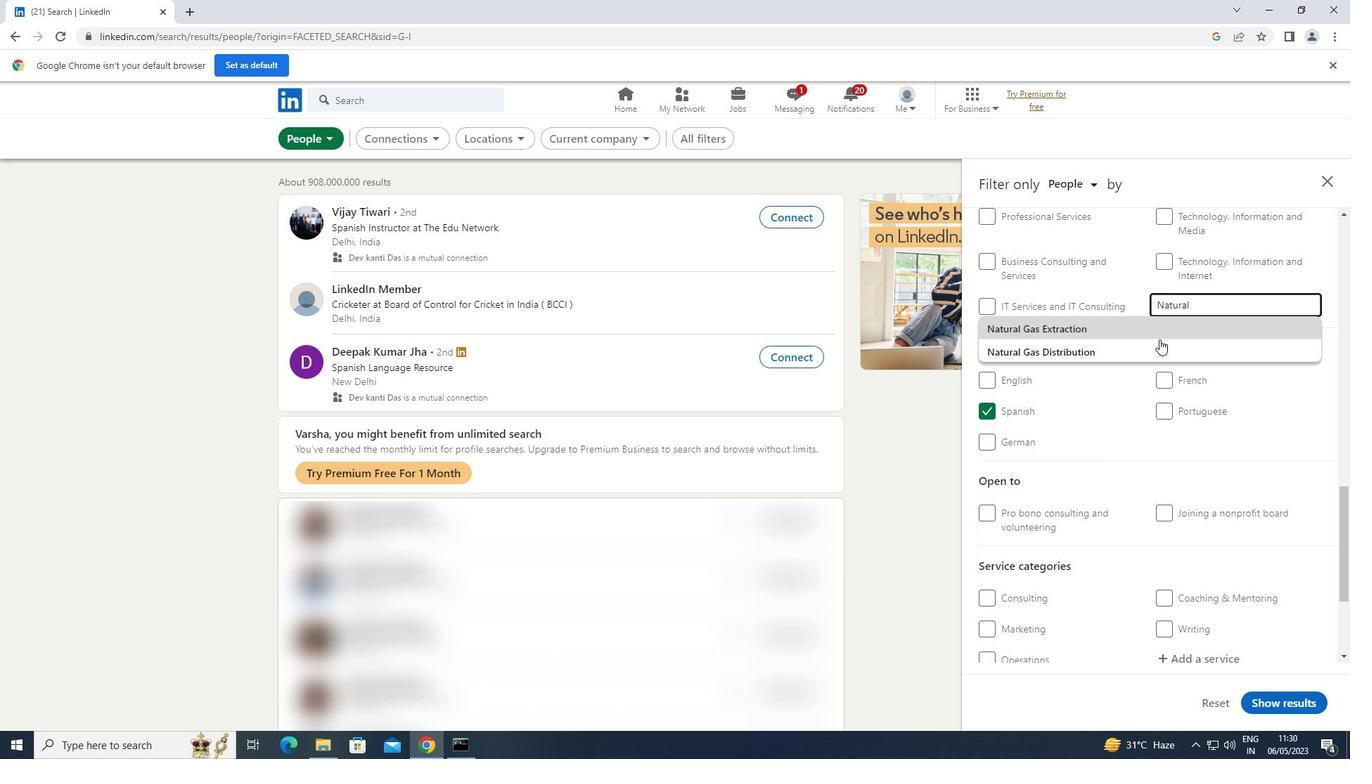 
Action: Mouse pressed left at (1143, 346)
Screenshot: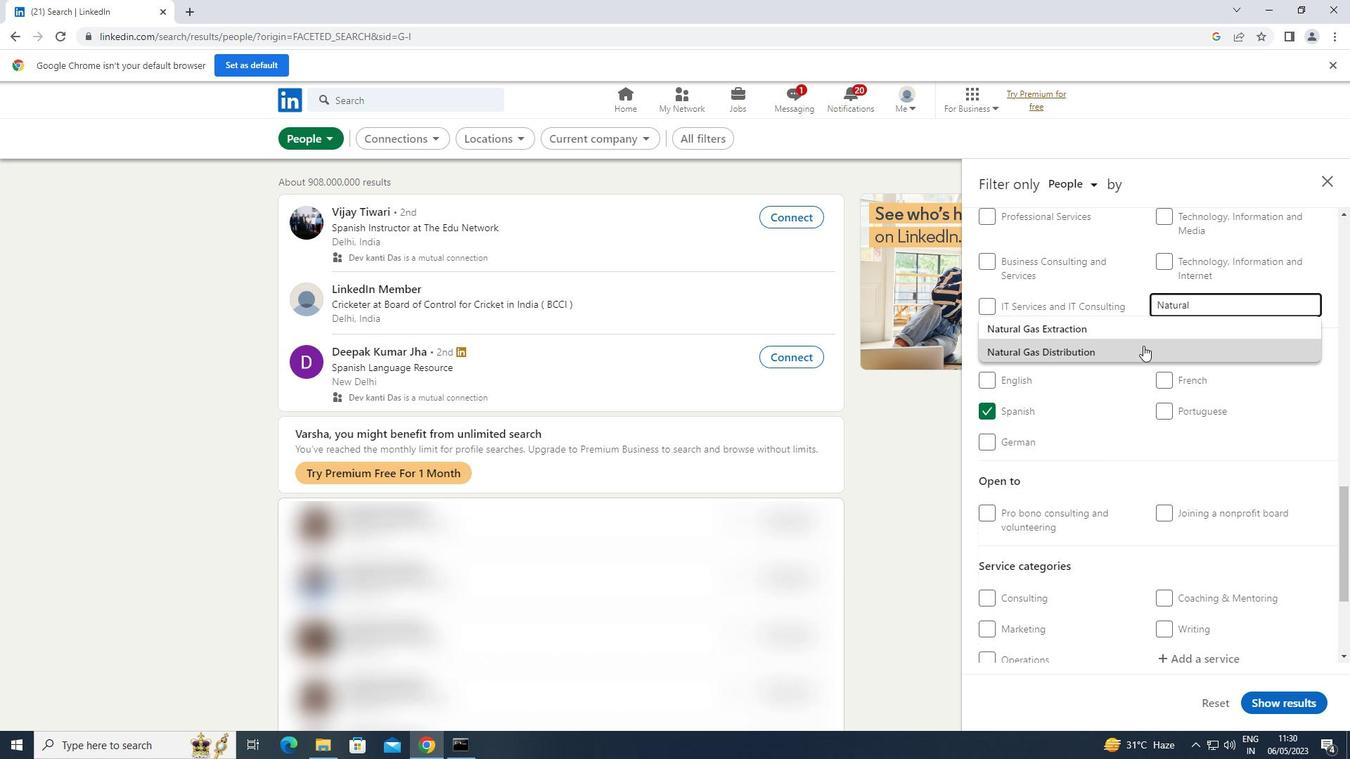 
Action: Mouse scrolled (1143, 345) with delta (0, 0)
Screenshot: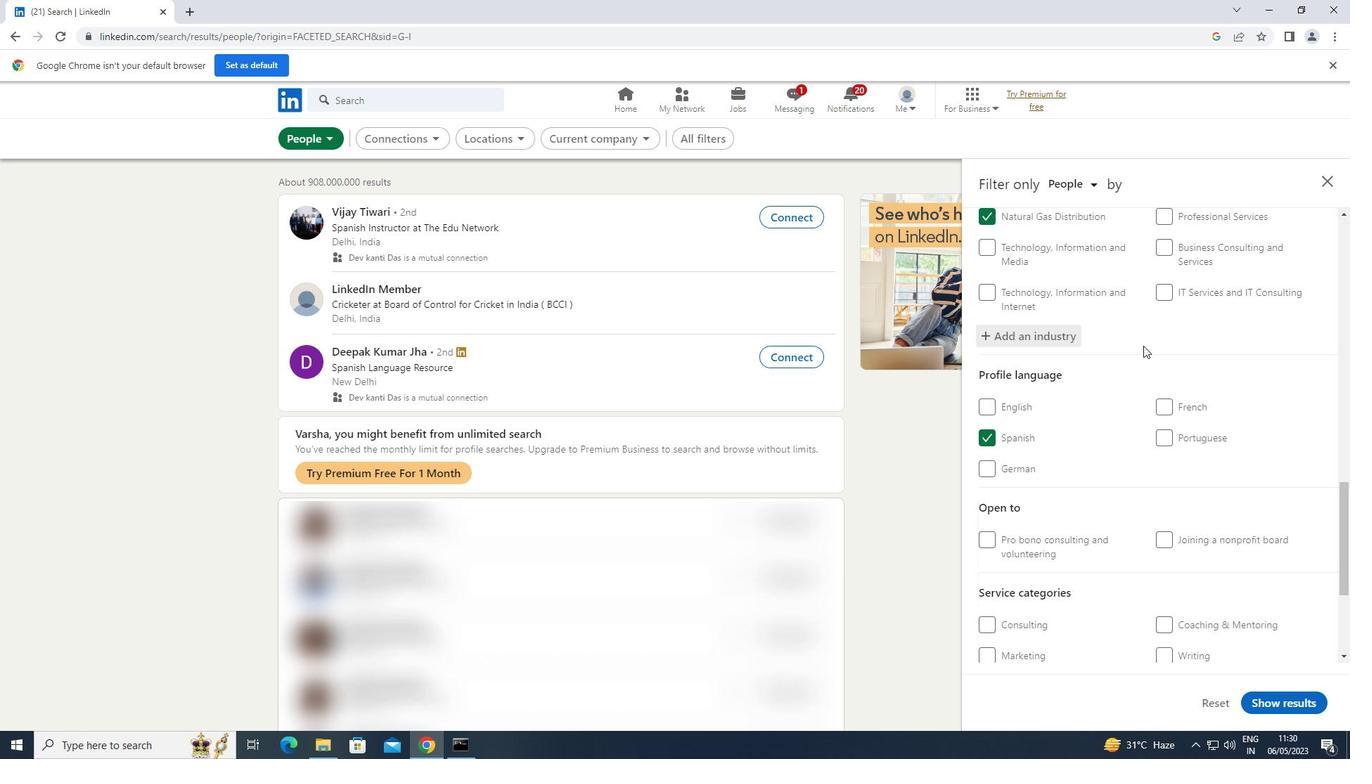 
Action: Mouse scrolled (1143, 345) with delta (0, 0)
Screenshot: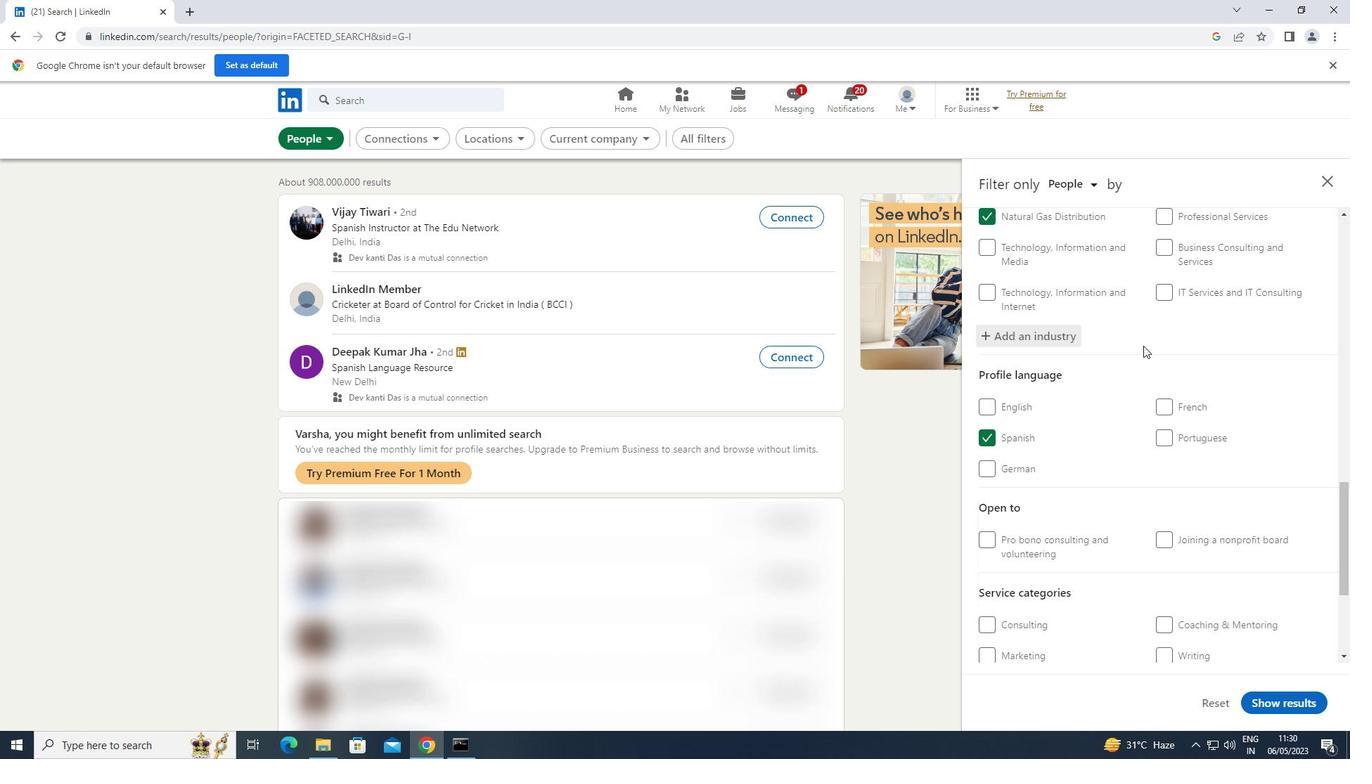 
Action: Mouse scrolled (1143, 345) with delta (0, 0)
Screenshot: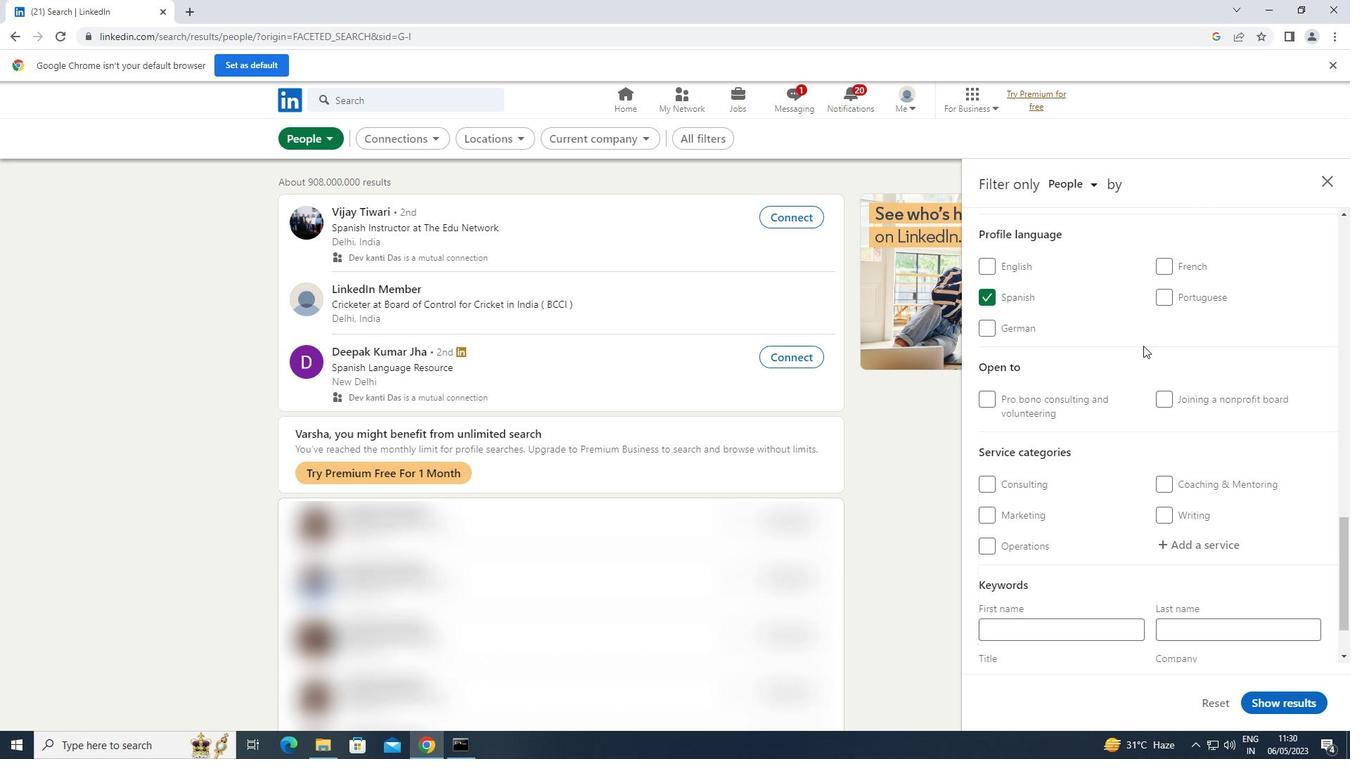 
Action: Mouse scrolled (1143, 345) with delta (0, 0)
Screenshot: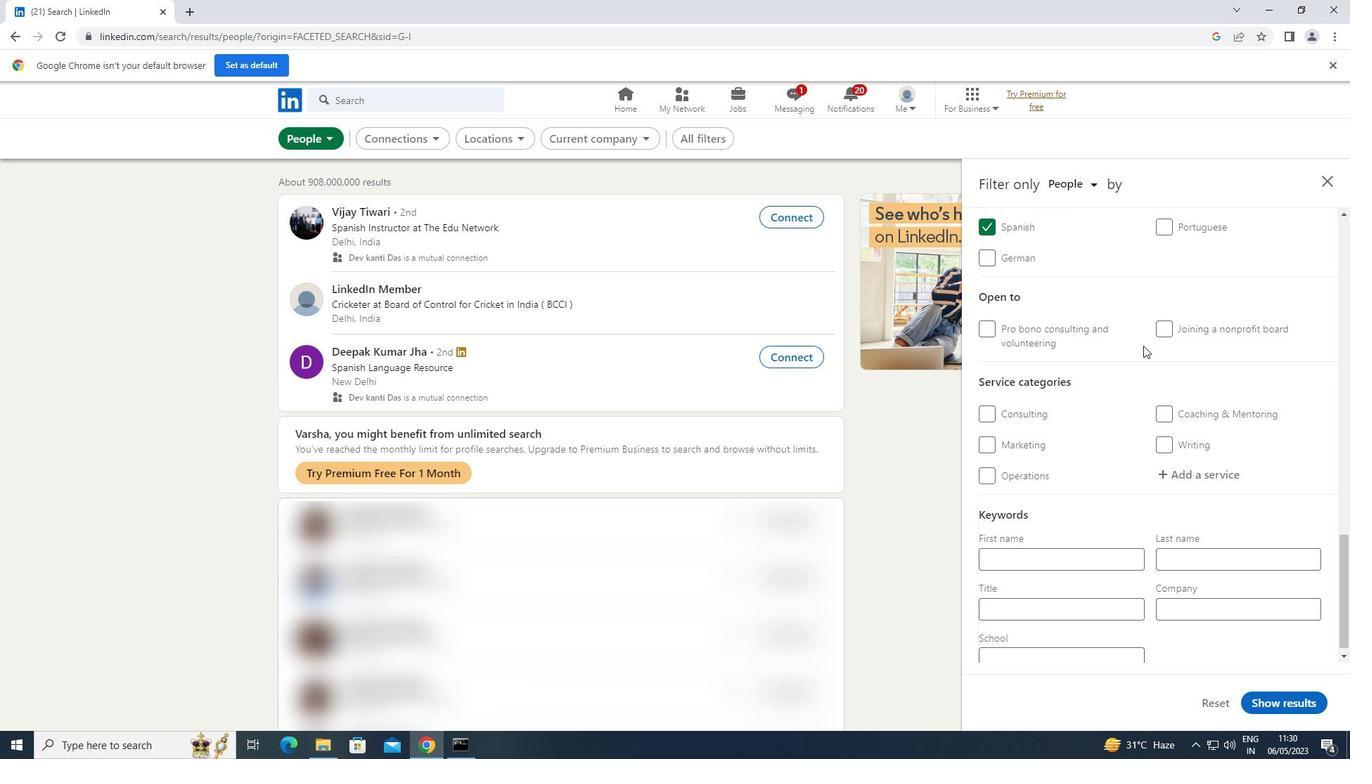 
Action: Mouse moved to (1194, 461)
Screenshot: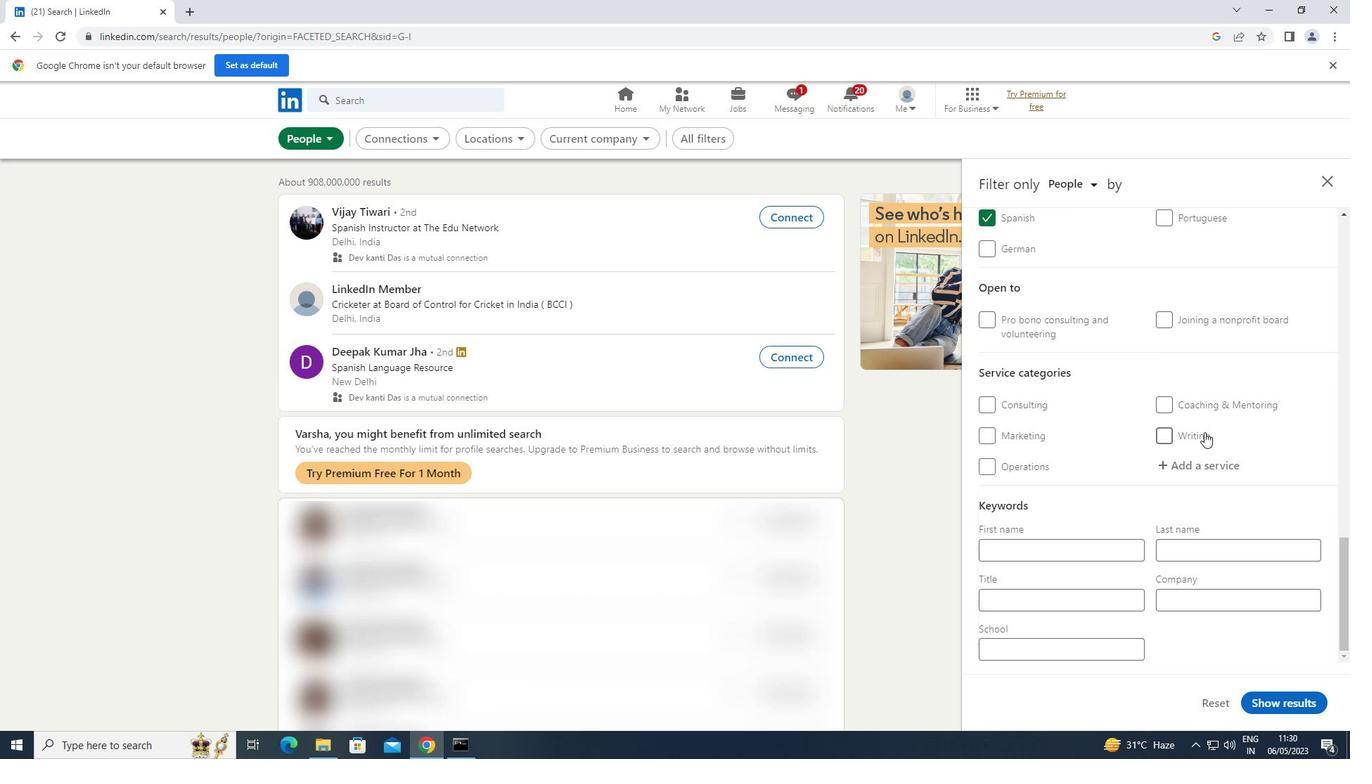 
Action: Mouse pressed left at (1194, 461)
Screenshot: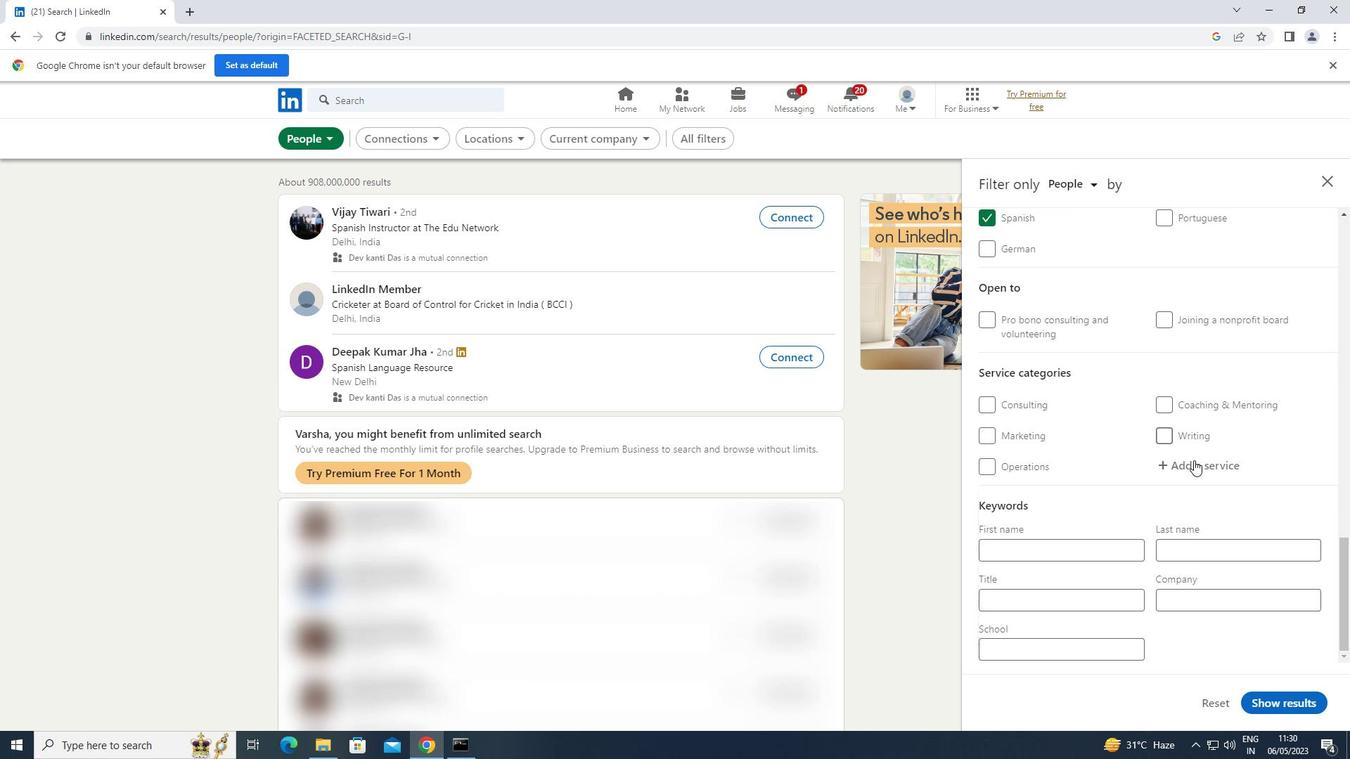 
Action: Key pressed <Key.shift>HEADSHOT
Screenshot: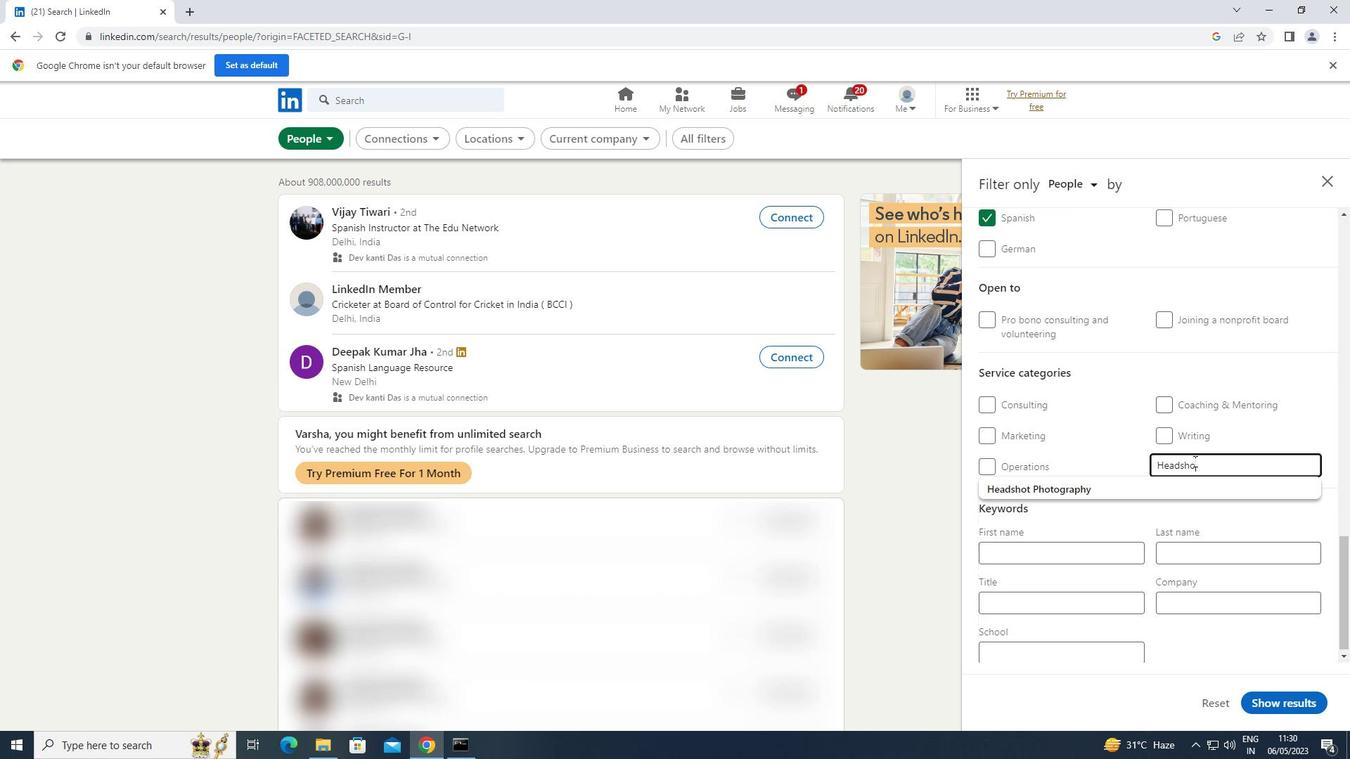 
Action: Mouse moved to (1127, 491)
Screenshot: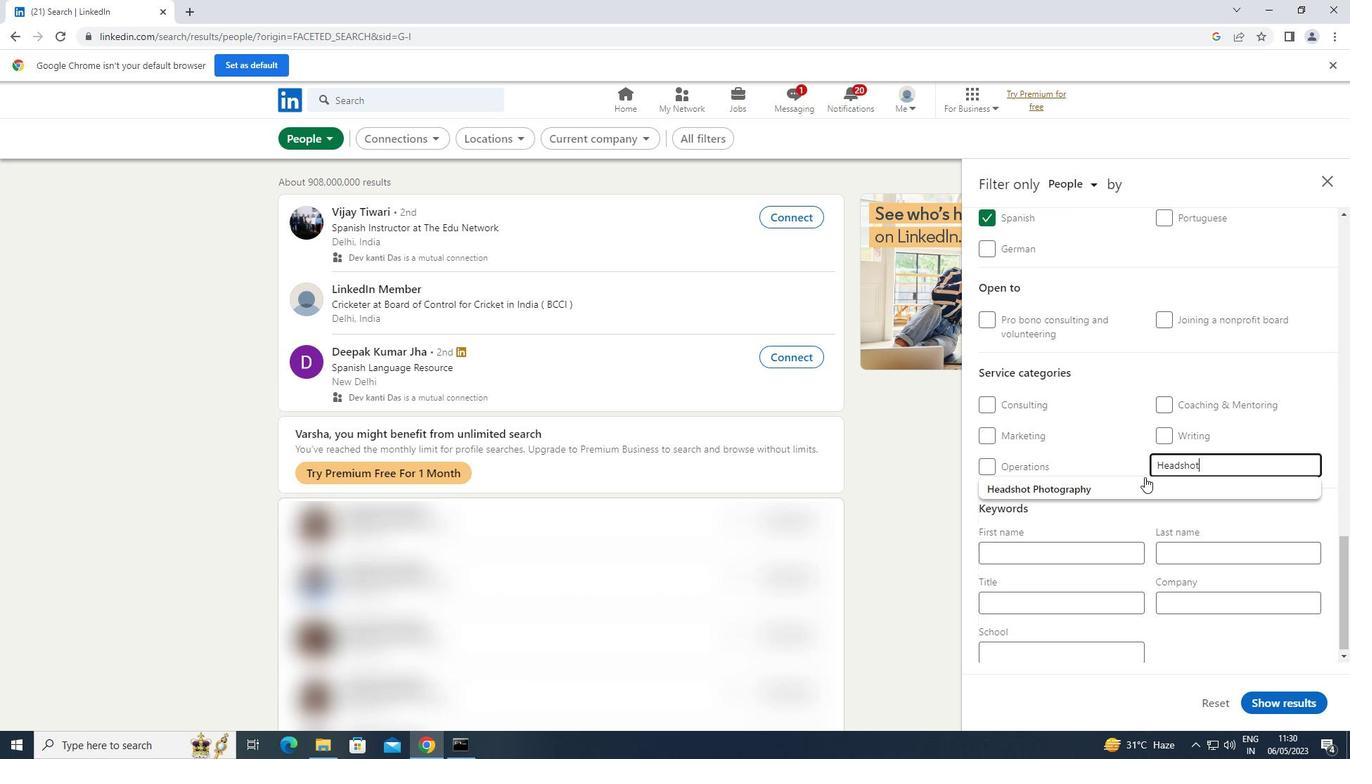 
Action: Mouse pressed left at (1127, 491)
Screenshot: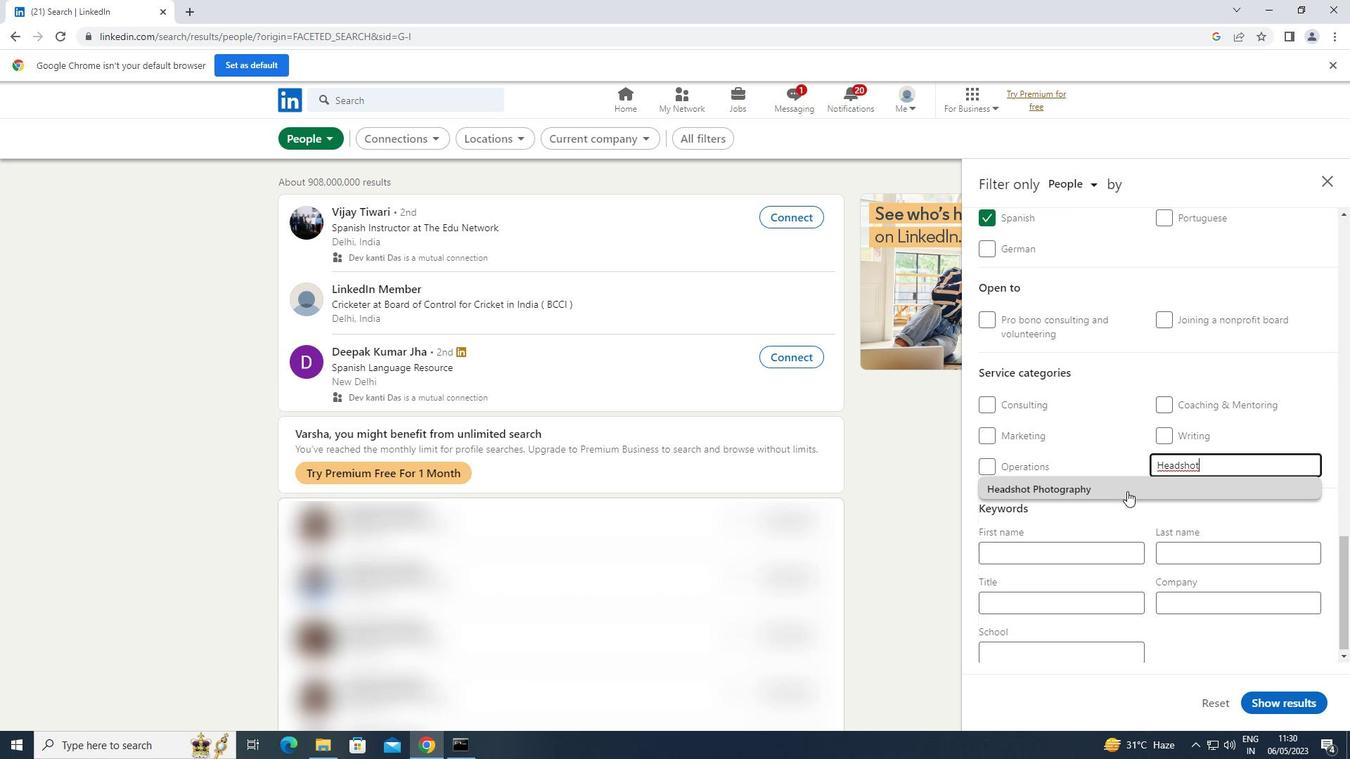 
Action: Mouse scrolled (1127, 490) with delta (0, 0)
Screenshot: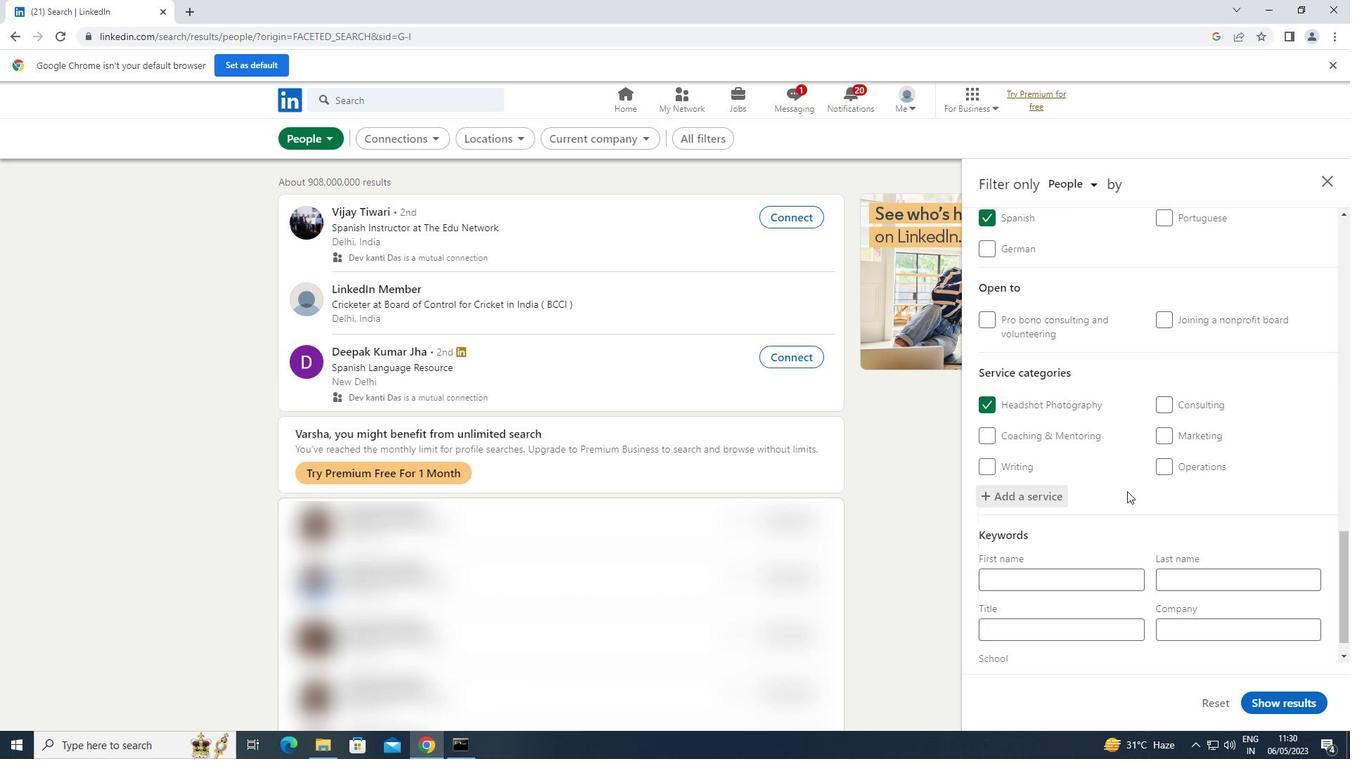 
Action: Mouse scrolled (1127, 490) with delta (0, 0)
Screenshot: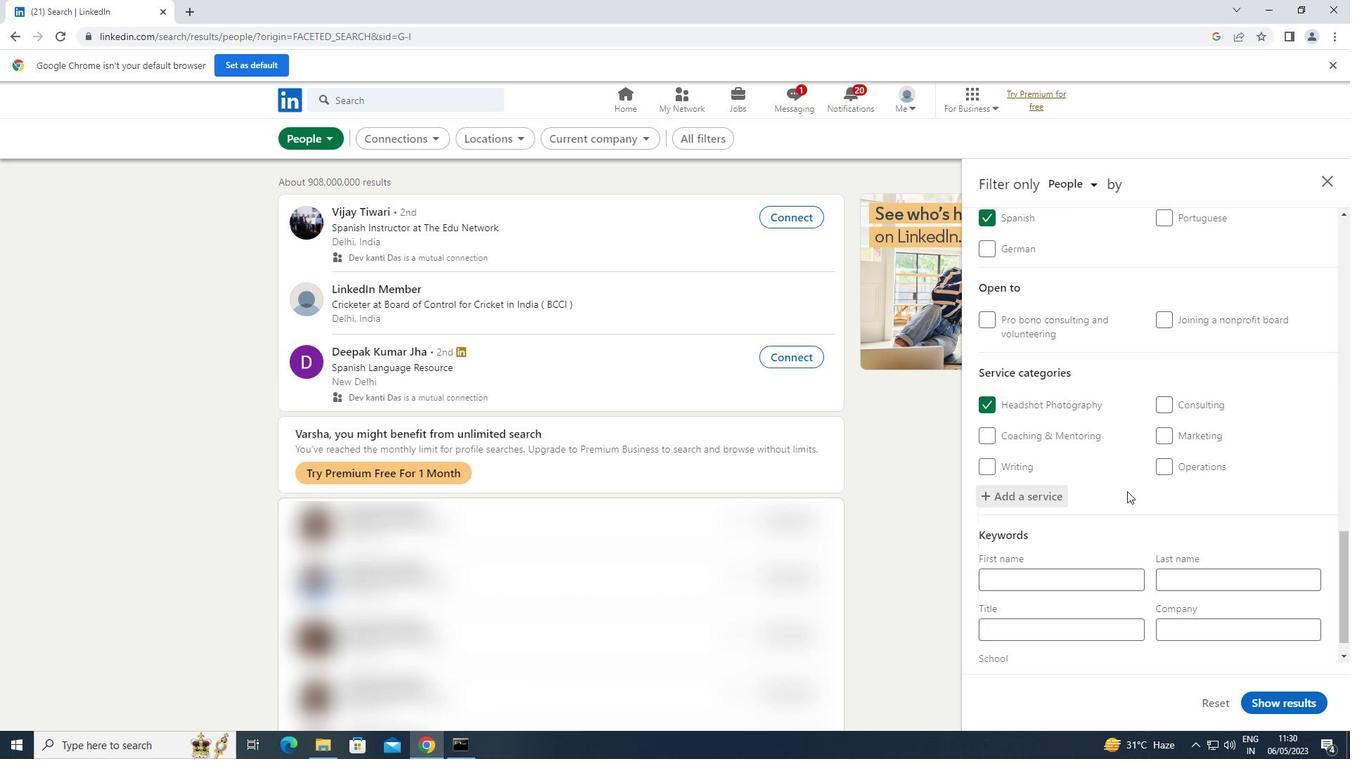 
Action: Mouse scrolled (1127, 490) with delta (0, 0)
Screenshot: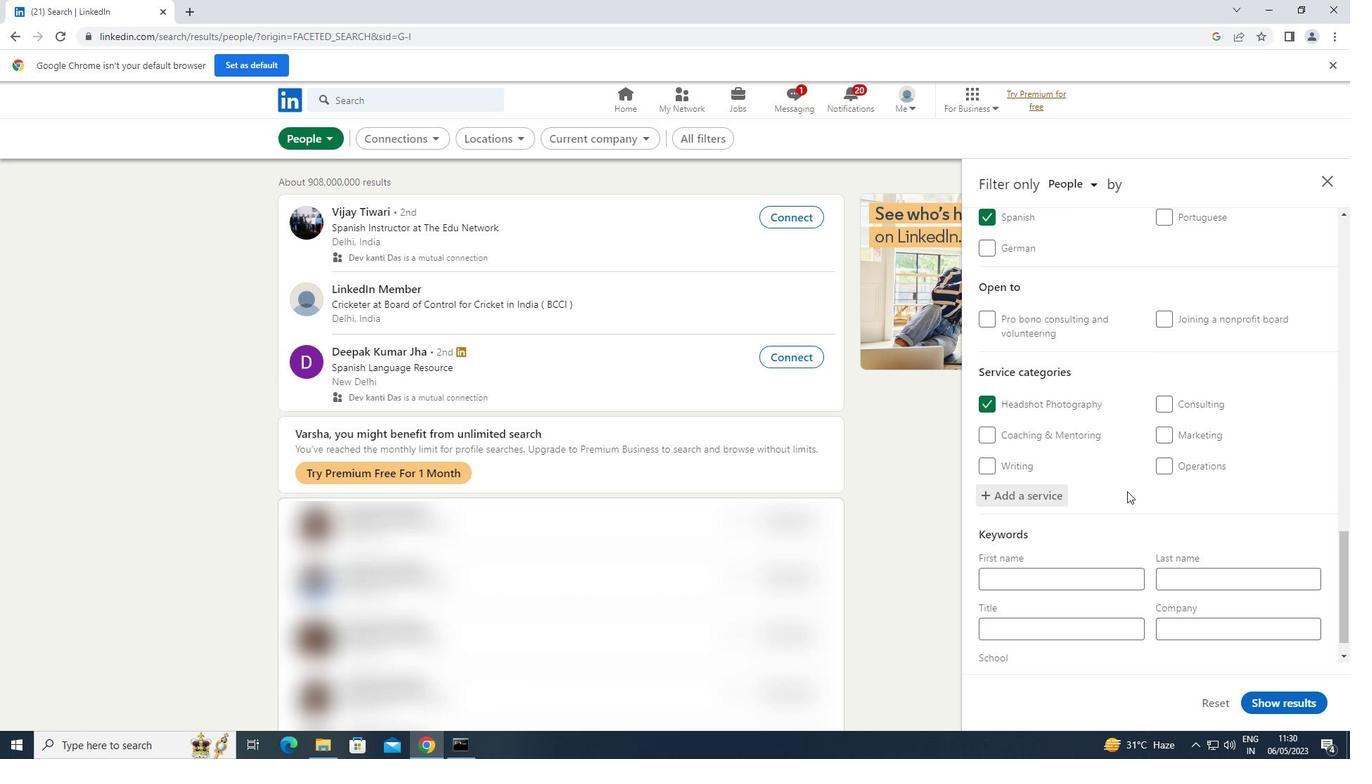
Action: Mouse scrolled (1127, 490) with delta (0, 0)
Screenshot: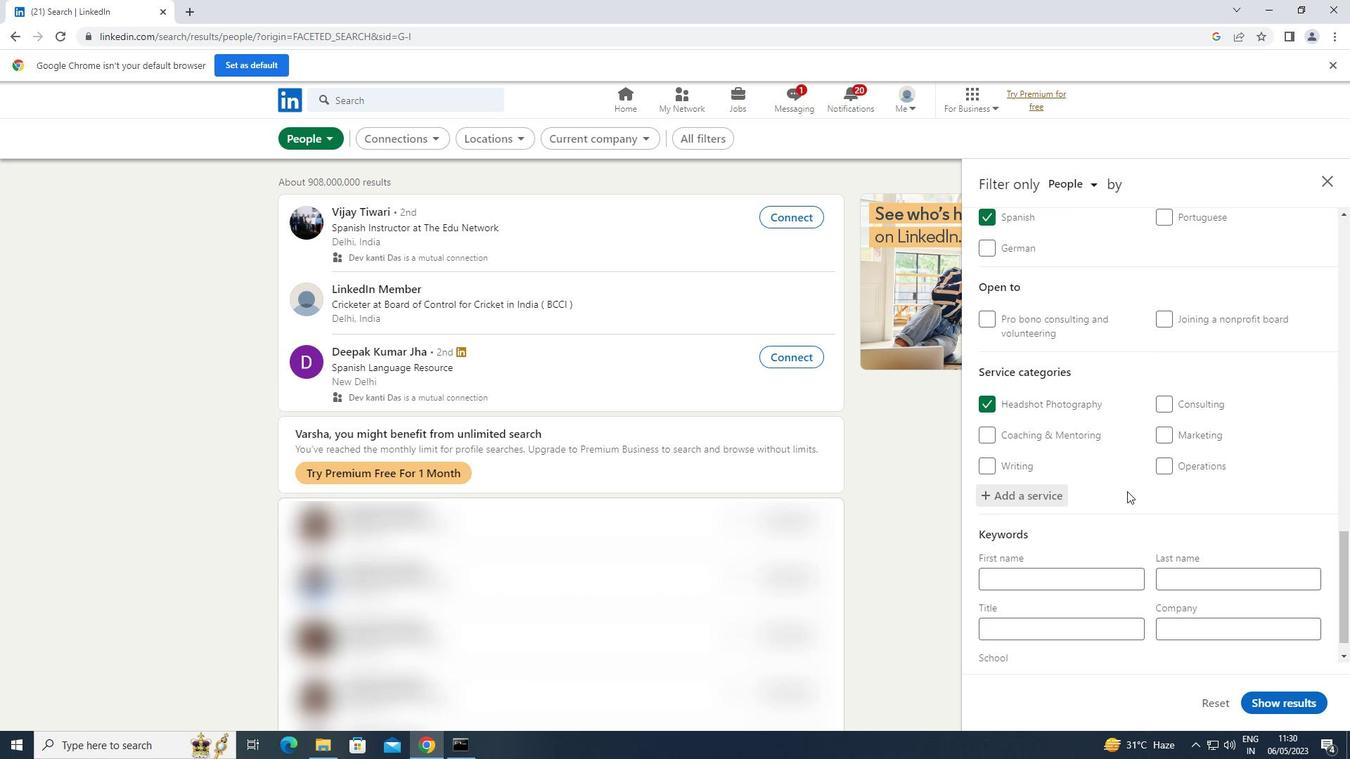 
Action: Mouse moved to (1024, 602)
Screenshot: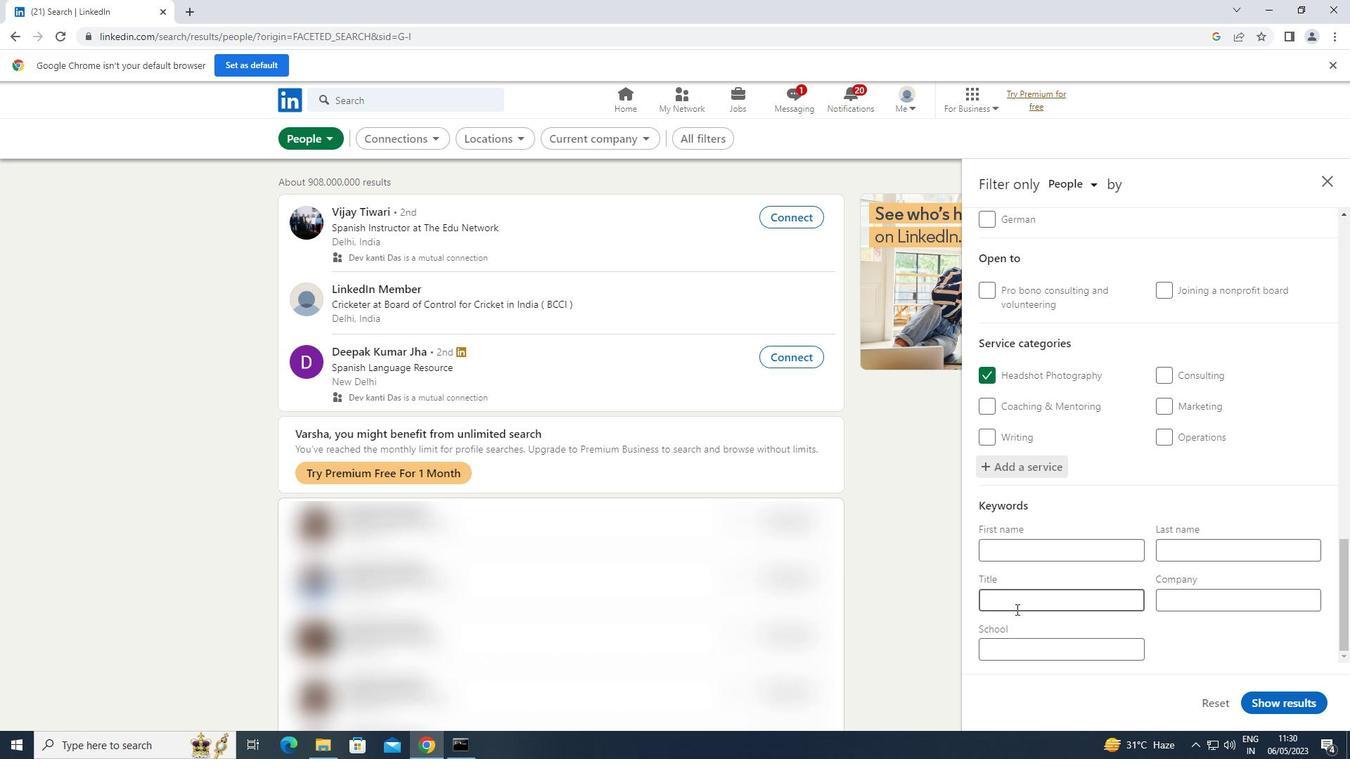 
Action: Mouse pressed left at (1024, 602)
Screenshot: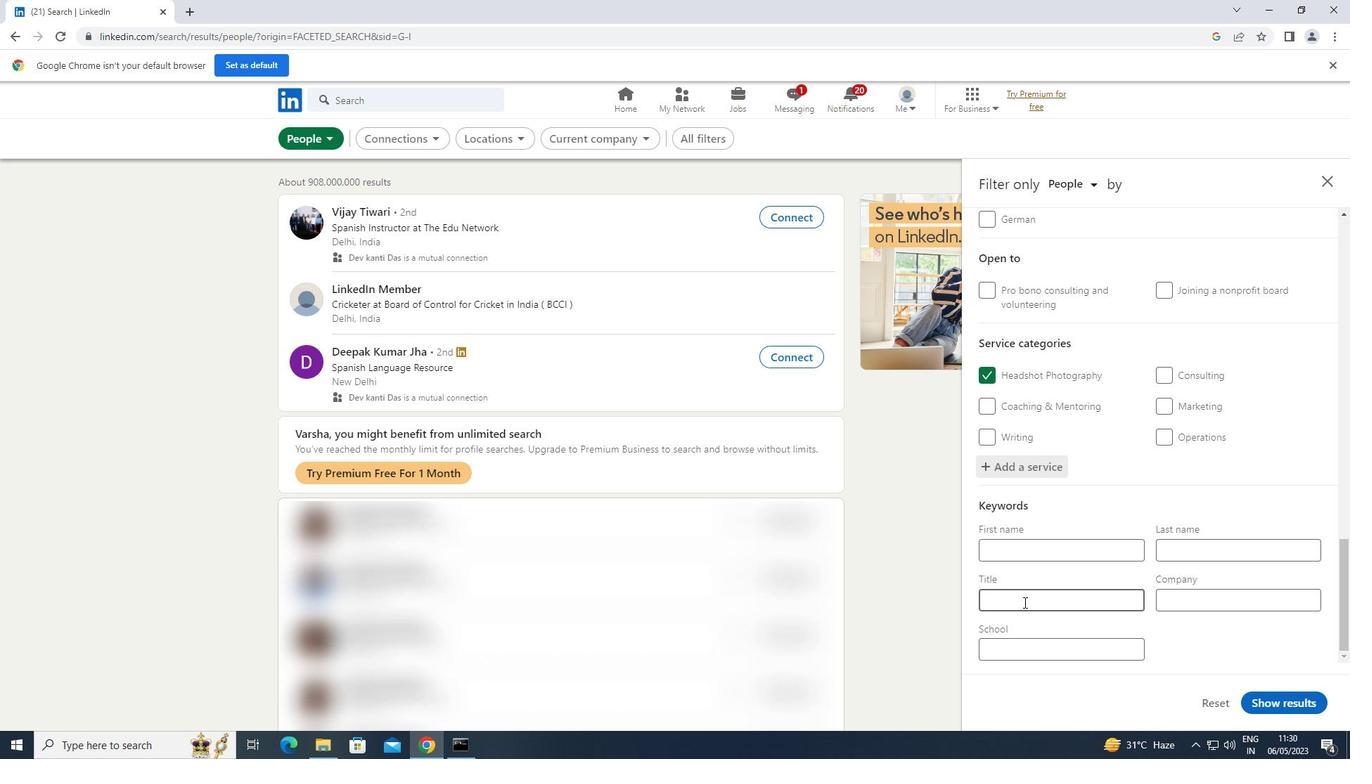 
Action: Key pressed <Key.shift>FILM<Key.space><Key.shift>CRITIC
Screenshot: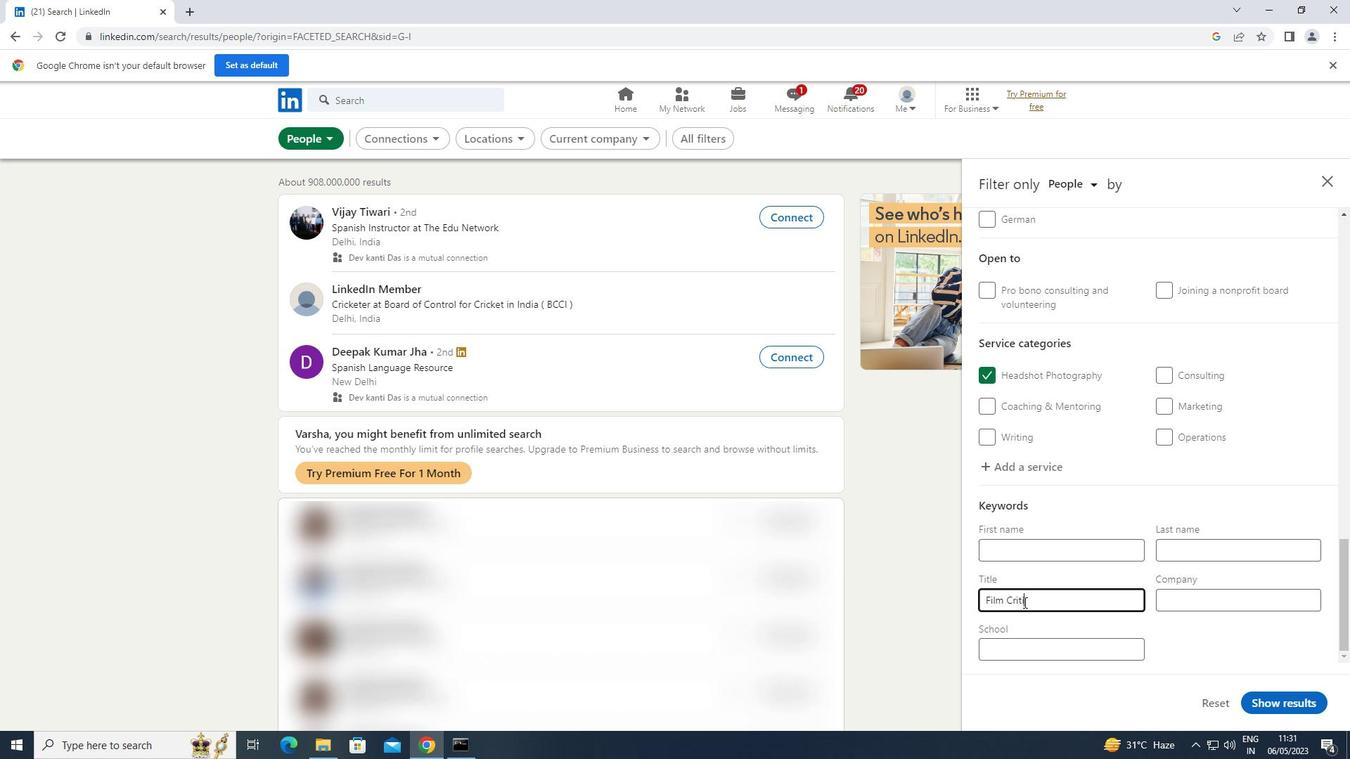 
Action: Mouse moved to (1291, 702)
Screenshot: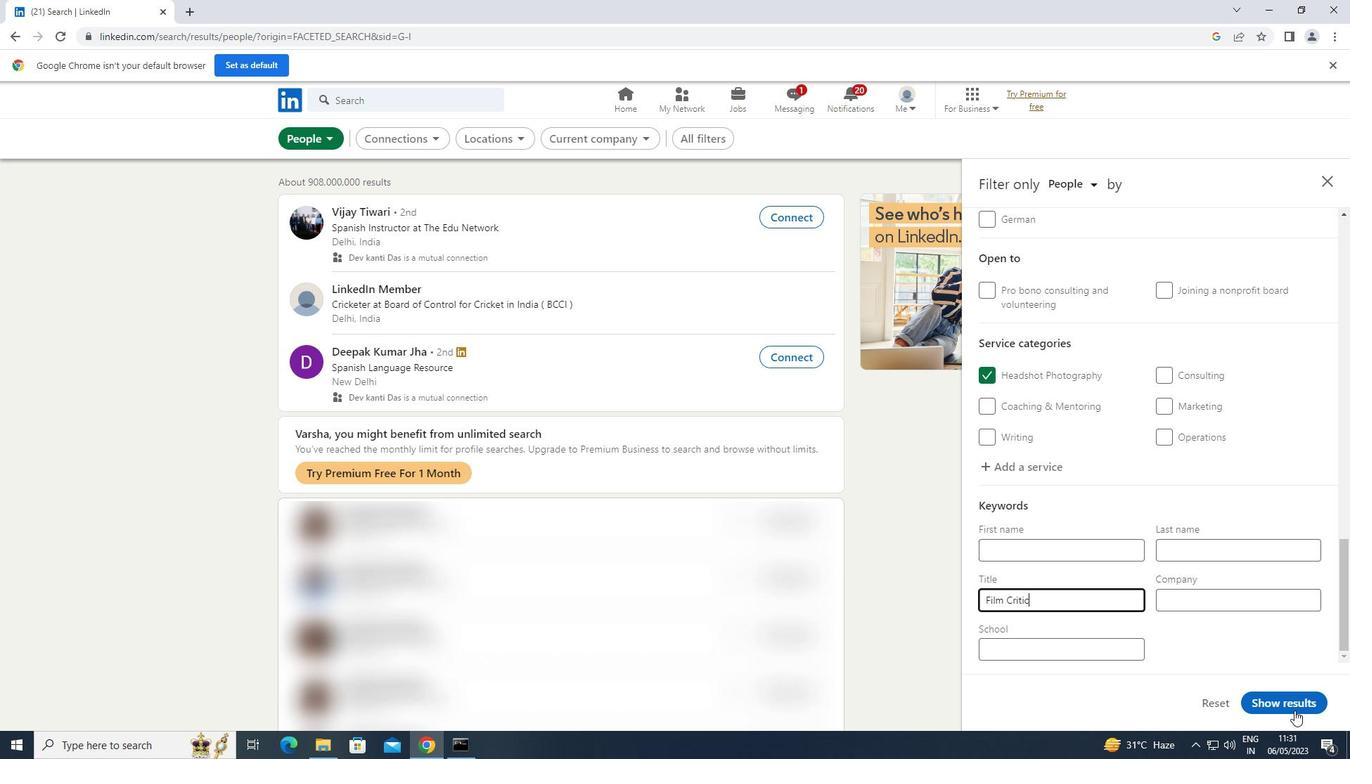 
Action: Mouse pressed left at (1291, 702)
Screenshot: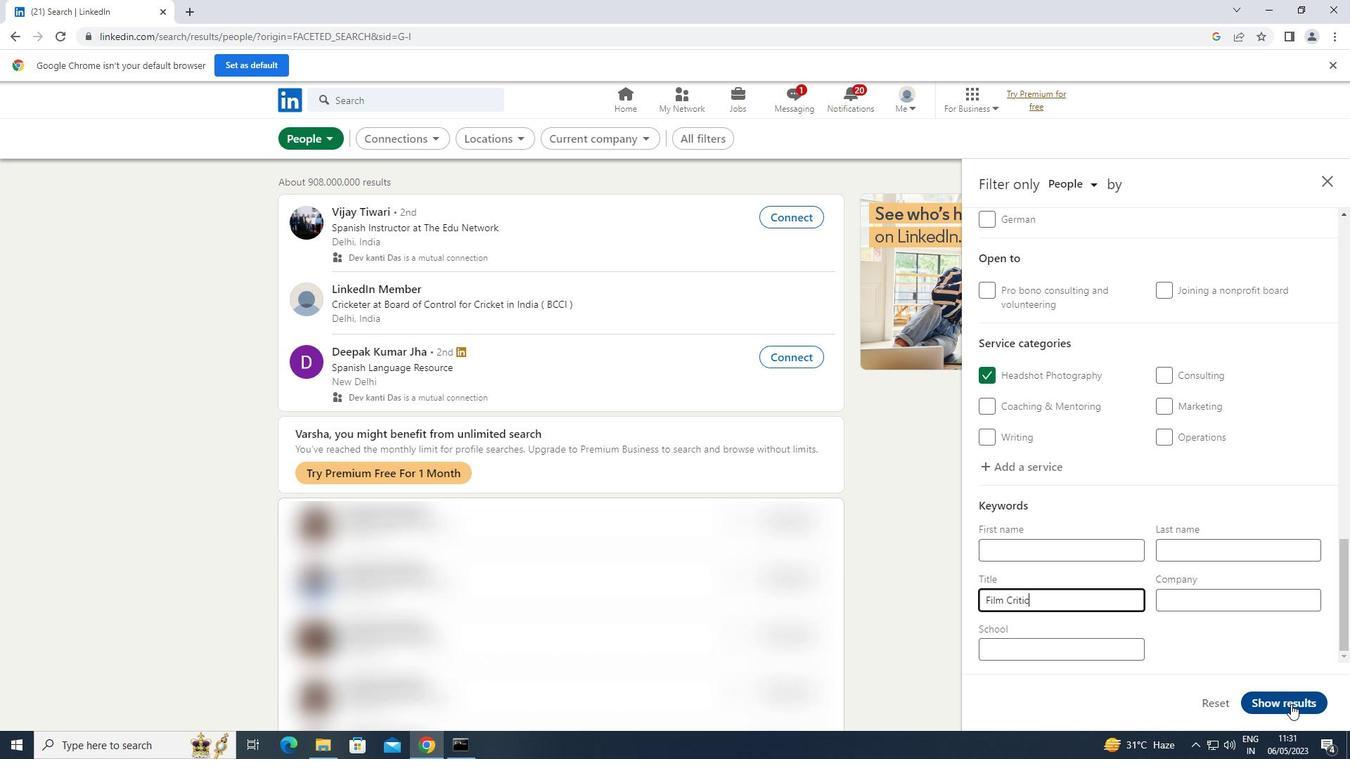 
